 Task: Find connections with filter location Westmount with filter topic #customerrelationswith filter profile language Potuguese with filter current company Informatica with filter school SSM College of Engineering with filter industry Wholesale Metals and Minerals with filter service category Financial Reporting with filter keywords title Sociologist
Action: Mouse moved to (515, 95)
Screenshot: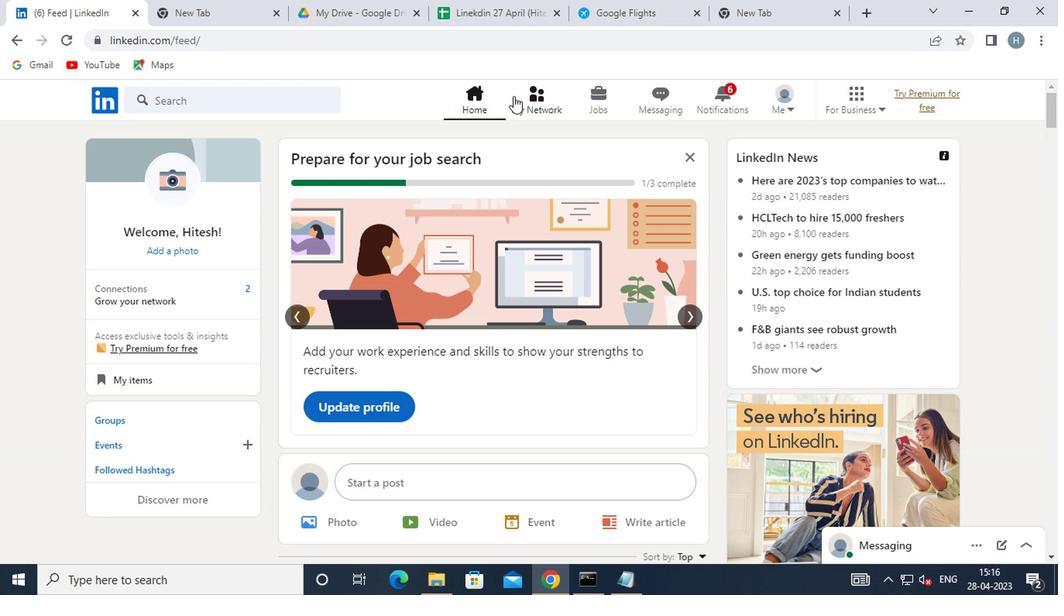 
Action: Mouse pressed left at (515, 95)
Screenshot: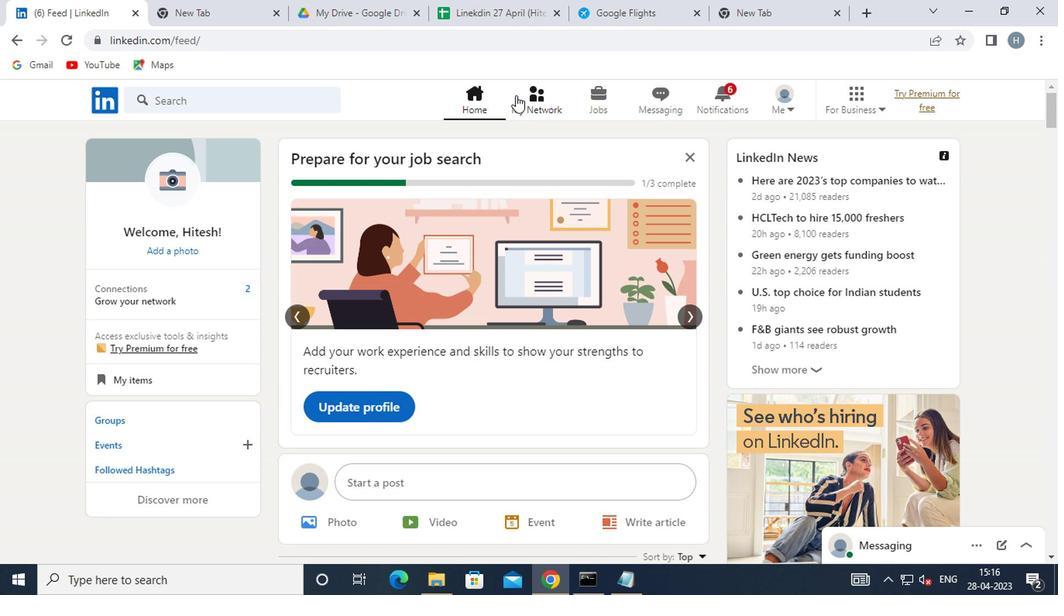 
Action: Mouse moved to (233, 181)
Screenshot: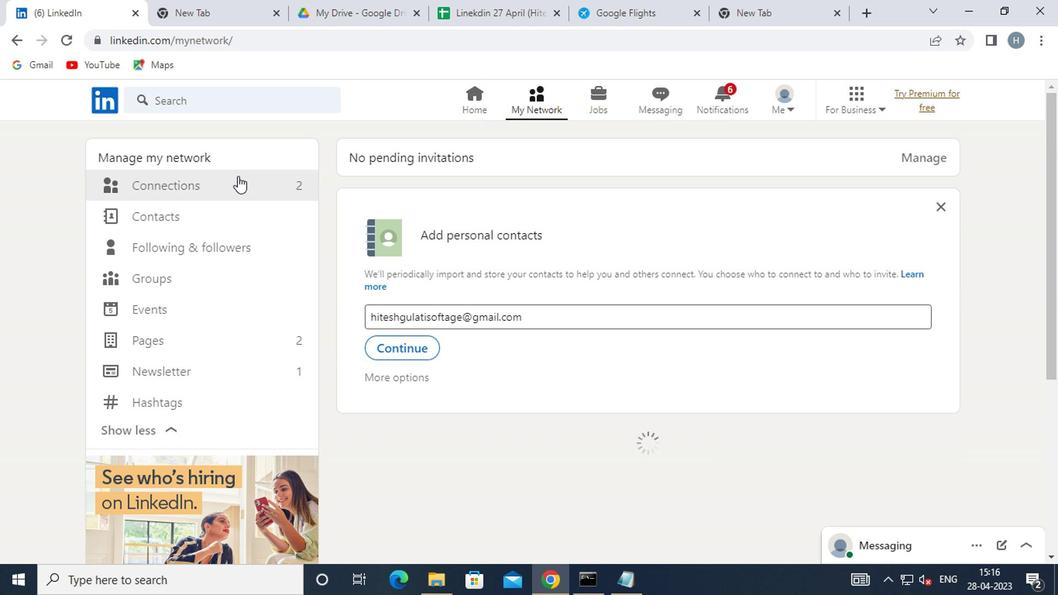
Action: Mouse pressed left at (233, 181)
Screenshot: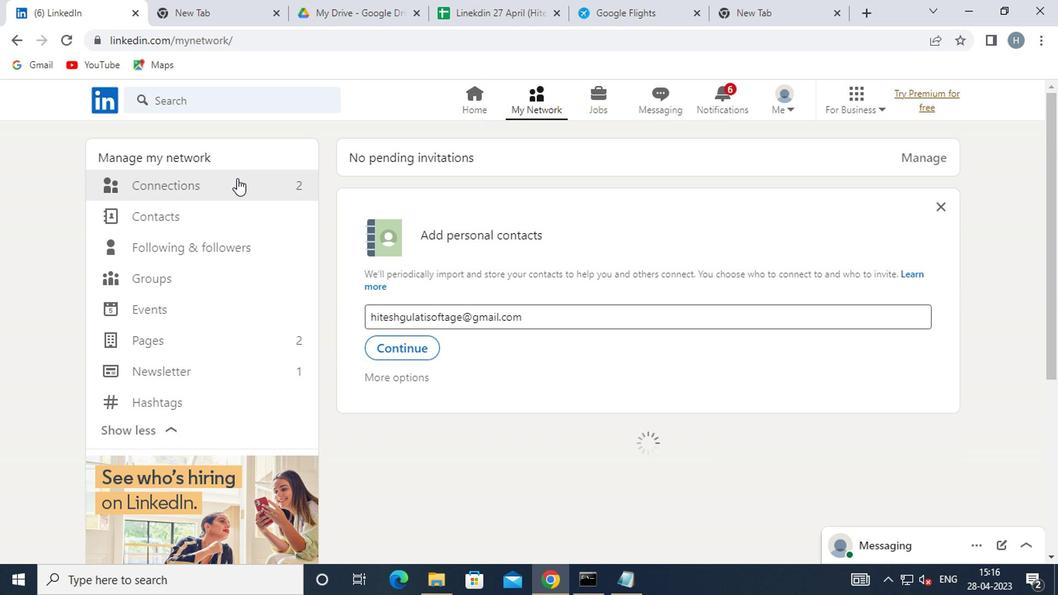 
Action: Mouse moved to (641, 187)
Screenshot: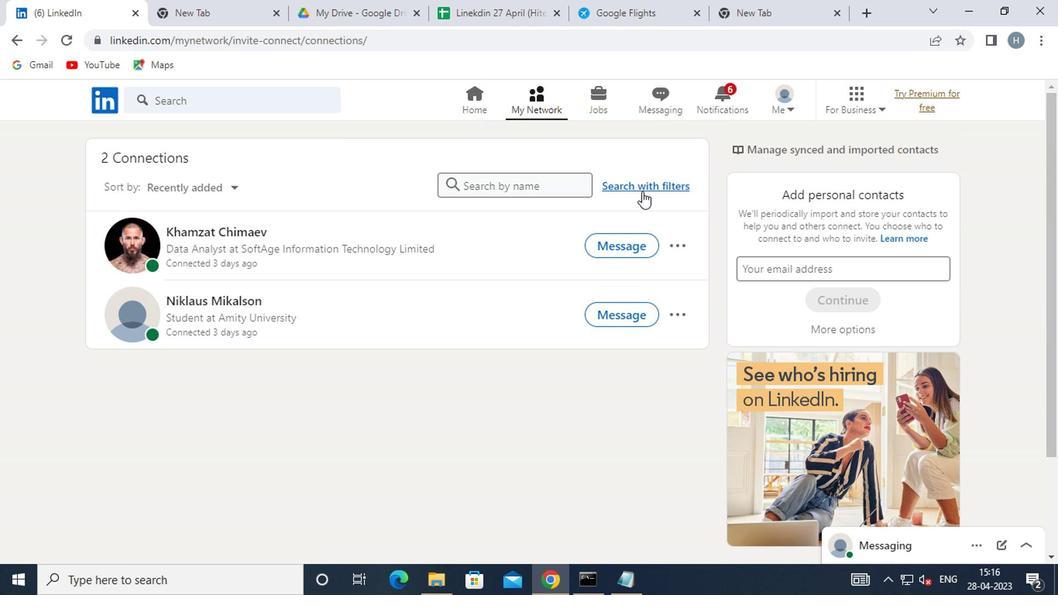 
Action: Mouse pressed left at (641, 187)
Screenshot: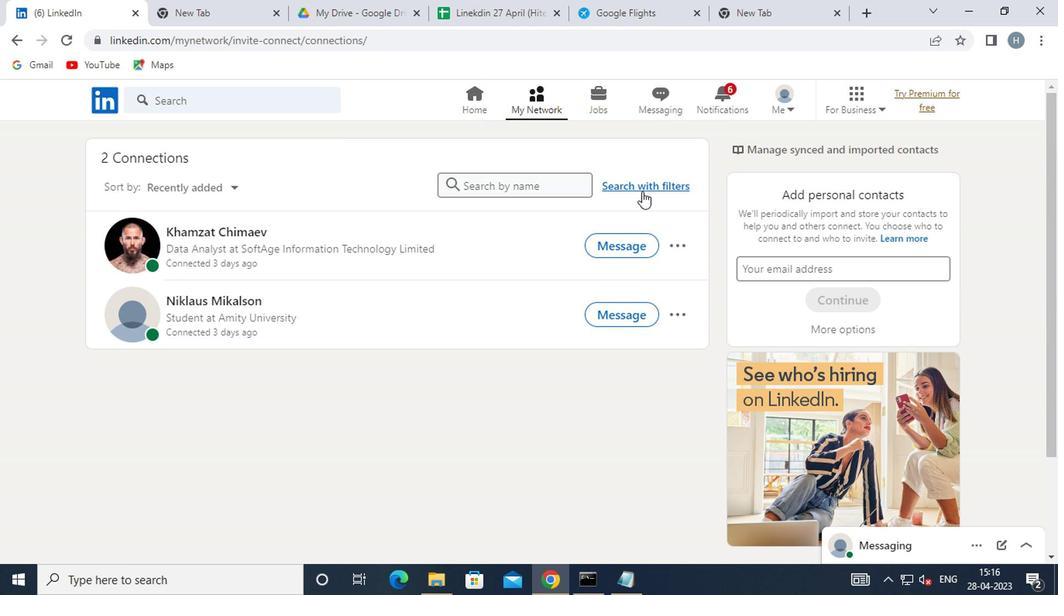 
Action: Mouse moved to (587, 146)
Screenshot: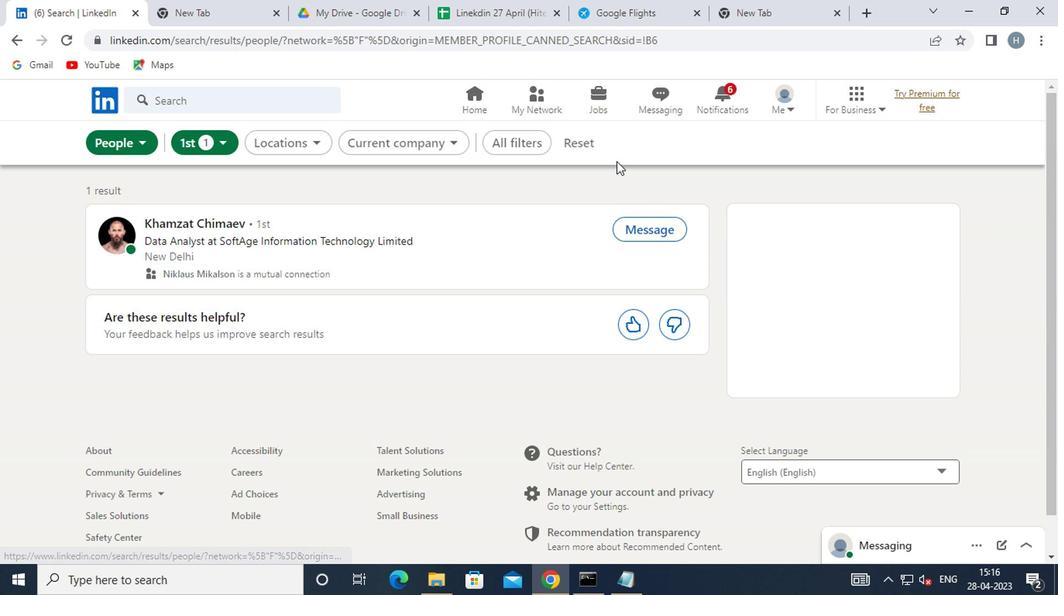 
Action: Mouse pressed left at (587, 146)
Screenshot: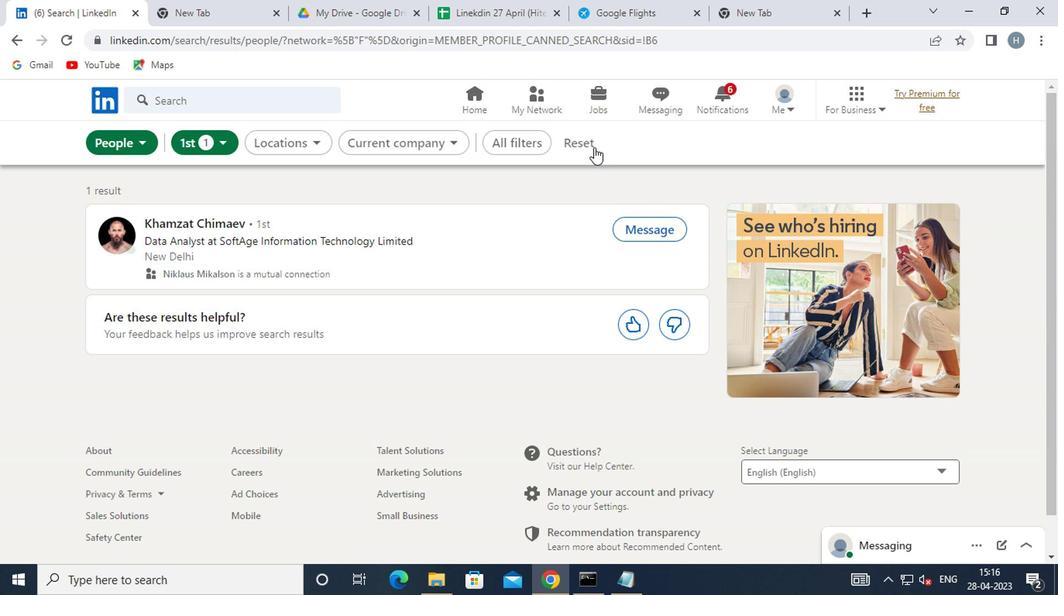 
Action: Mouse moved to (534, 146)
Screenshot: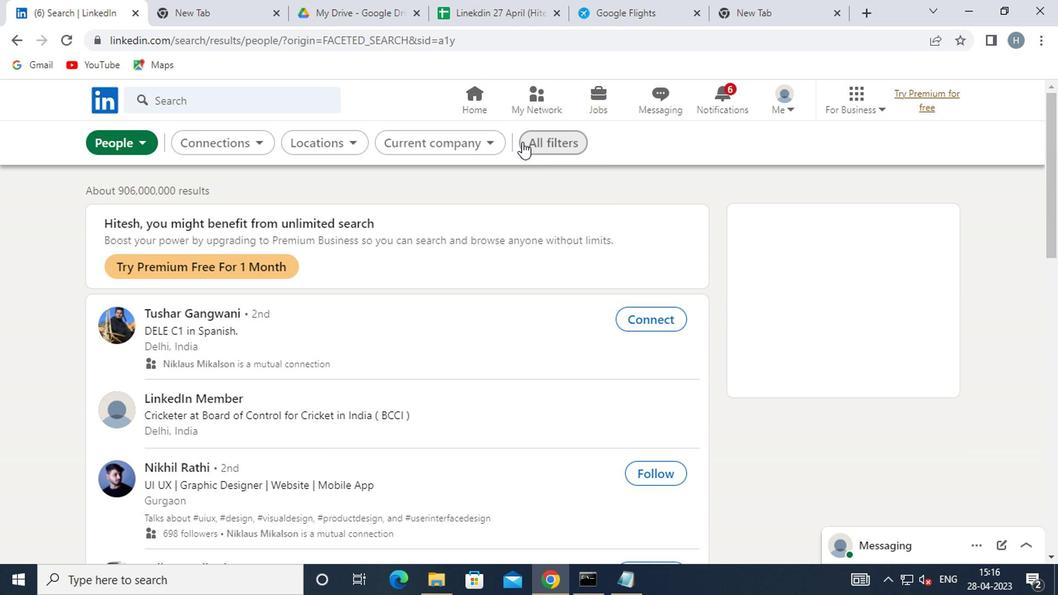 
Action: Mouse pressed left at (534, 146)
Screenshot: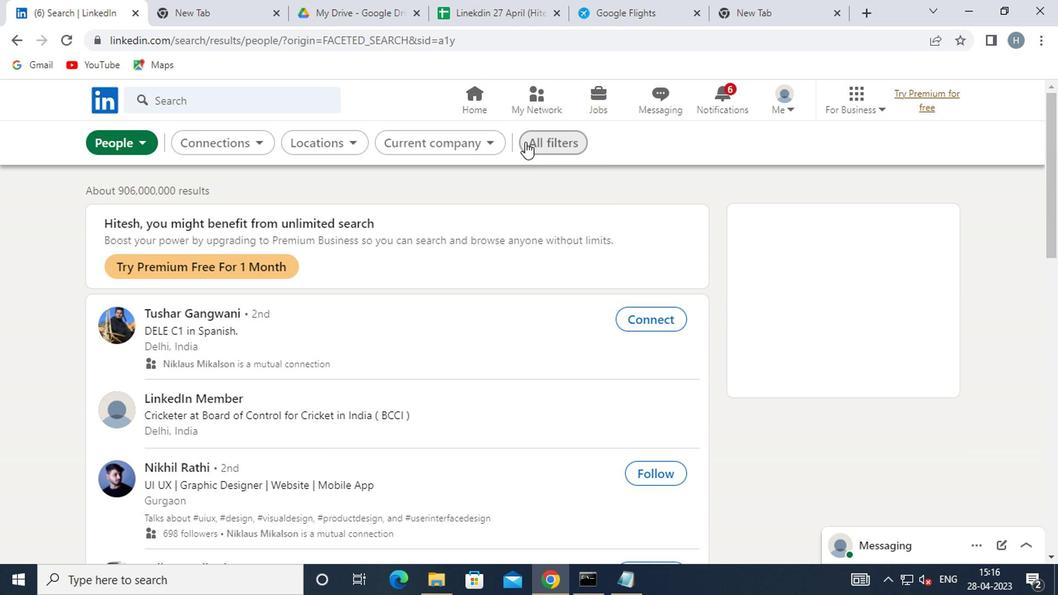 
Action: Mouse moved to (590, 245)
Screenshot: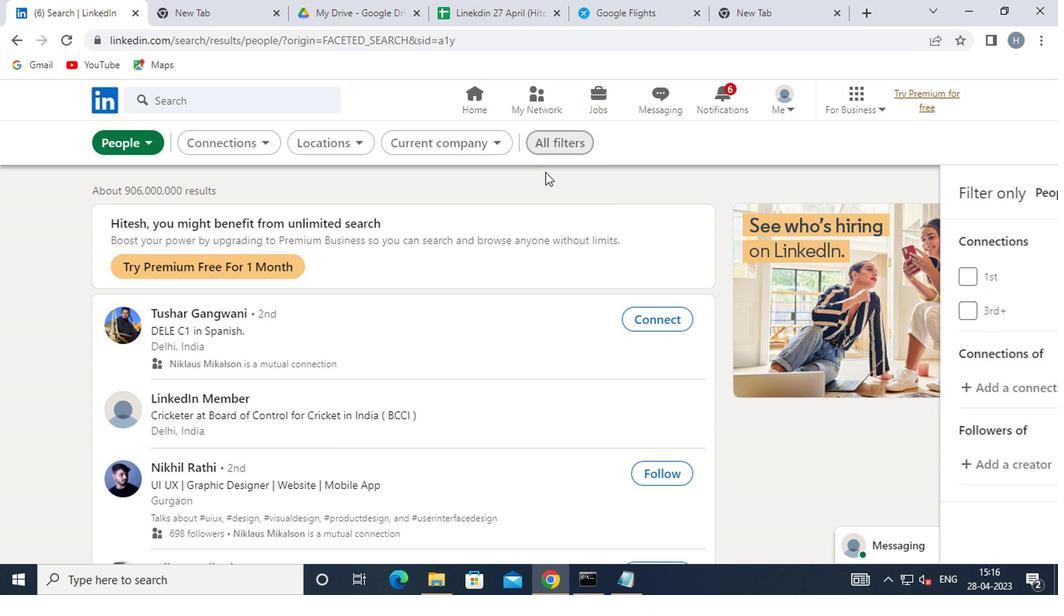 
Action: Mouse scrolled (590, 244) with delta (0, -1)
Screenshot: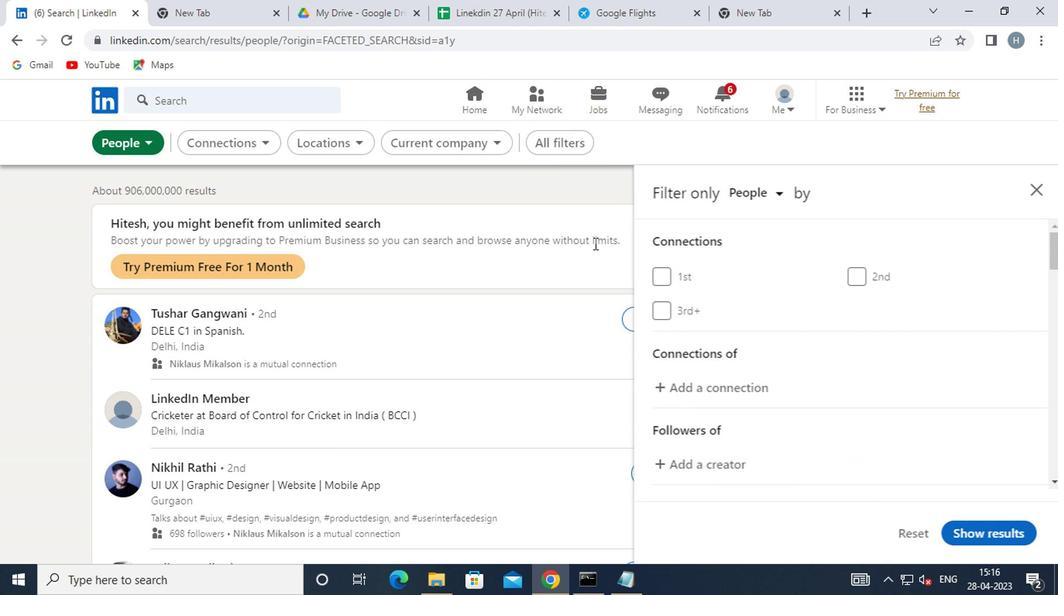 
Action: Mouse moved to (600, 262)
Screenshot: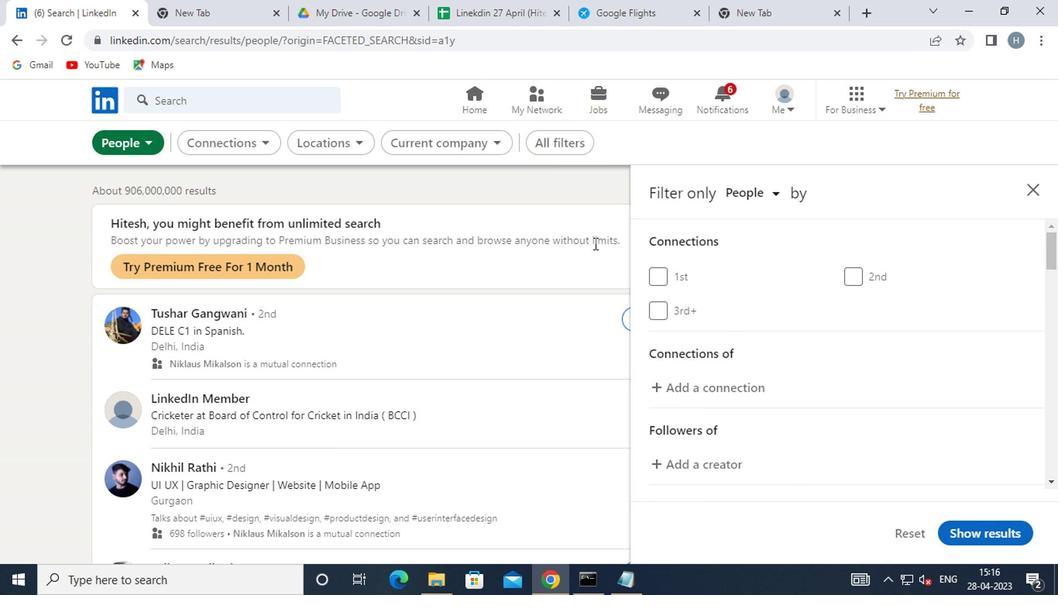 
Action: Mouse scrolled (600, 261) with delta (0, -1)
Screenshot: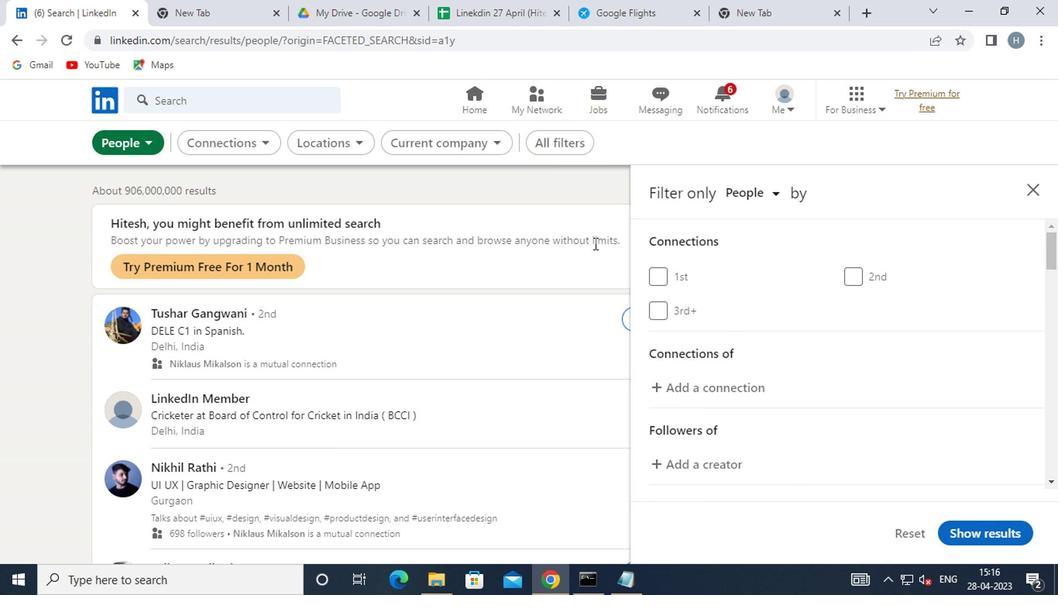 
Action: Mouse moved to (616, 280)
Screenshot: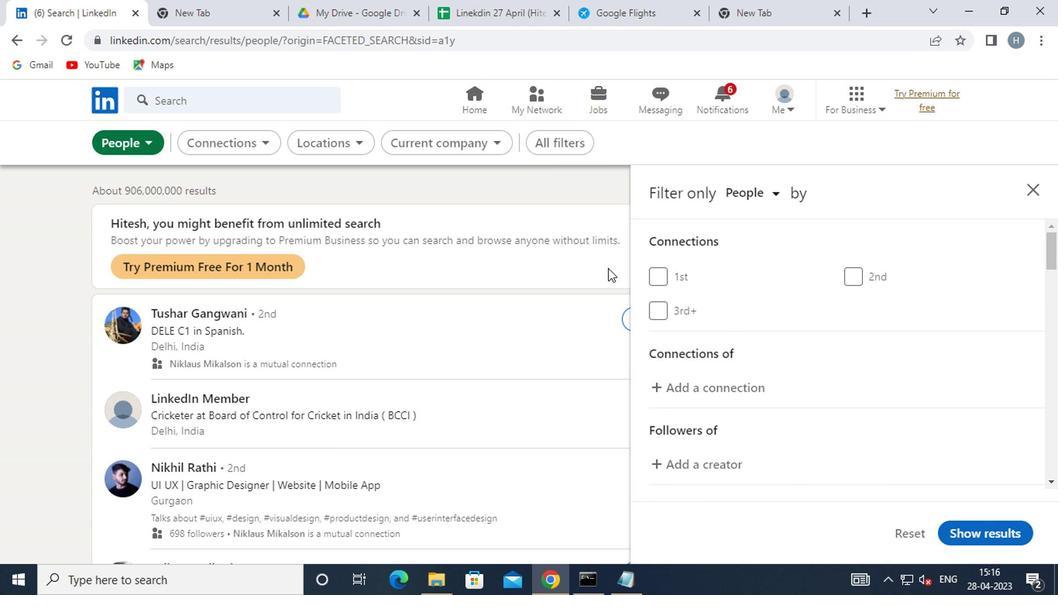 
Action: Mouse scrolled (616, 279) with delta (0, 0)
Screenshot: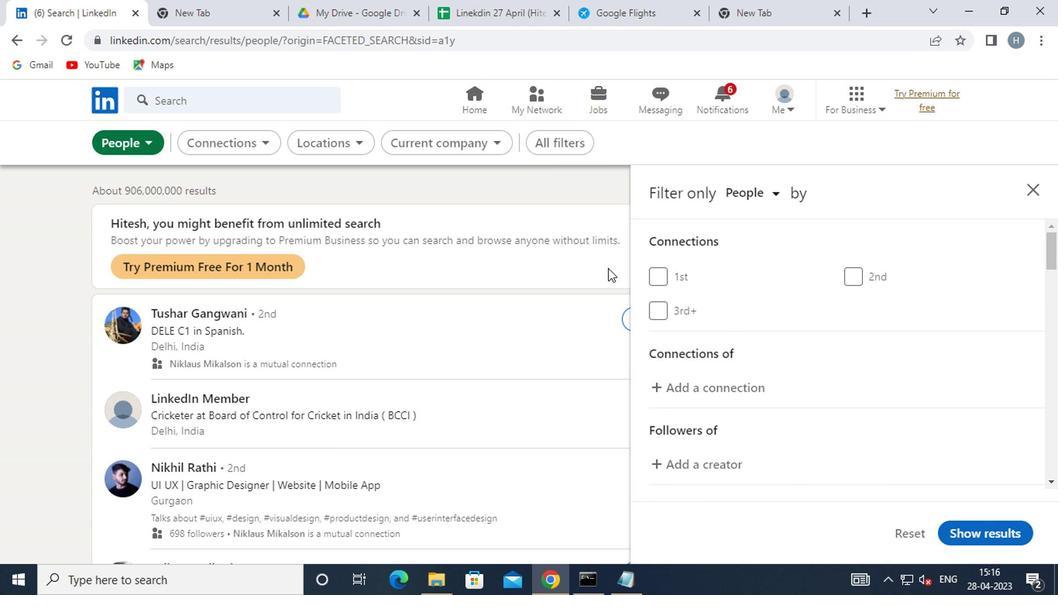 
Action: Mouse moved to (708, 318)
Screenshot: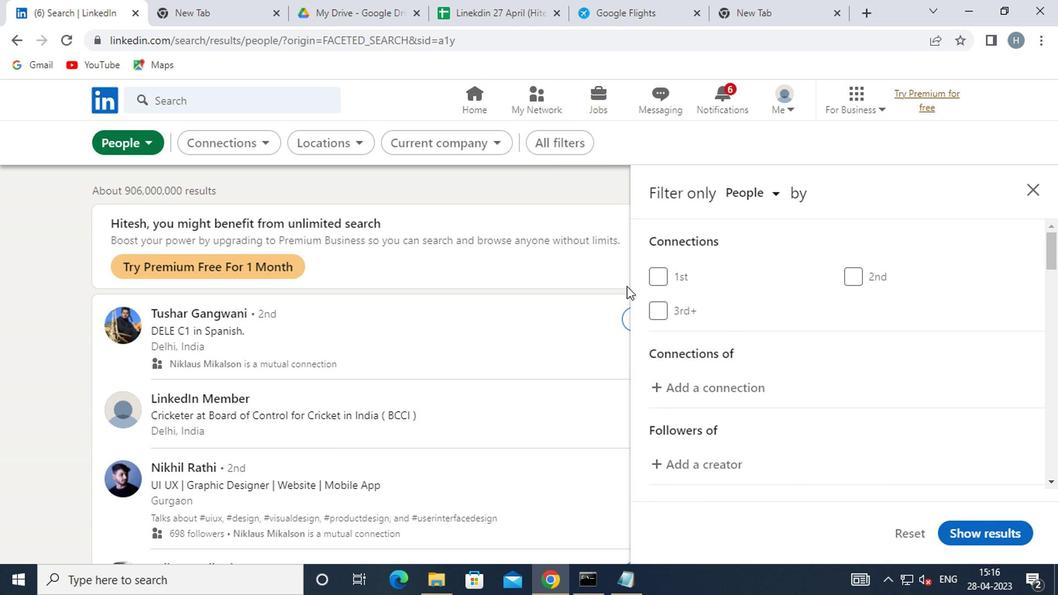 
Action: Mouse scrolled (708, 317) with delta (0, 0)
Screenshot: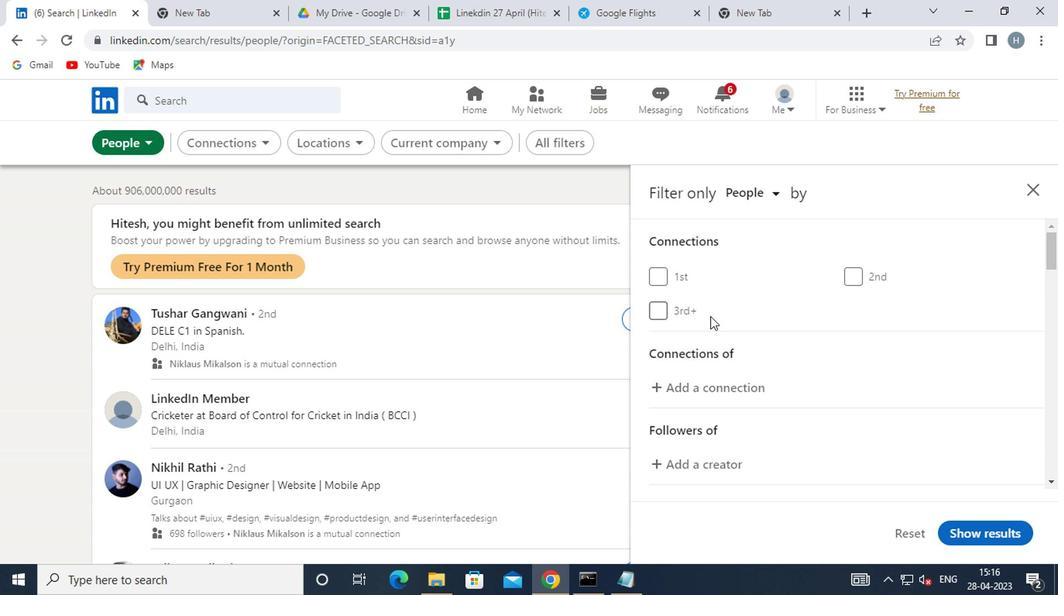 
Action: Mouse moved to (769, 311)
Screenshot: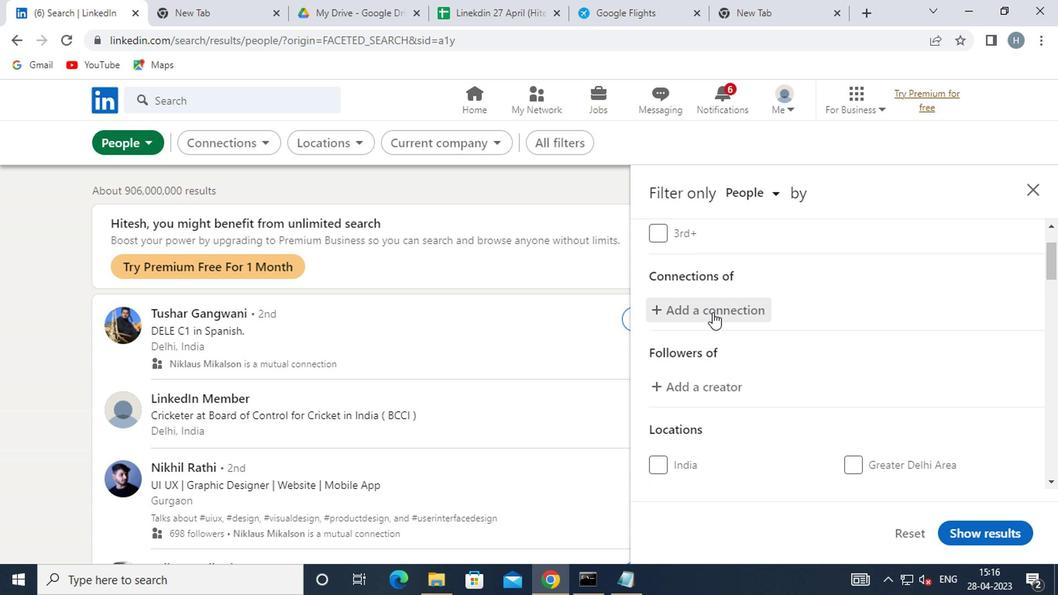 
Action: Mouse scrolled (769, 310) with delta (0, -1)
Screenshot: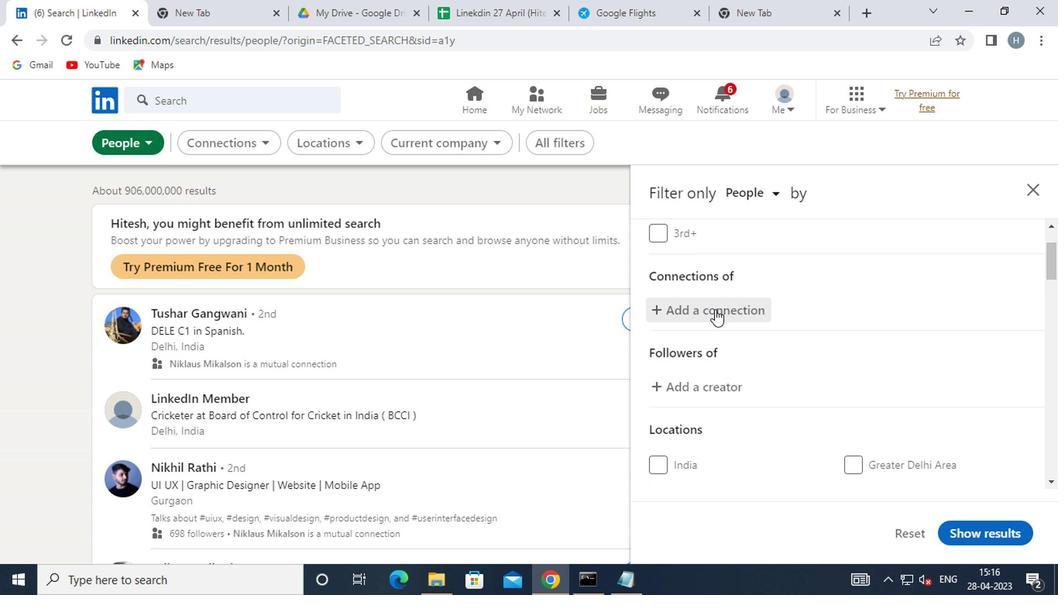 
Action: Mouse scrolled (769, 310) with delta (0, -1)
Screenshot: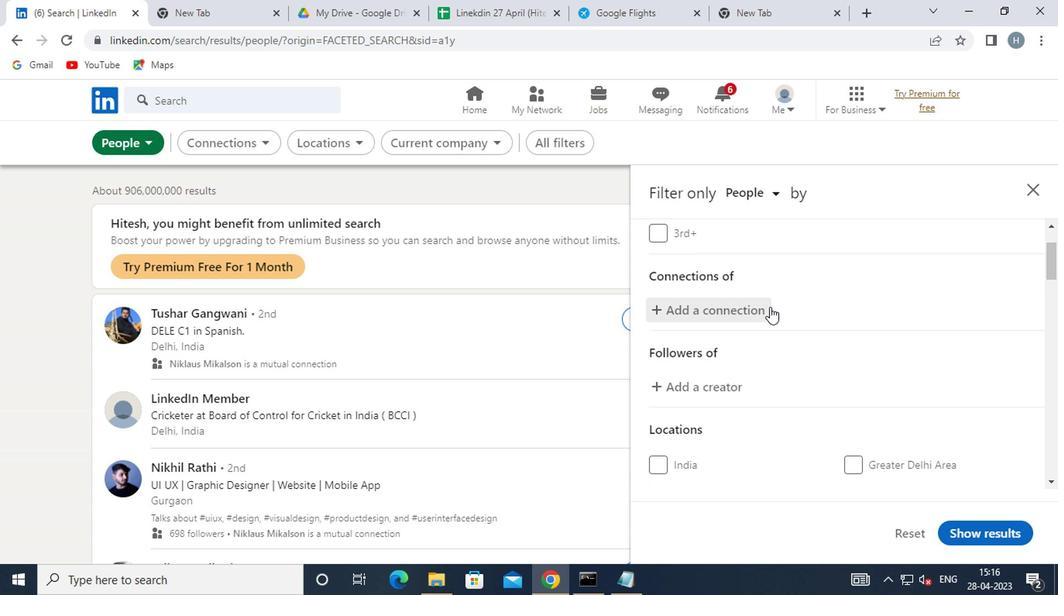 
Action: Mouse moved to (769, 313)
Screenshot: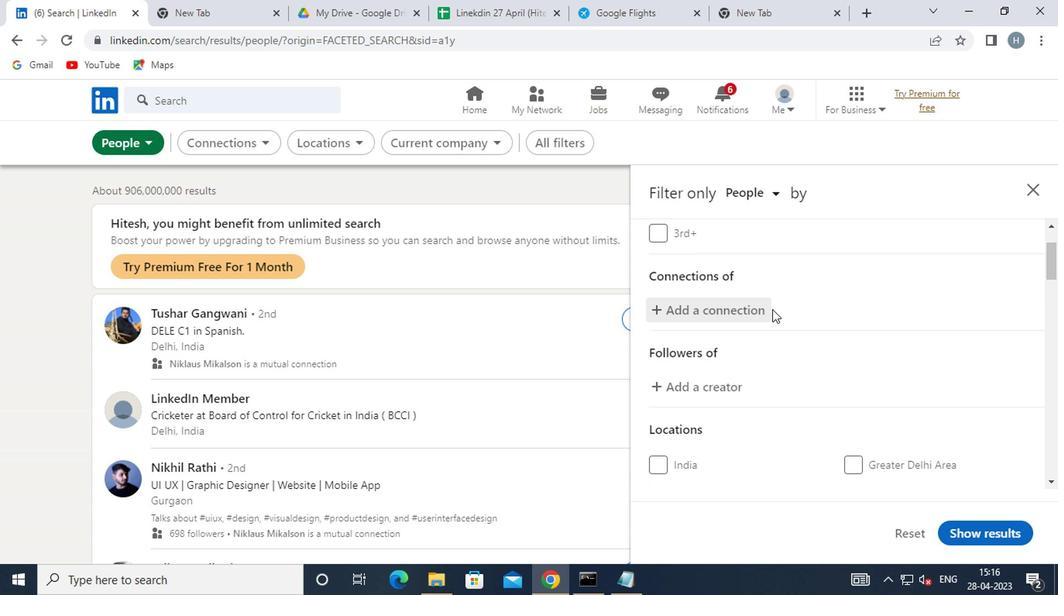 
Action: Mouse scrolled (769, 312) with delta (0, -1)
Screenshot: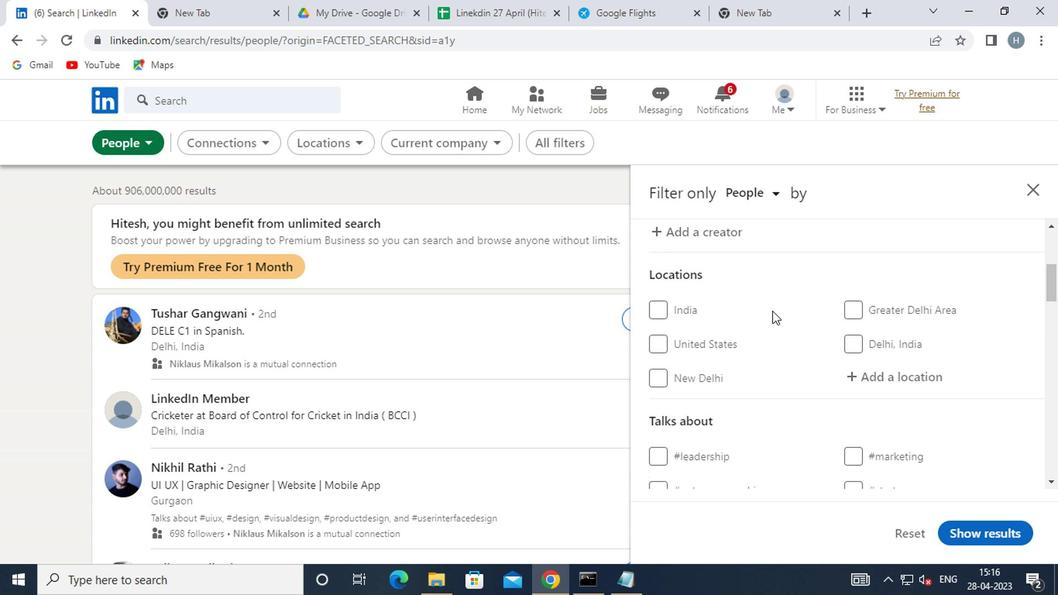 
Action: Mouse moved to (870, 292)
Screenshot: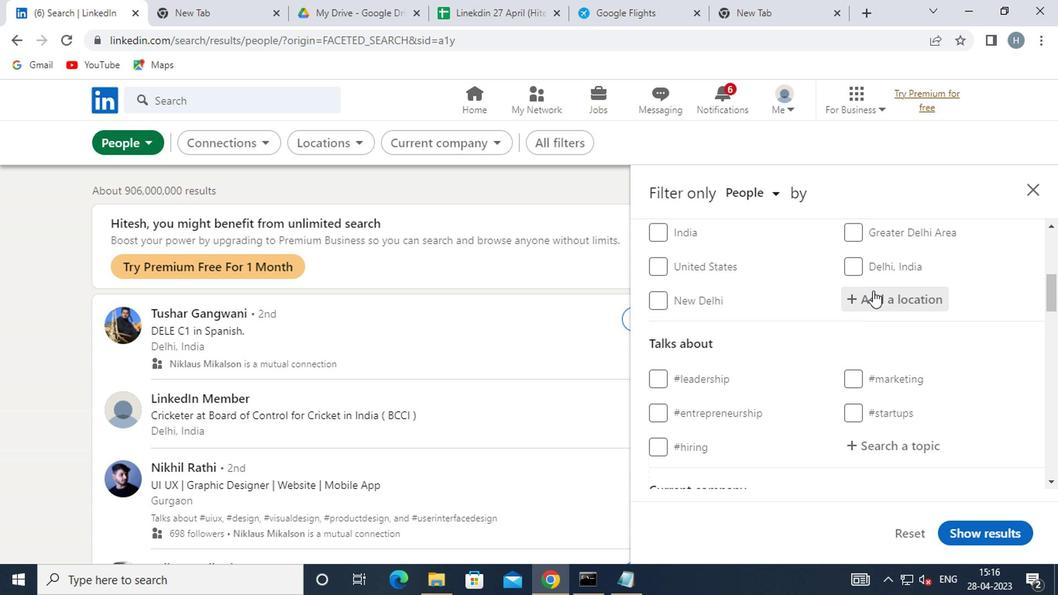 
Action: Mouse pressed left at (870, 292)
Screenshot: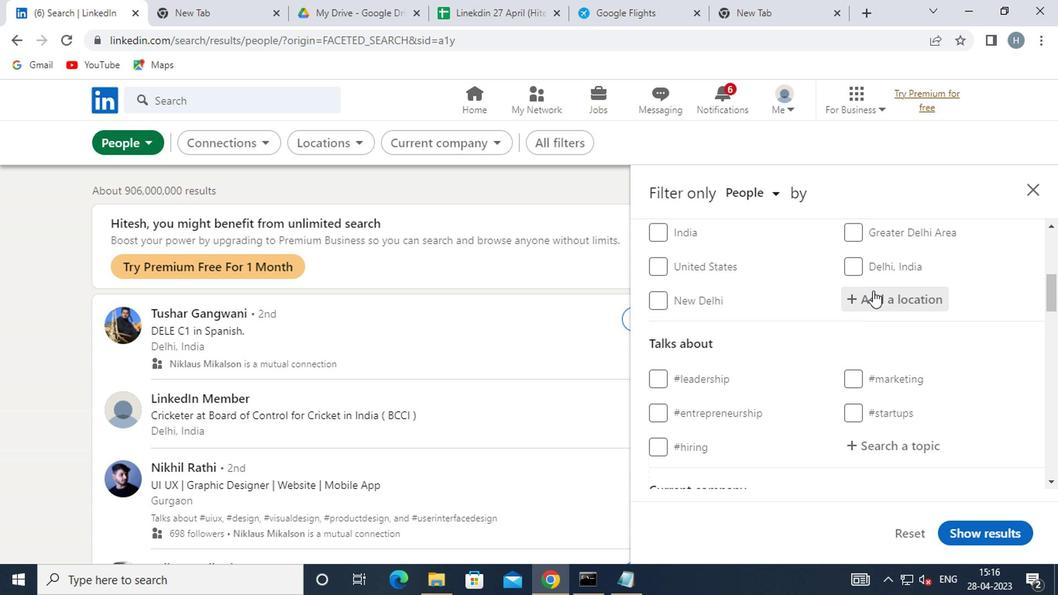 
Action: Key pressed <Key.shift>WESTMOUNT
Screenshot: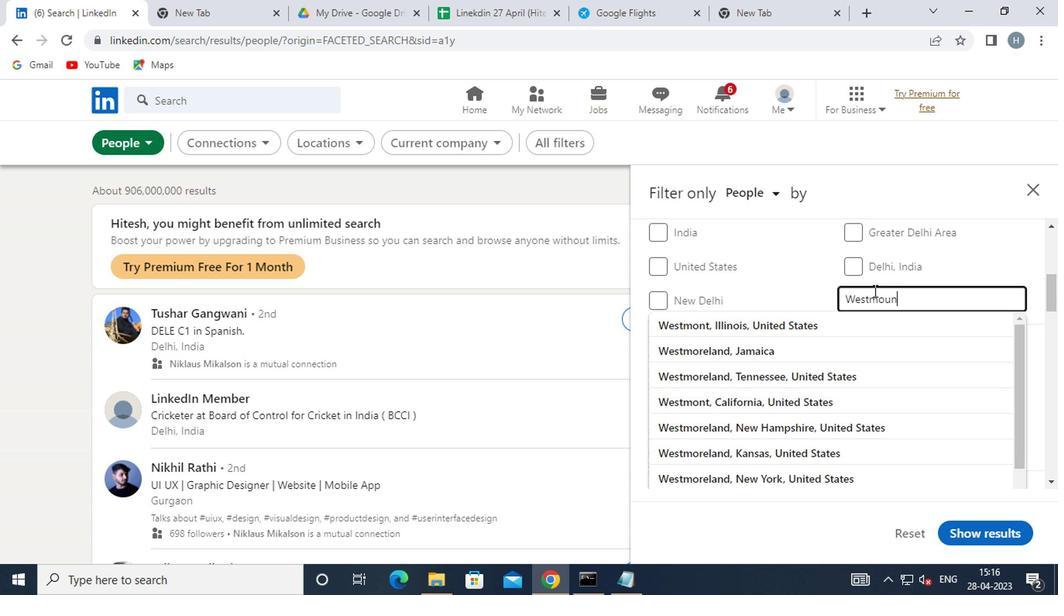 
Action: Mouse moved to (876, 291)
Screenshot: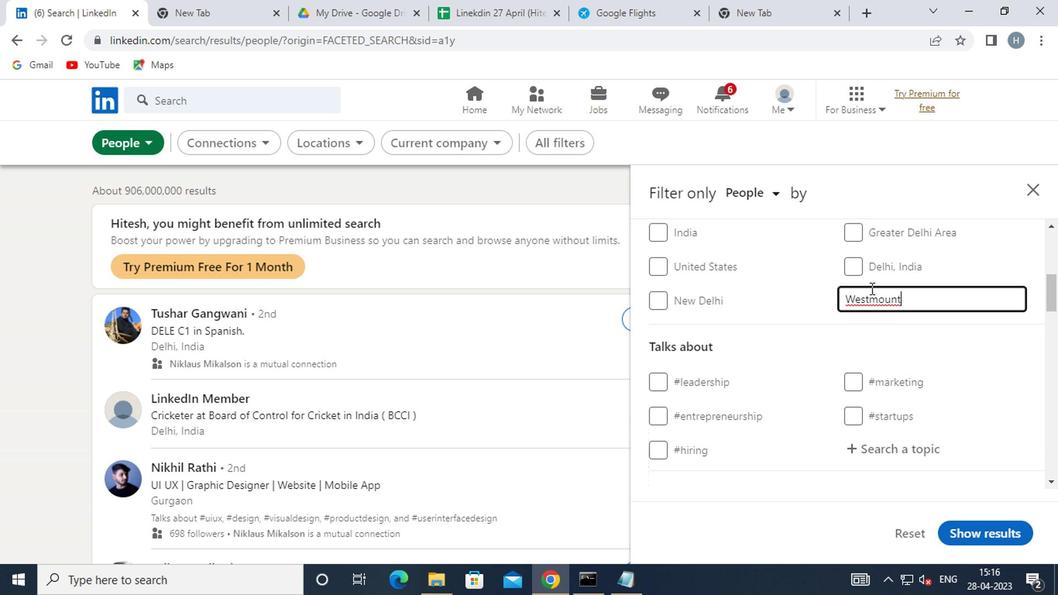 
Action: Key pressed <Key.enter>
Screenshot: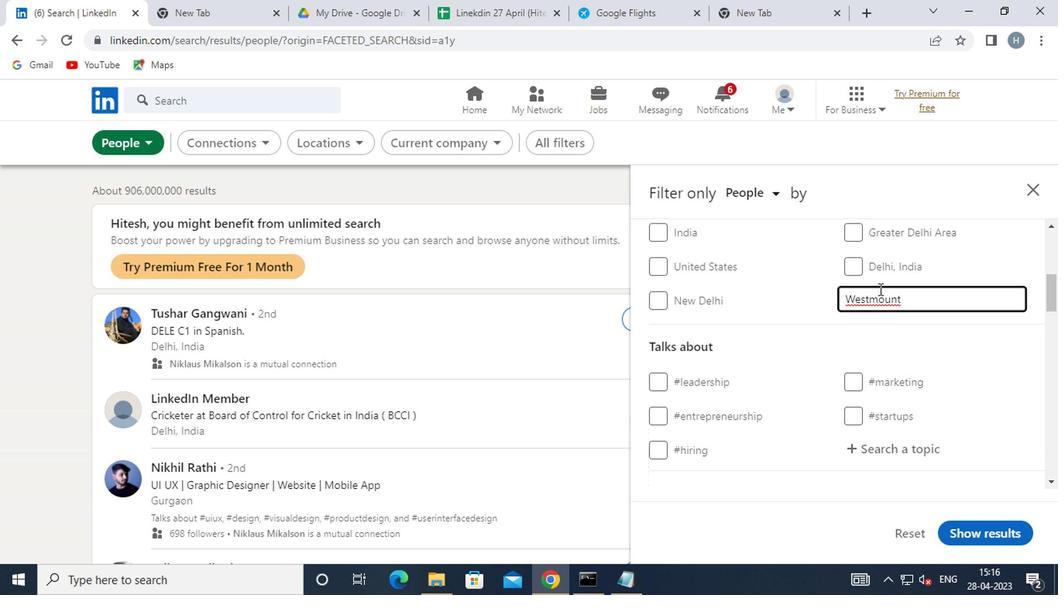 
Action: Mouse moved to (938, 324)
Screenshot: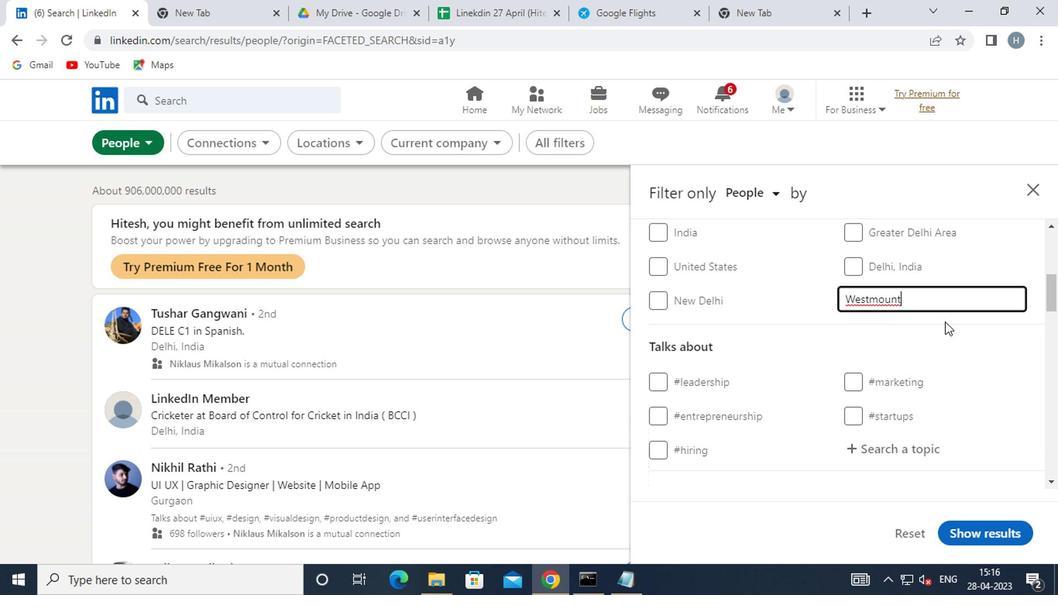 
Action: Mouse scrolled (938, 323) with delta (0, -1)
Screenshot: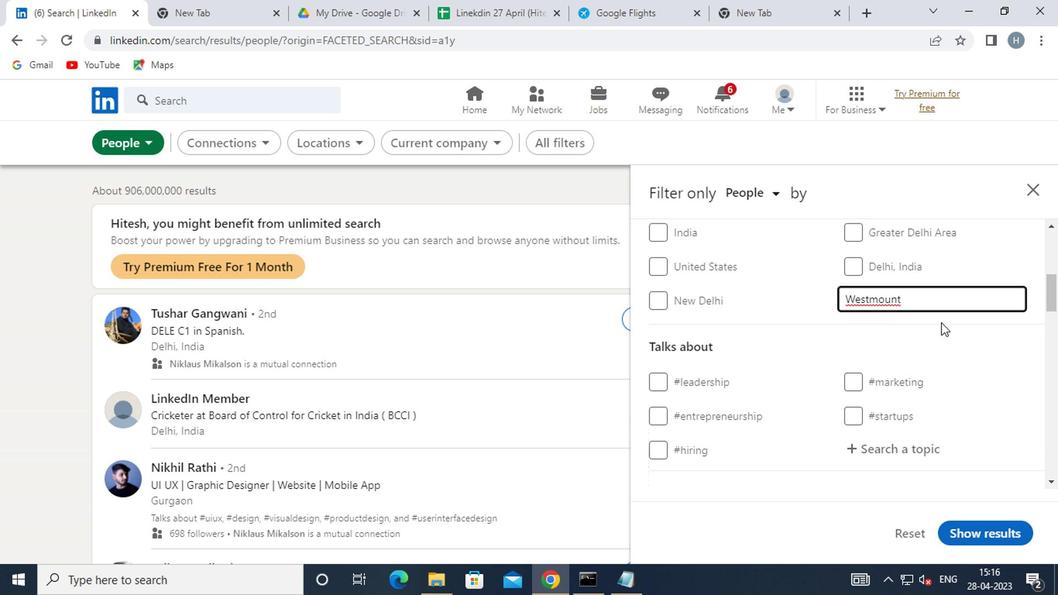 
Action: Mouse scrolled (938, 323) with delta (0, -1)
Screenshot: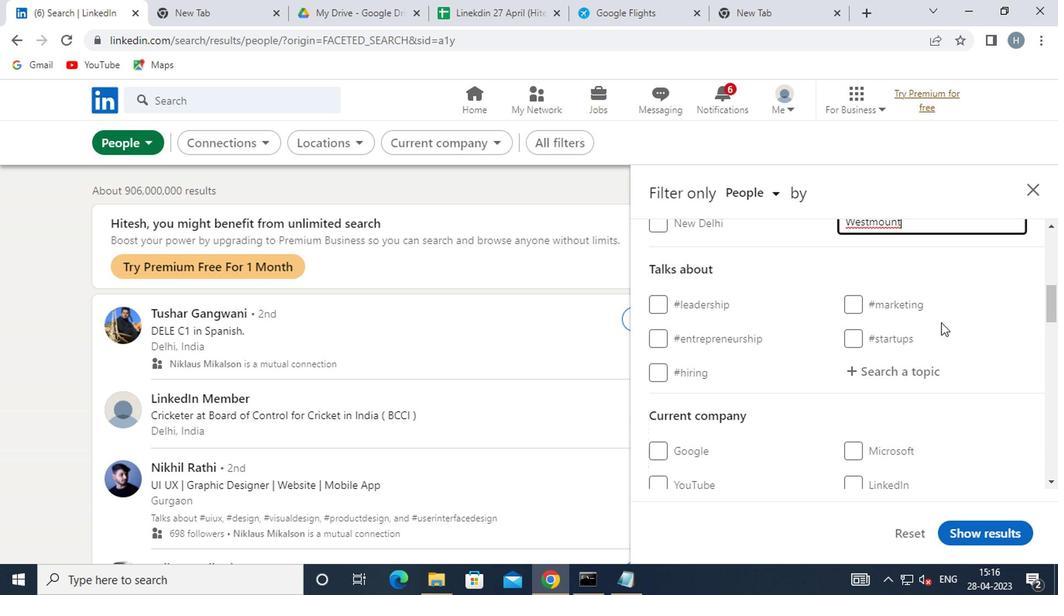 
Action: Mouse moved to (897, 295)
Screenshot: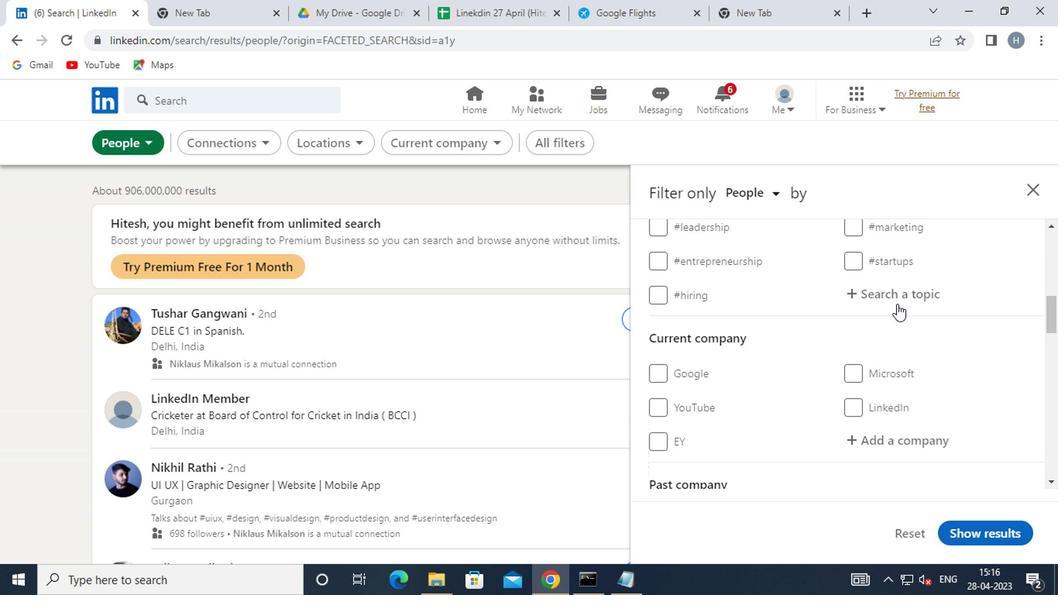 
Action: Mouse pressed left at (897, 295)
Screenshot: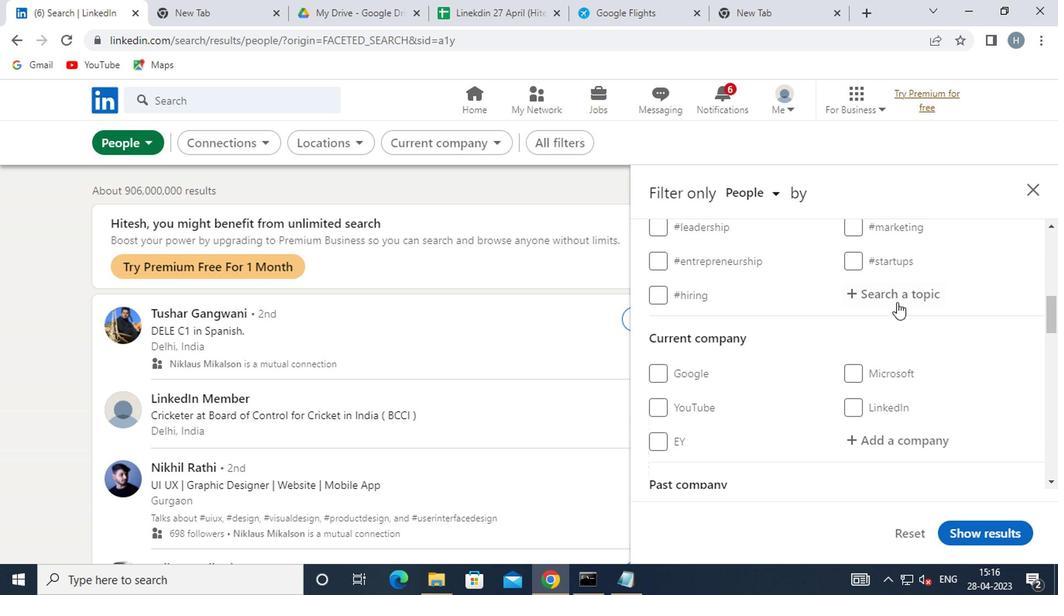 
Action: Key pressed <Key.shift>CUSTOMER
Screenshot: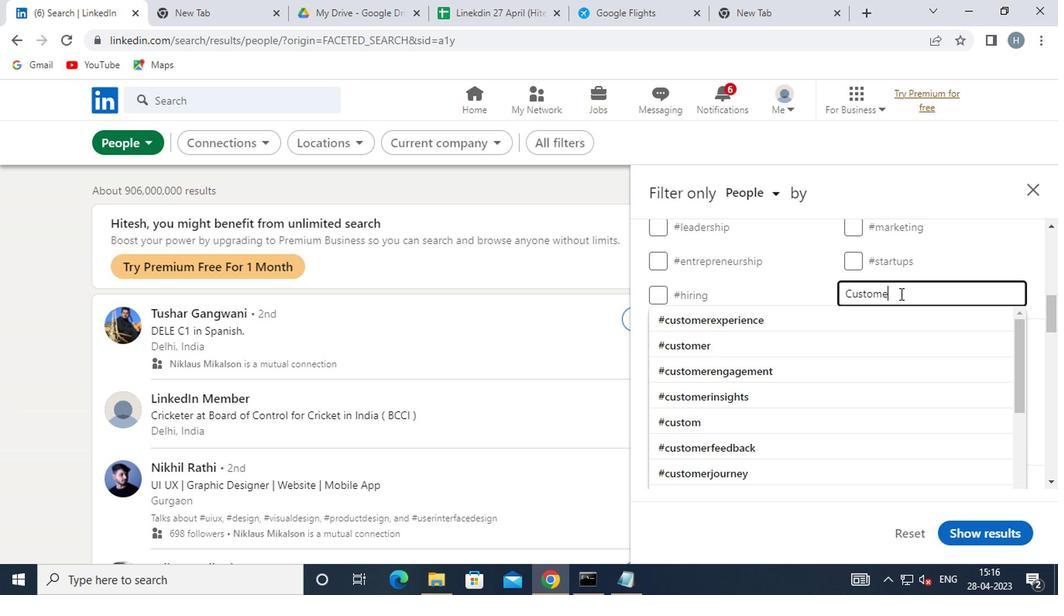 
Action: Mouse moved to (843, 312)
Screenshot: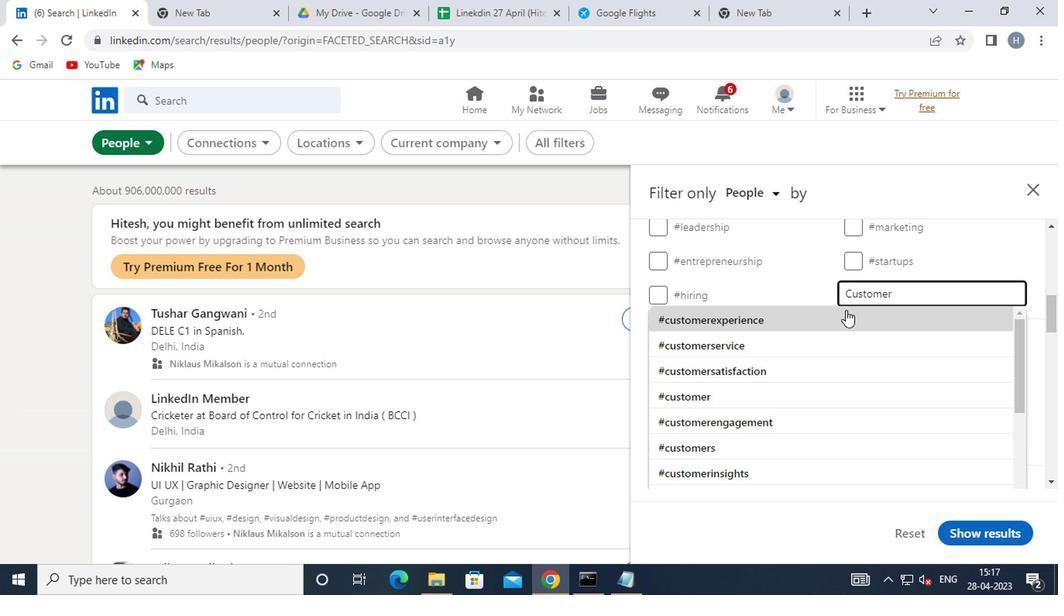 
Action: Key pressed R
Screenshot: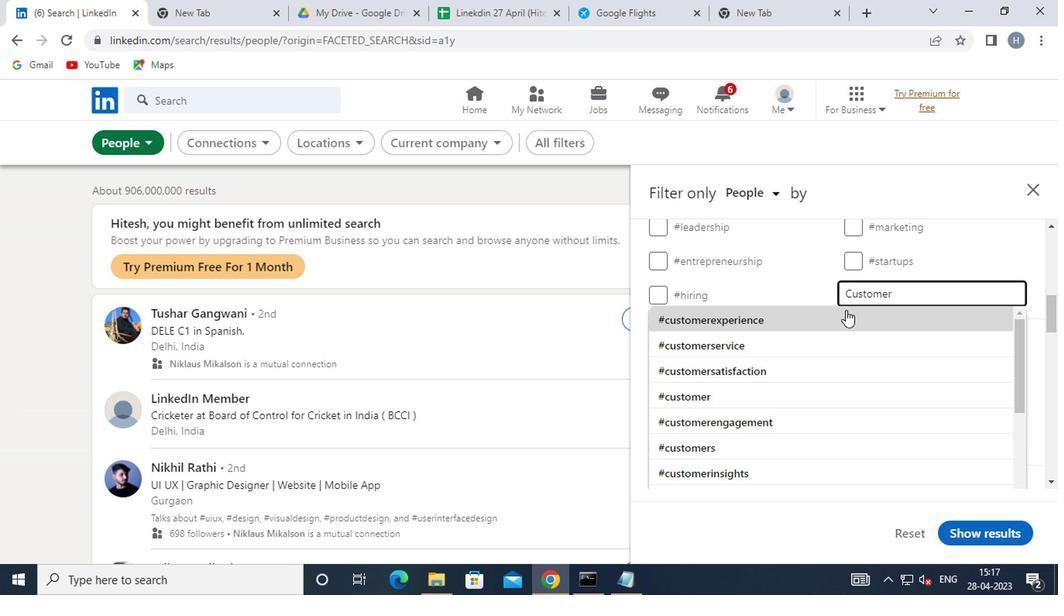 
Action: Mouse moved to (812, 369)
Screenshot: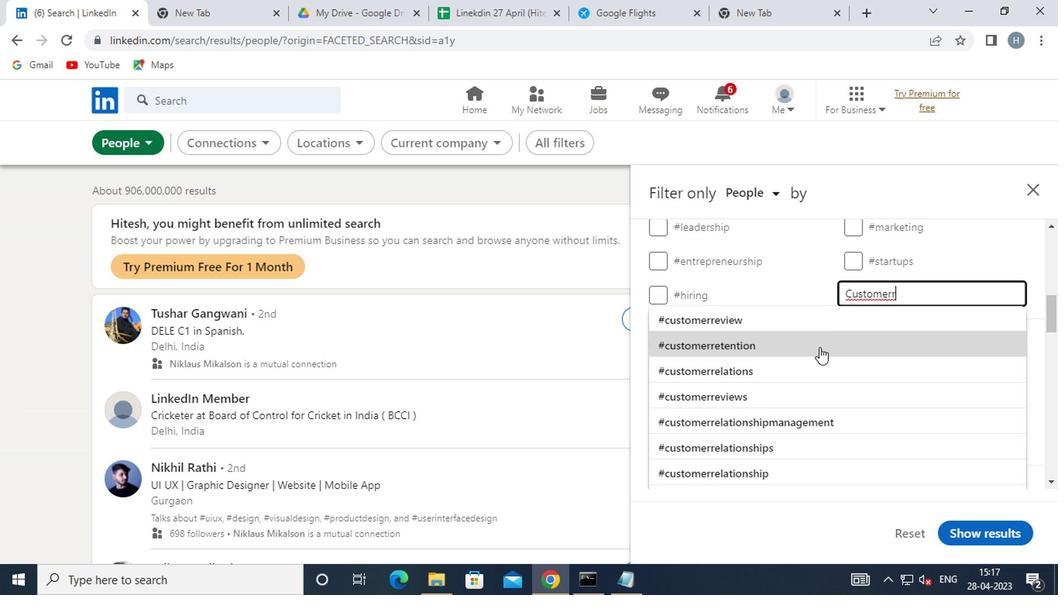 
Action: Mouse pressed left at (812, 369)
Screenshot: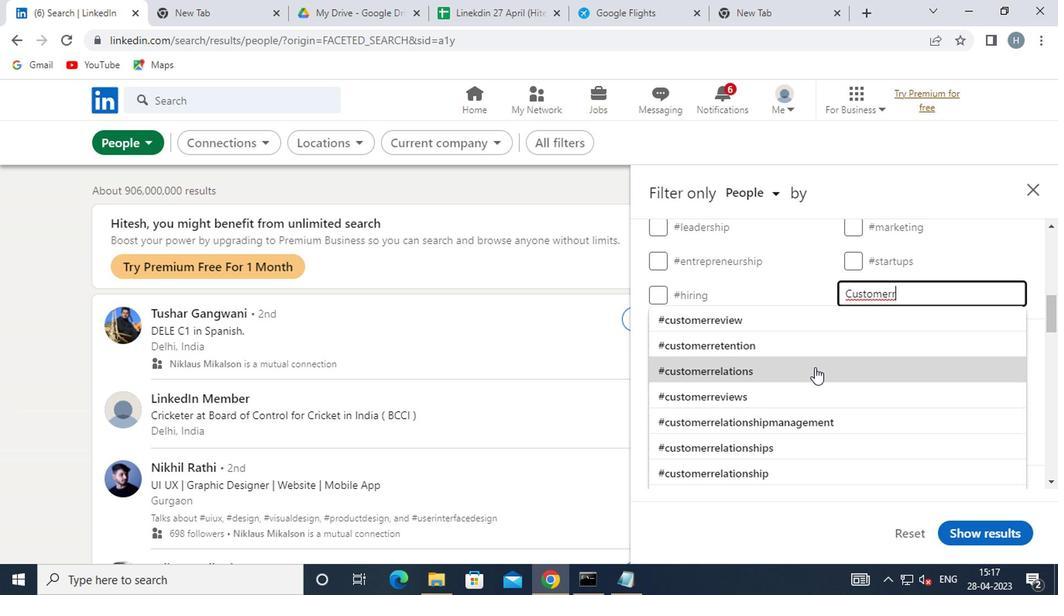 
Action: Mouse moved to (809, 354)
Screenshot: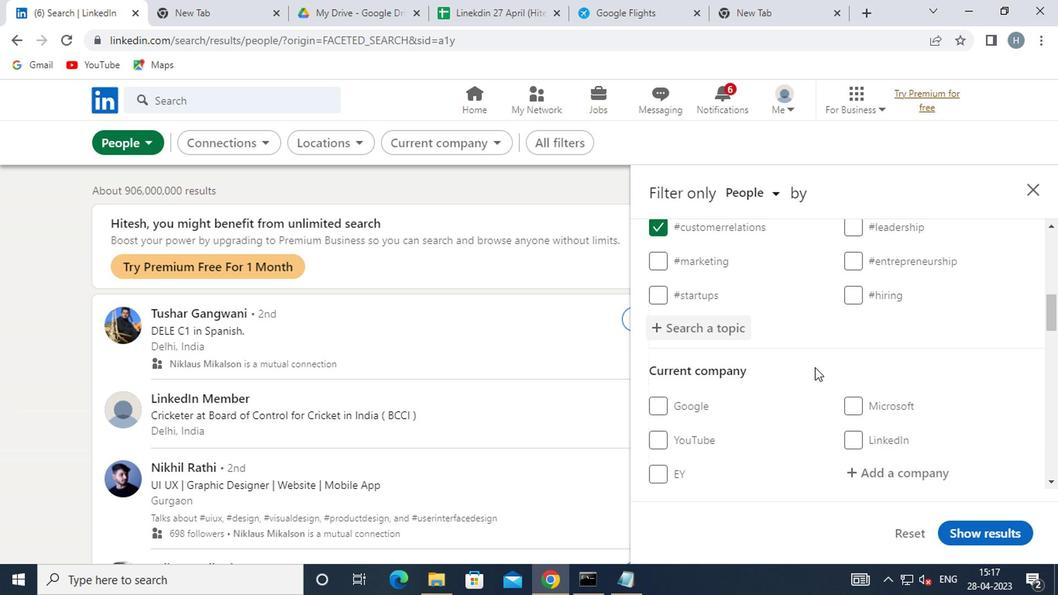 
Action: Mouse scrolled (809, 353) with delta (0, -1)
Screenshot: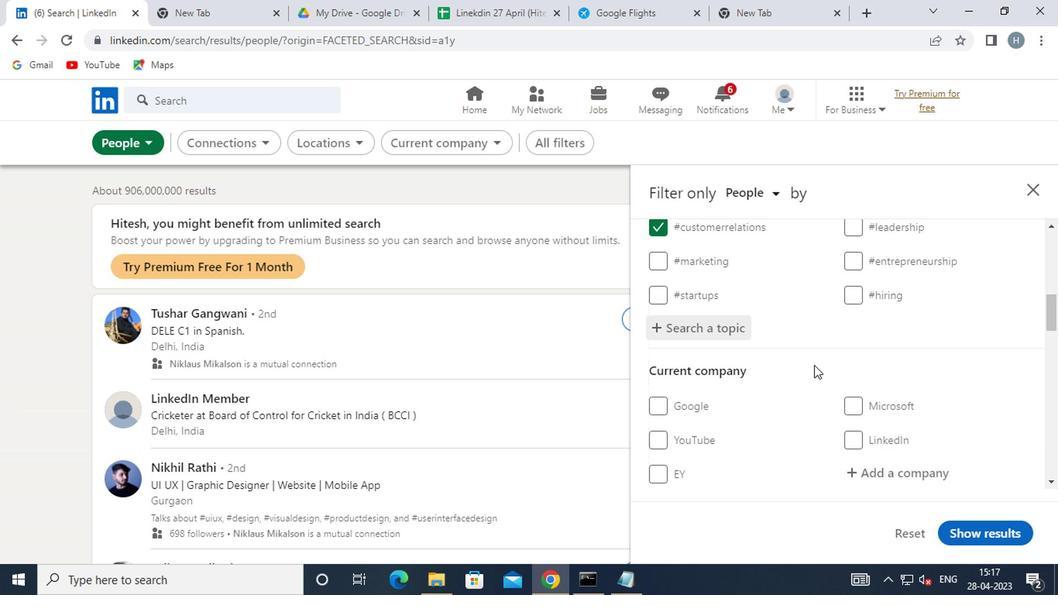 
Action: Mouse moved to (809, 351)
Screenshot: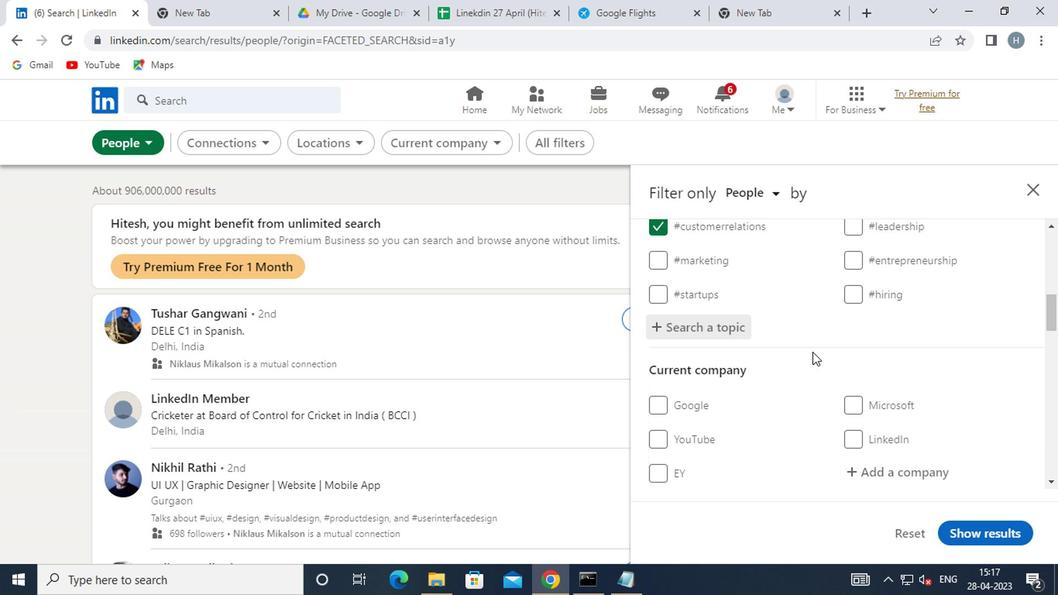 
Action: Mouse scrolled (809, 351) with delta (0, 0)
Screenshot: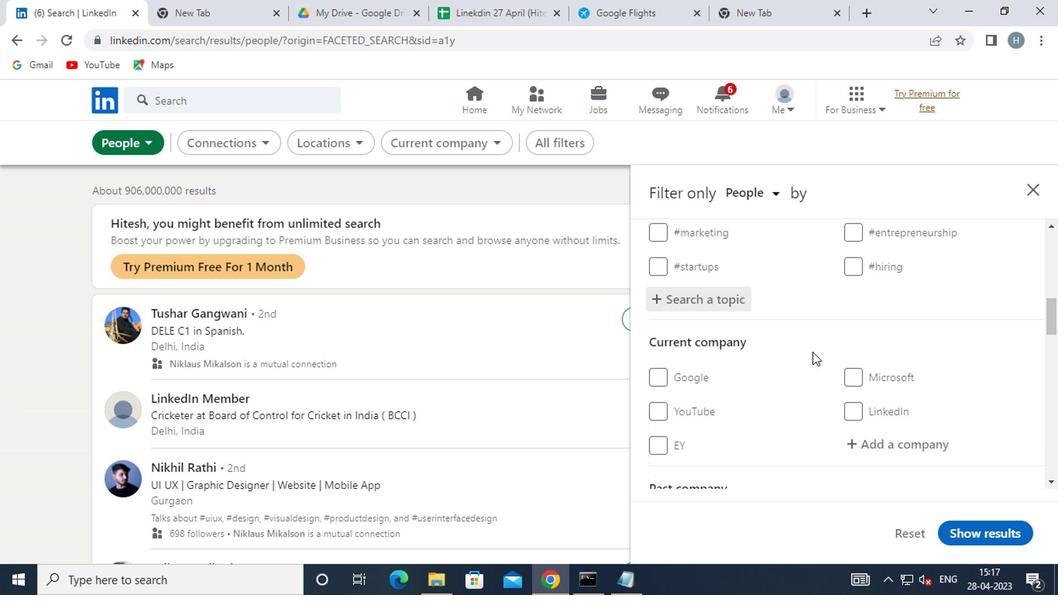 
Action: Mouse moved to (809, 351)
Screenshot: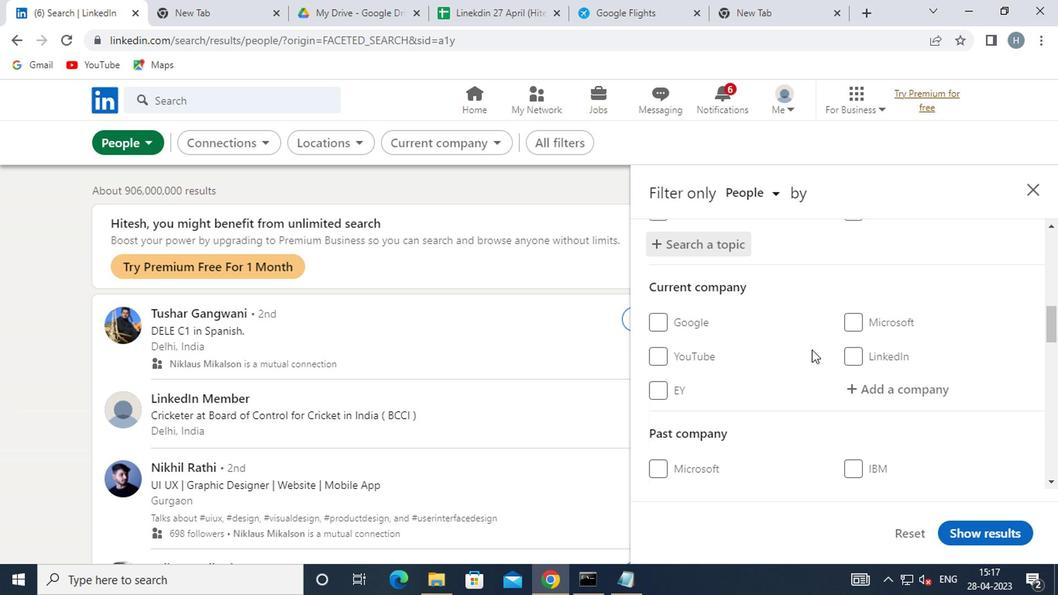 
Action: Mouse scrolled (809, 351) with delta (0, 0)
Screenshot: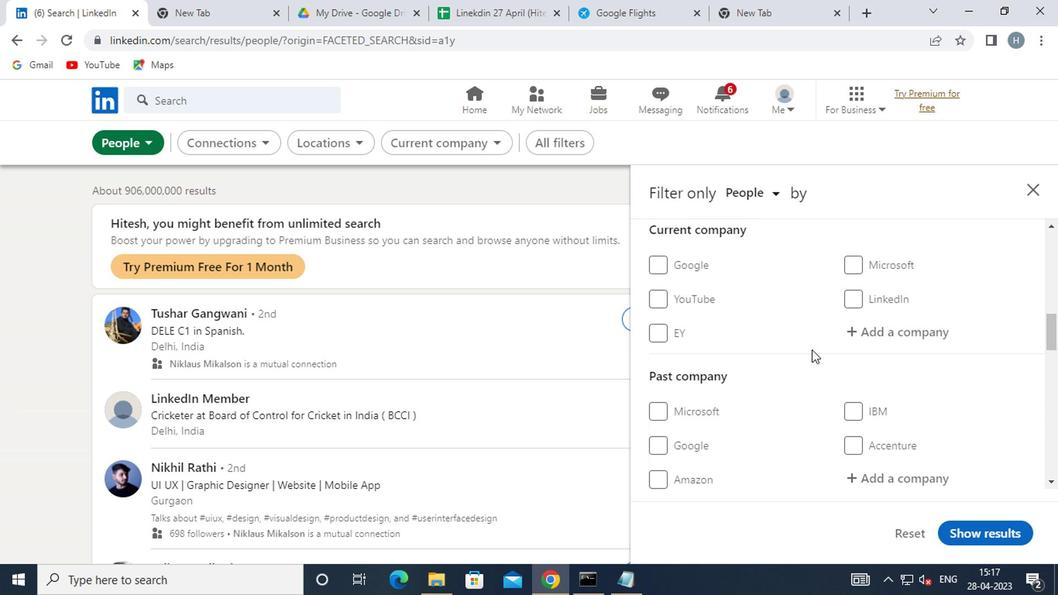 
Action: Mouse scrolled (809, 351) with delta (0, 0)
Screenshot: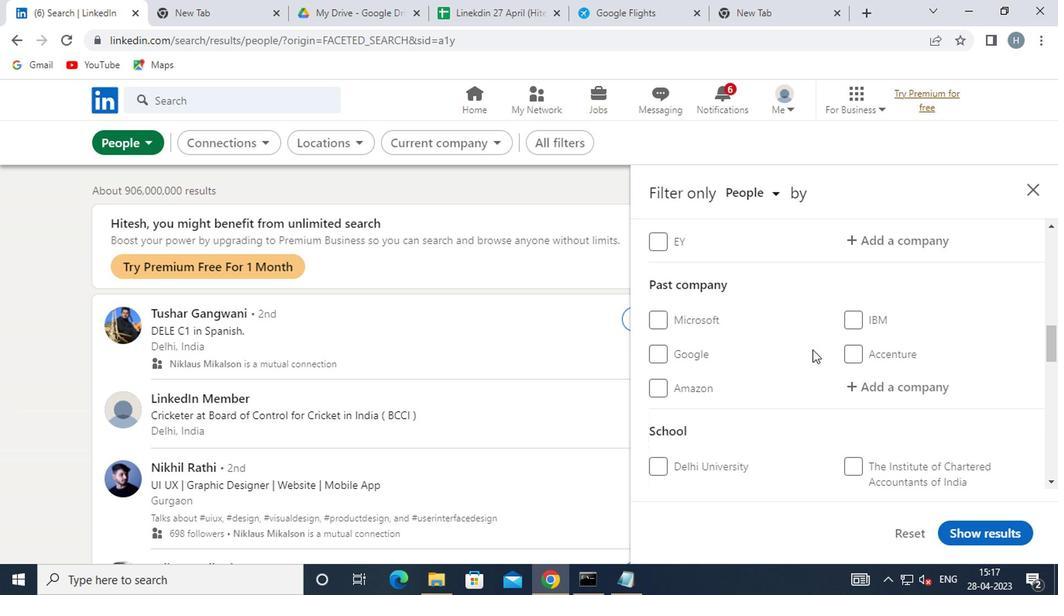 
Action: Mouse scrolled (809, 351) with delta (0, 0)
Screenshot: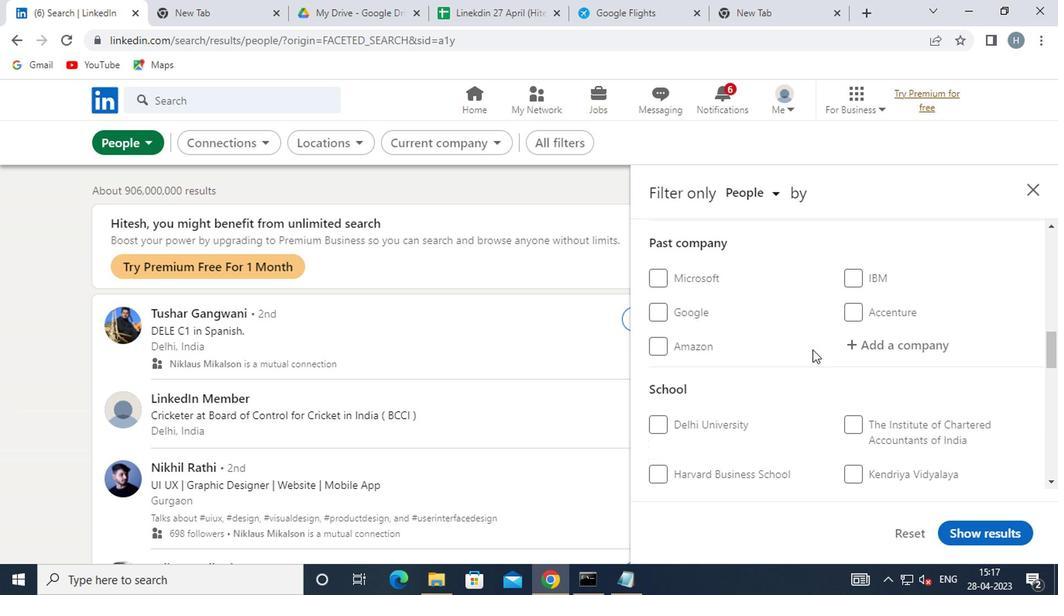 
Action: Mouse scrolled (809, 351) with delta (0, 0)
Screenshot: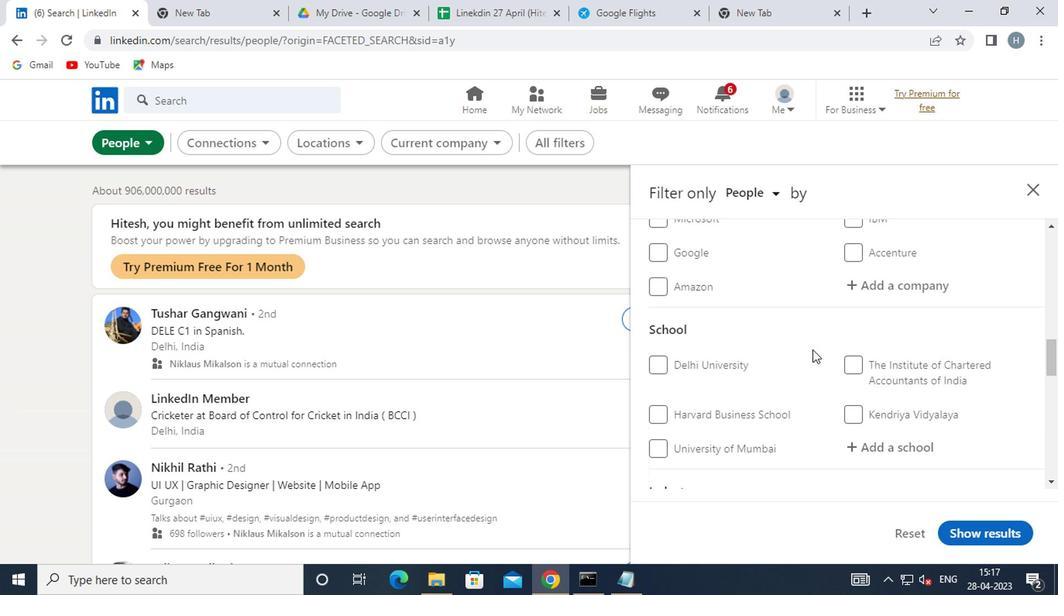 
Action: Mouse scrolled (809, 351) with delta (0, 0)
Screenshot: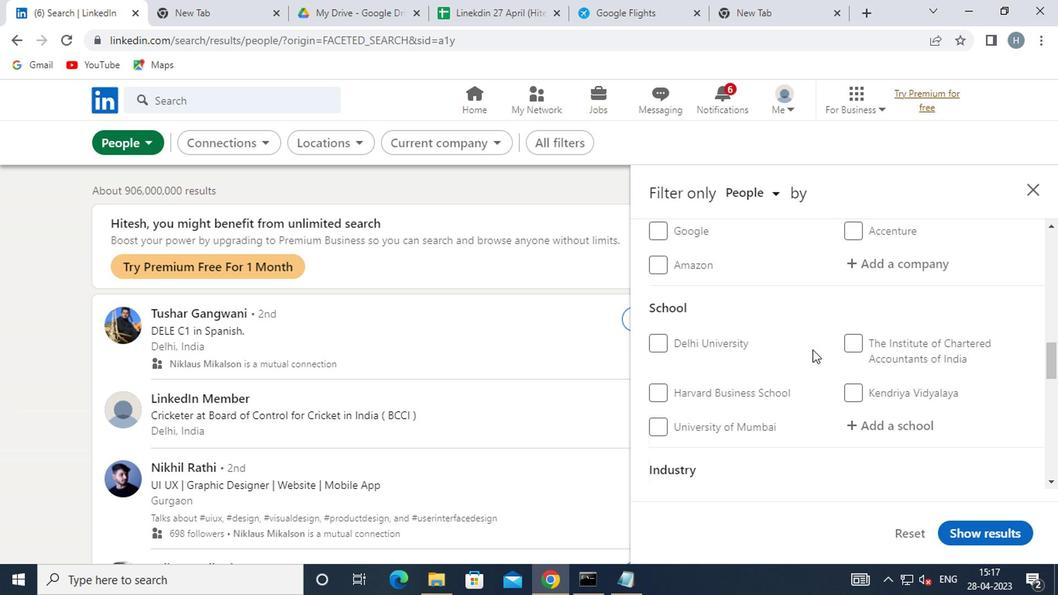 
Action: Mouse scrolled (809, 351) with delta (0, 0)
Screenshot: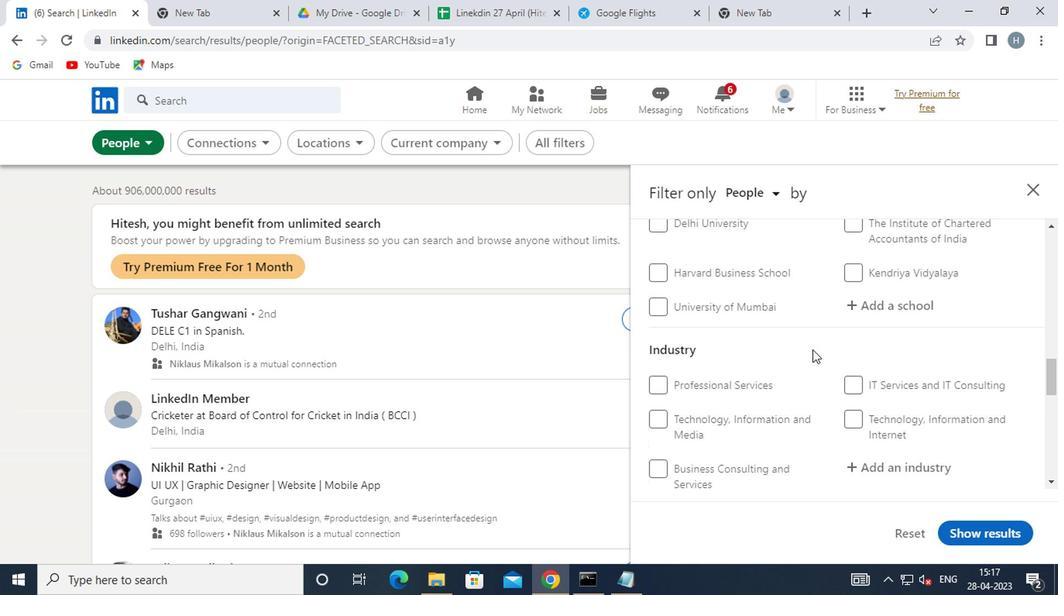 
Action: Mouse moved to (835, 383)
Screenshot: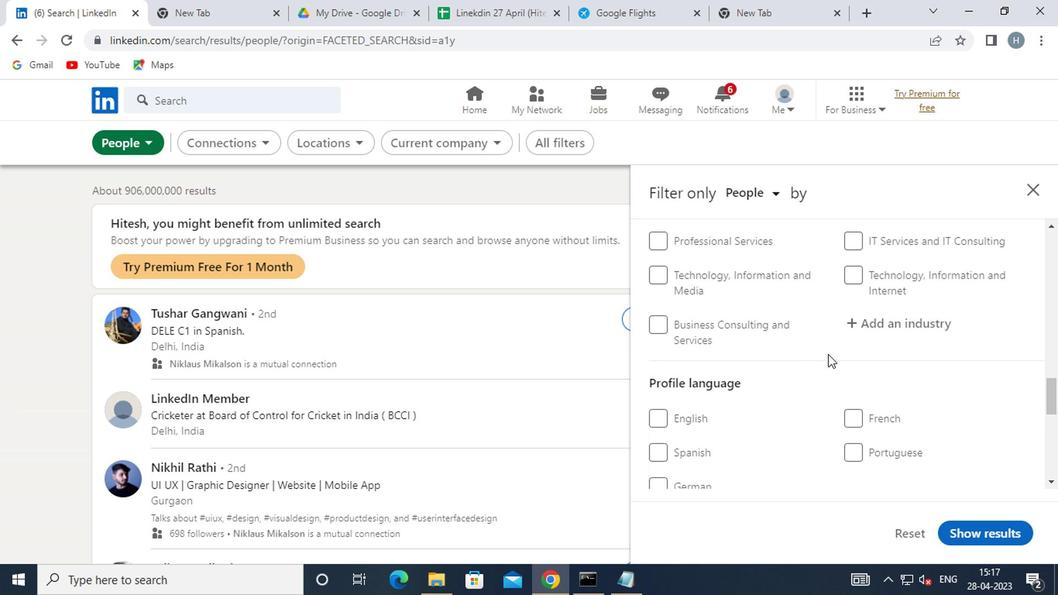 
Action: Mouse scrolled (835, 382) with delta (0, -1)
Screenshot: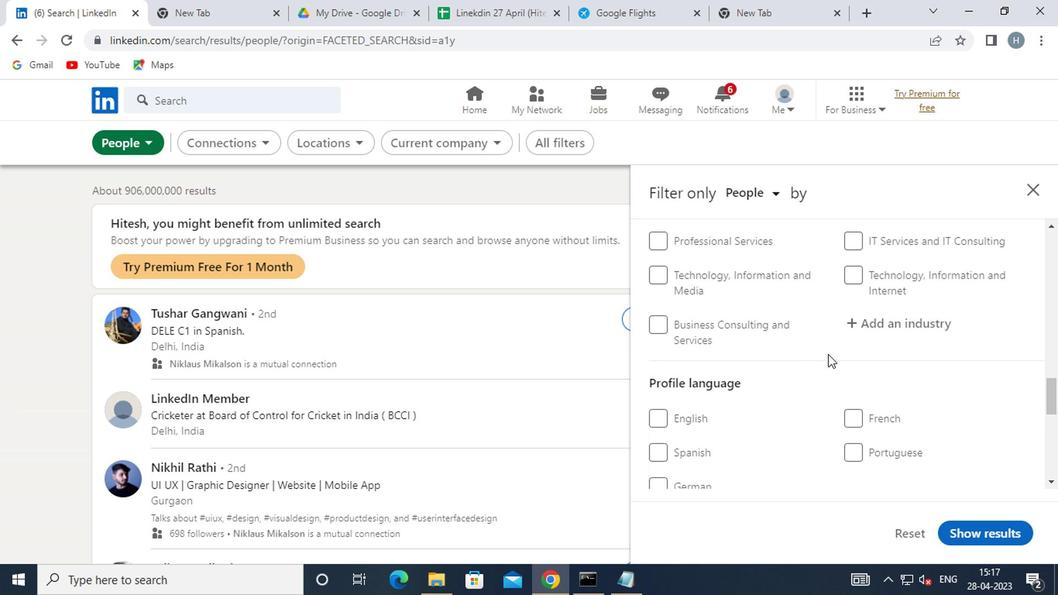 
Action: Mouse moved to (856, 375)
Screenshot: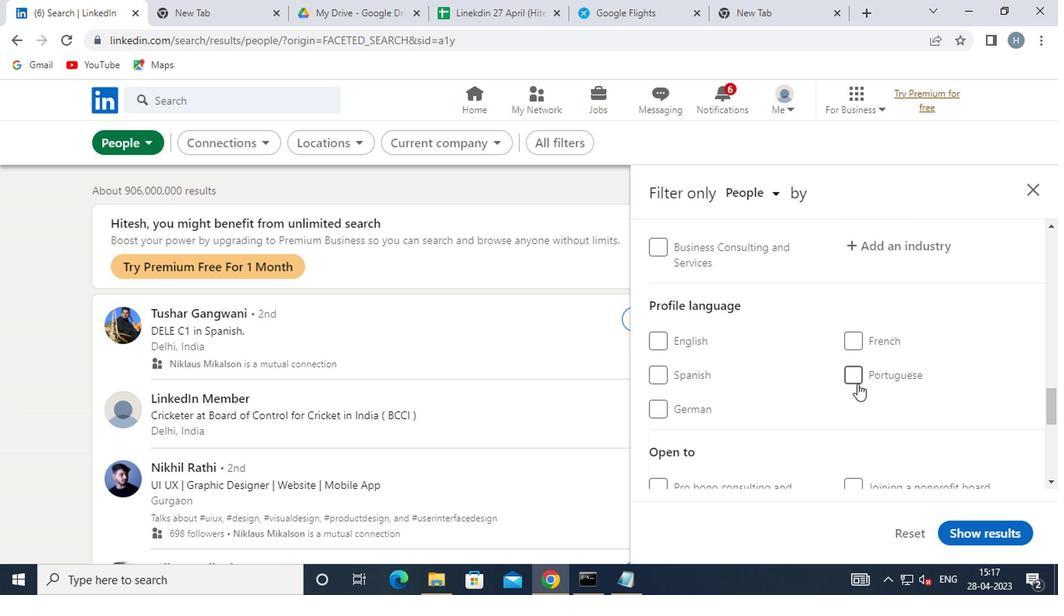 
Action: Mouse pressed left at (856, 375)
Screenshot: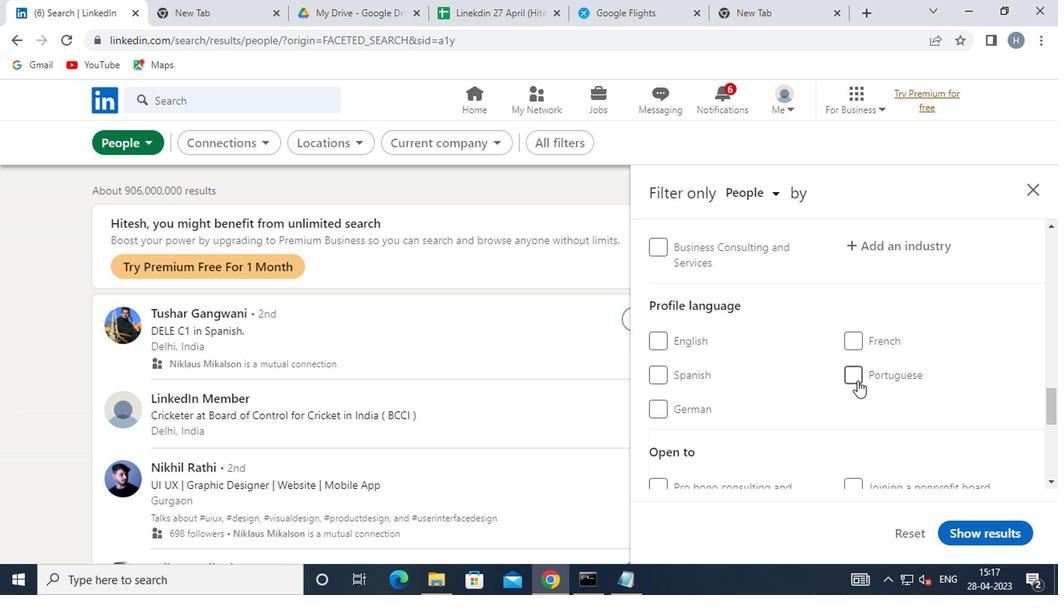 
Action: Mouse moved to (822, 369)
Screenshot: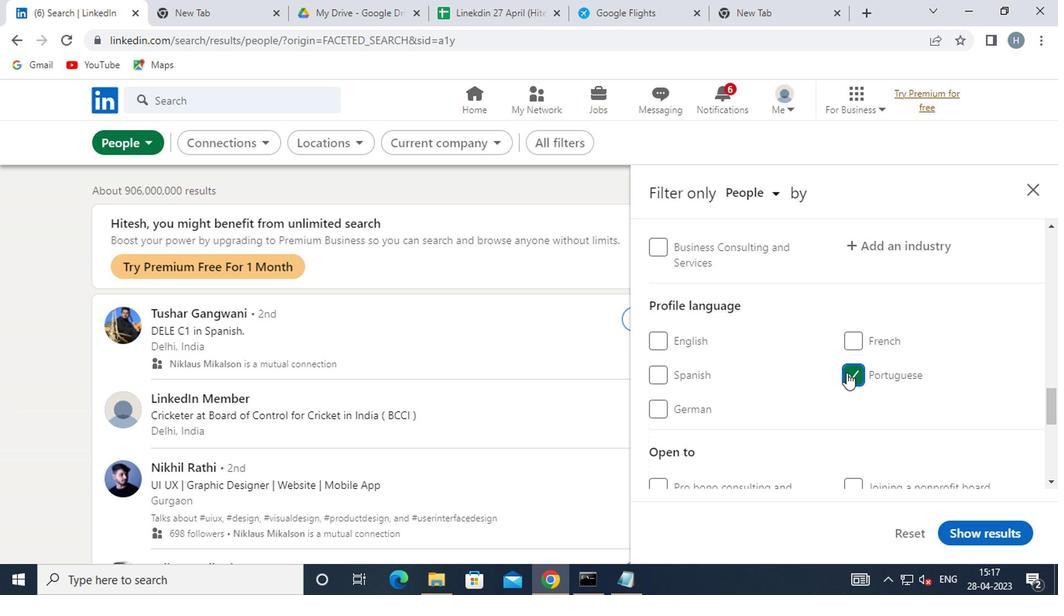 
Action: Mouse scrolled (822, 370) with delta (0, 0)
Screenshot: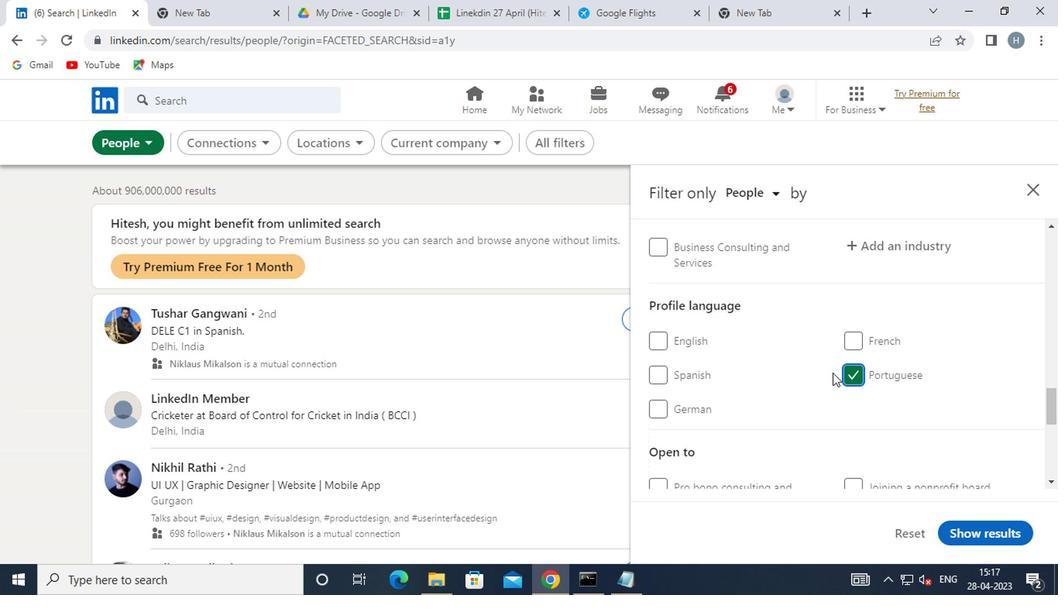 
Action: Mouse scrolled (822, 370) with delta (0, 0)
Screenshot: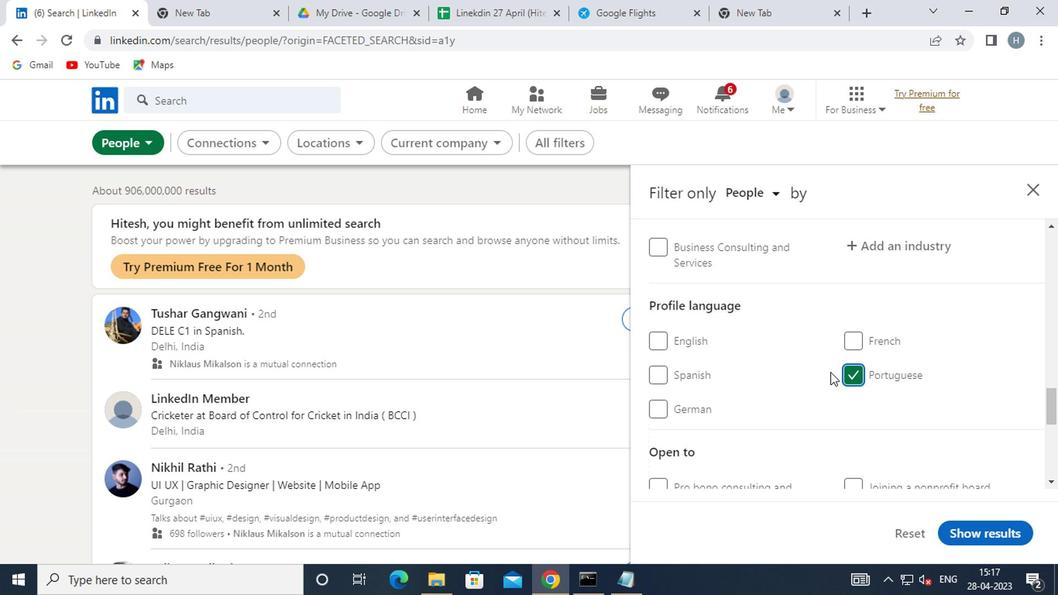 
Action: Mouse scrolled (822, 370) with delta (0, 0)
Screenshot: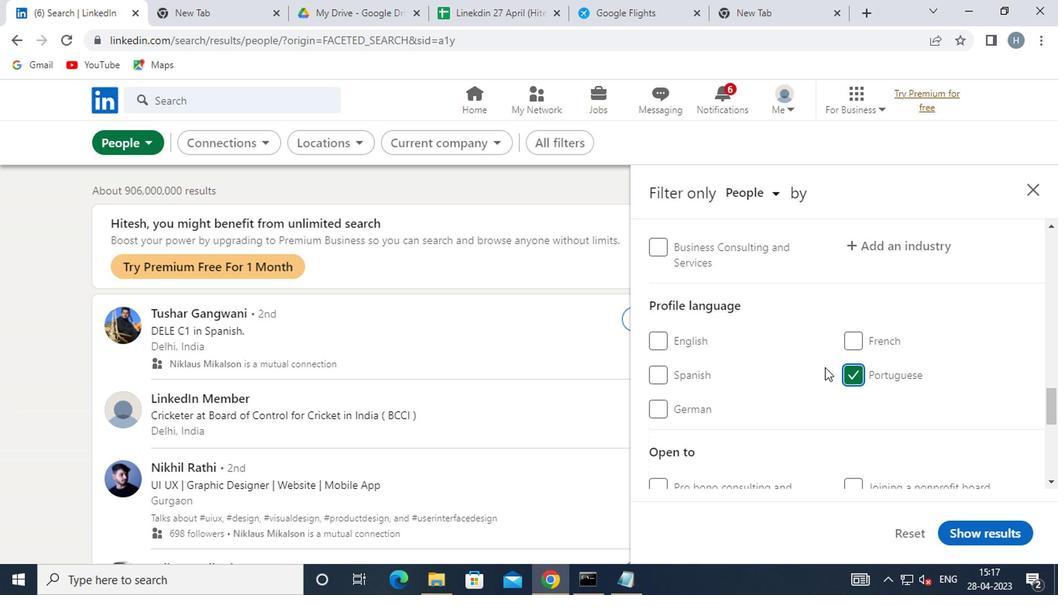 
Action: Mouse scrolled (822, 370) with delta (0, 0)
Screenshot: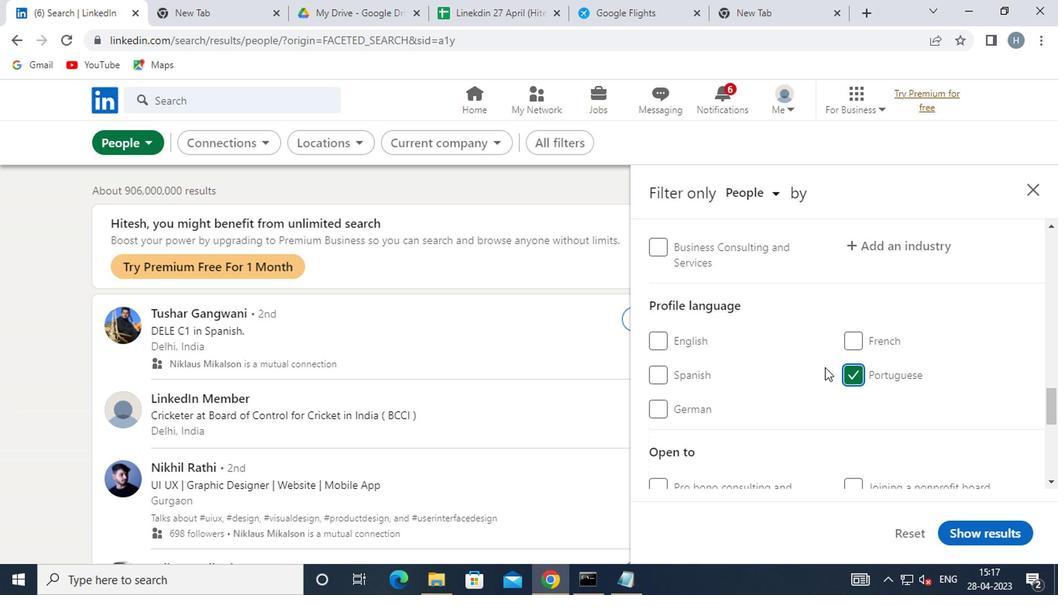 
Action: Mouse scrolled (822, 370) with delta (0, 0)
Screenshot: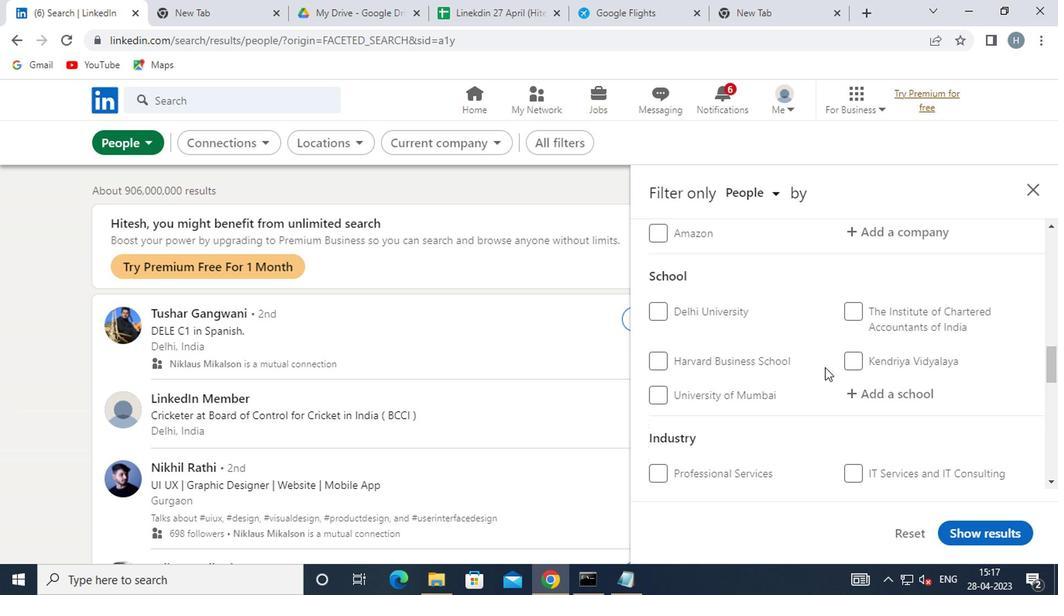 
Action: Mouse scrolled (822, 370) with delta (0, 0)
Screenshot: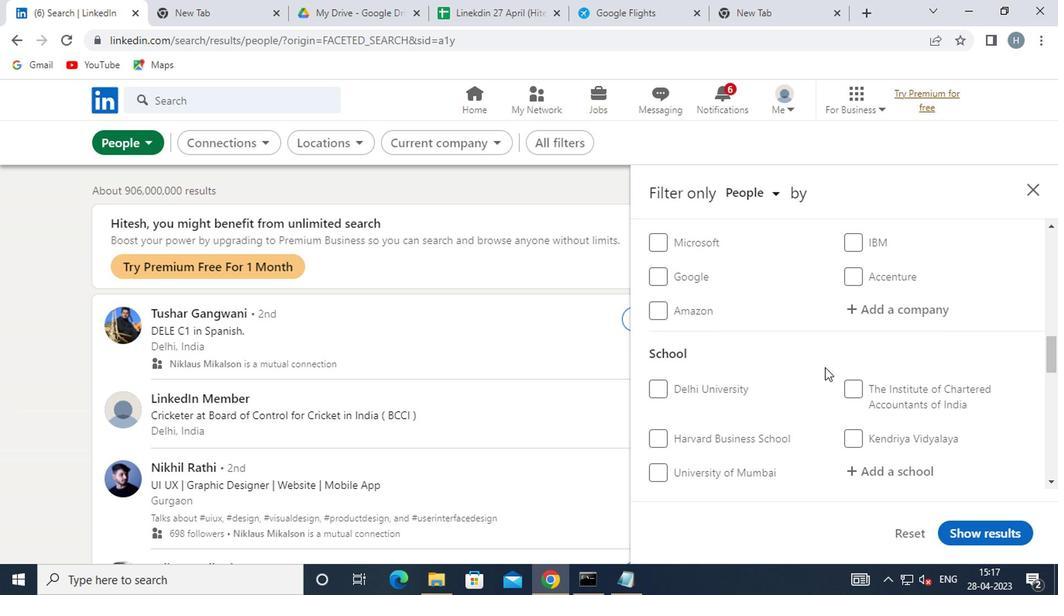
Action: Mouse scrolled (822, 370) with delta (0, 0)
Screenshot: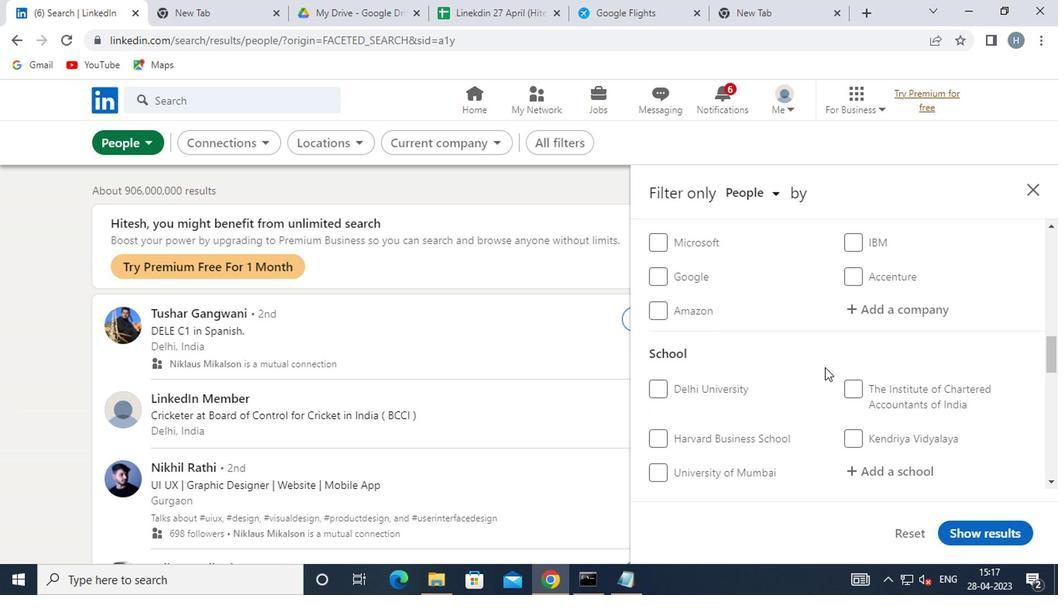 
Action: Mouse scrolled (822, 370) with delta (0, 0)
Screenshot: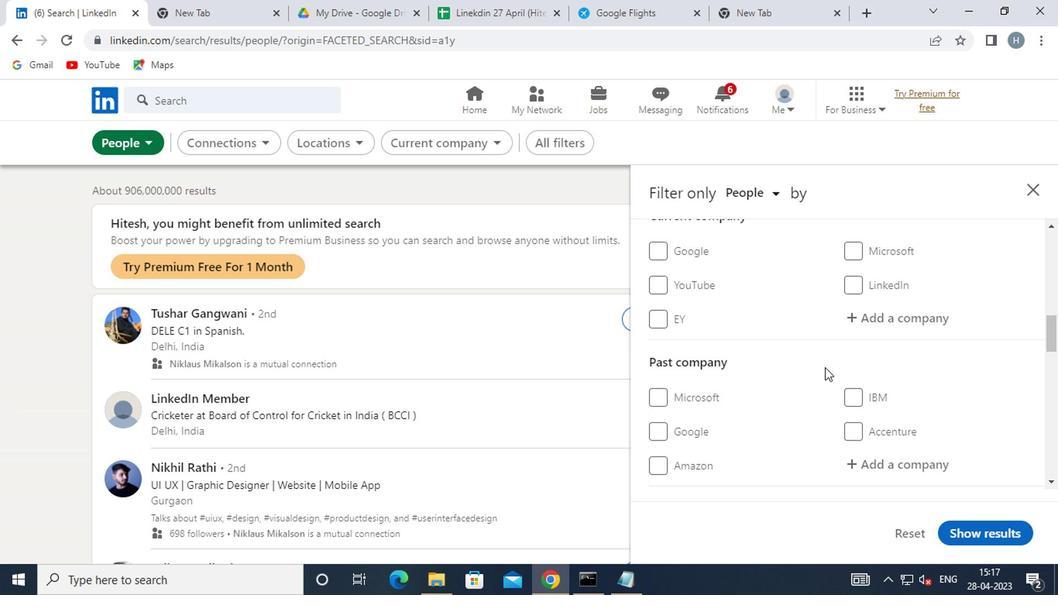
Action: Mouse scrolled (822, 370) with delta (0, 0)
Screenshot: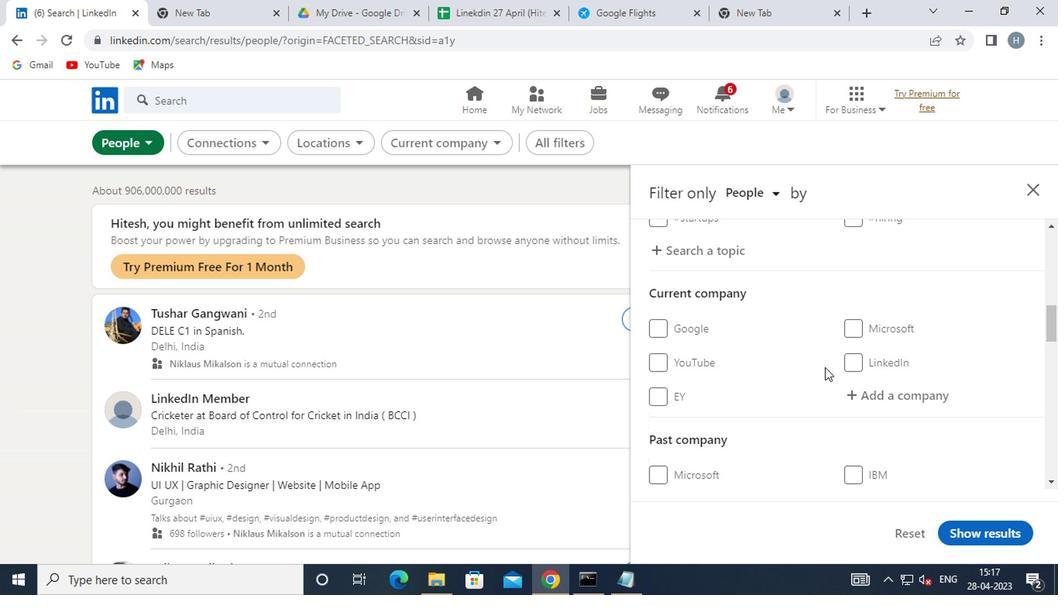 
Action: Mouse scrolled (822, 368) with delta (0, -1)
Screenshot: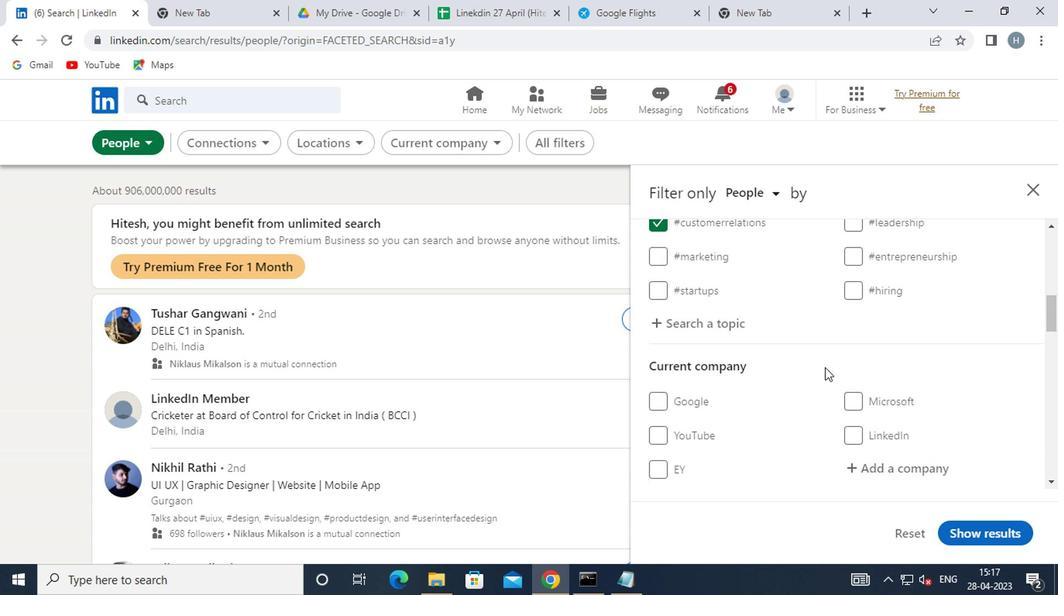 
Action: Mouse scrolled (822, 368) with delta (0, -1)
Screenshot: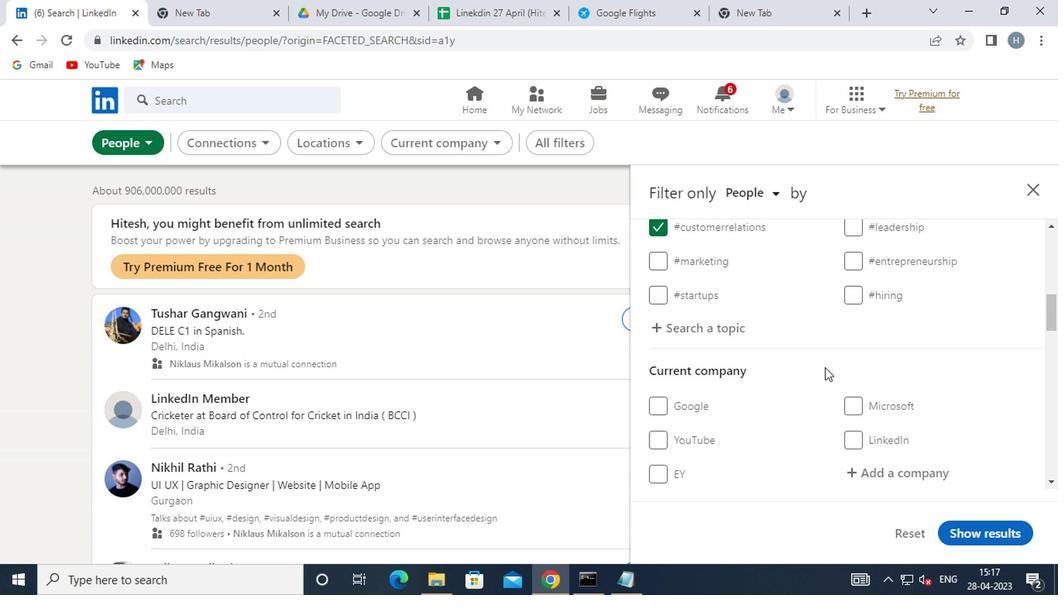 
Action: Mouse moved to (899, 304)
Screenshot: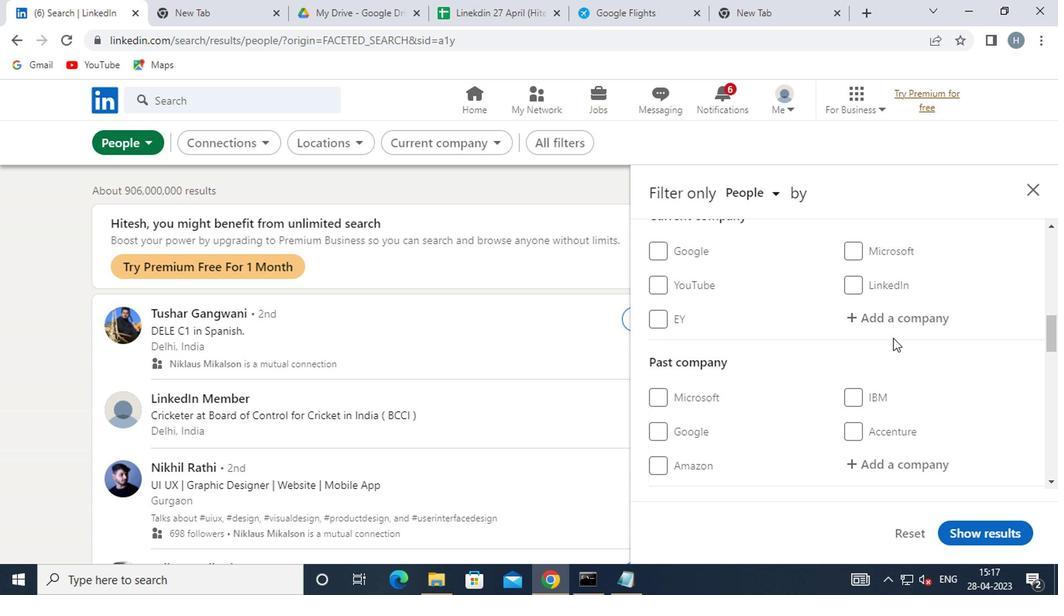 
Action: Mouse pressed left at (899, 304)
Screenshot: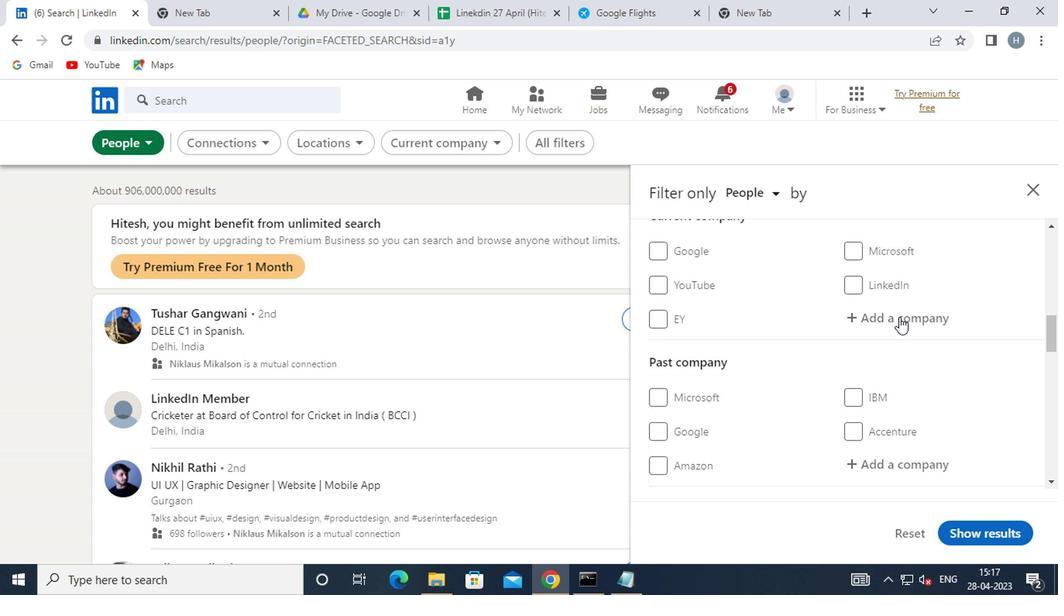
Action: Mouse moved to (899, 309)
Screenshot: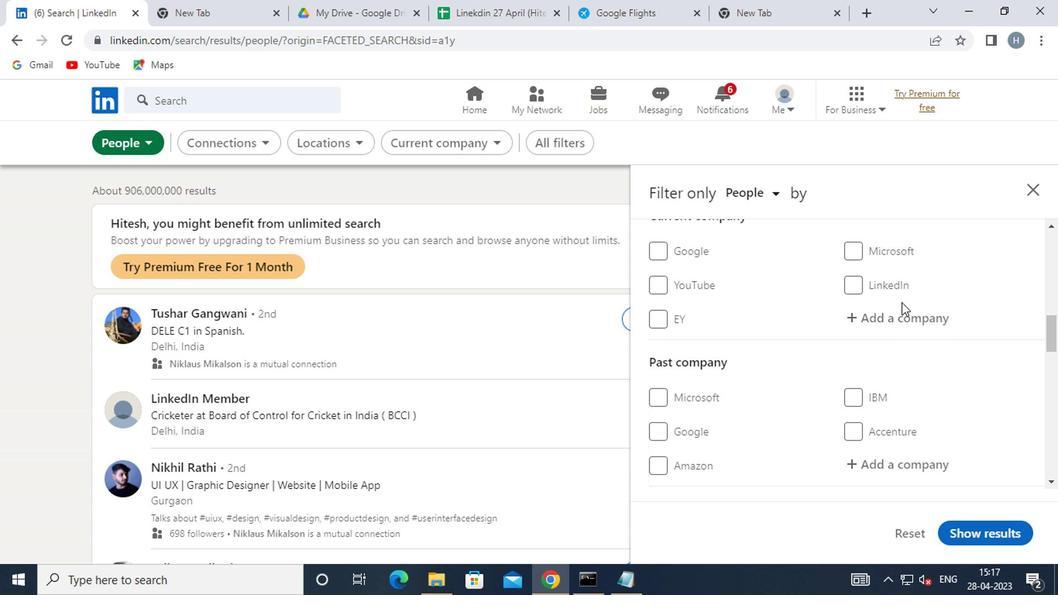 
Action: Mouse pressed left at (899, 309)
Screenshot: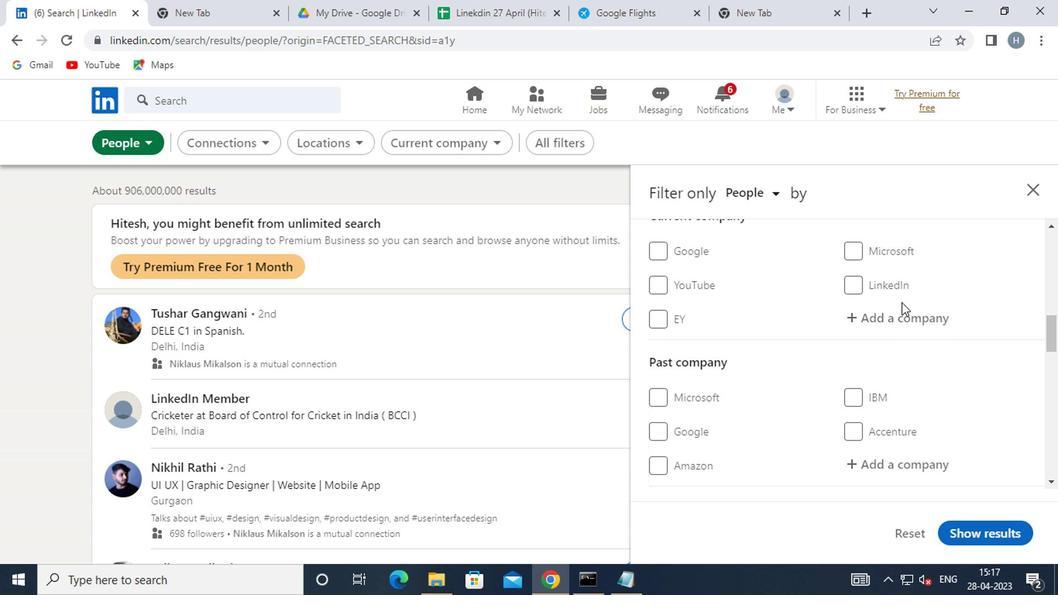 
Action: Key pressed <Key.shift>INFORMATICA
Screenshot: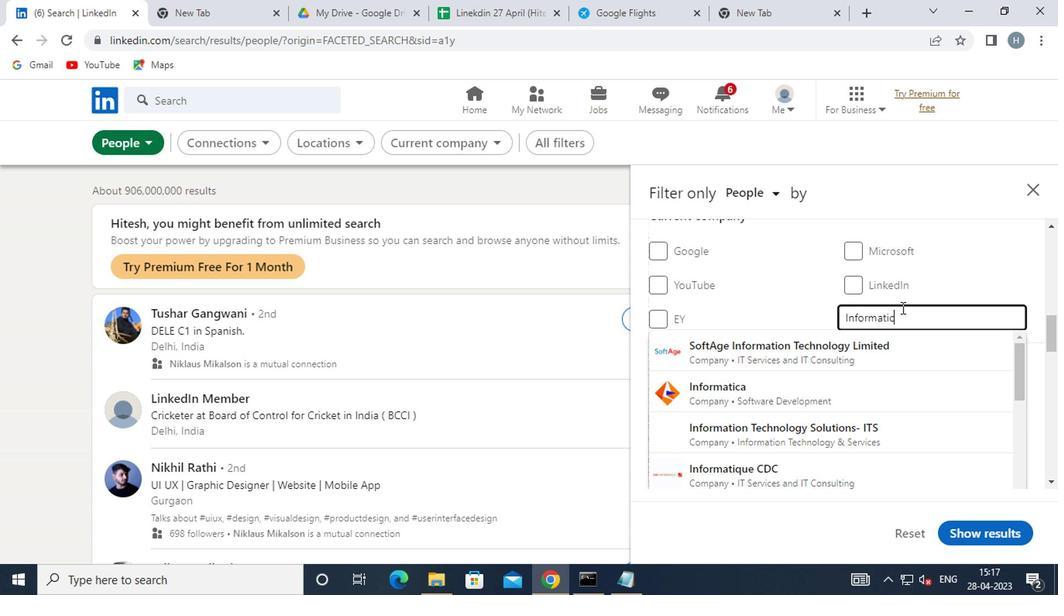
Action: Mouse moved to (835, 358)
Screenshot: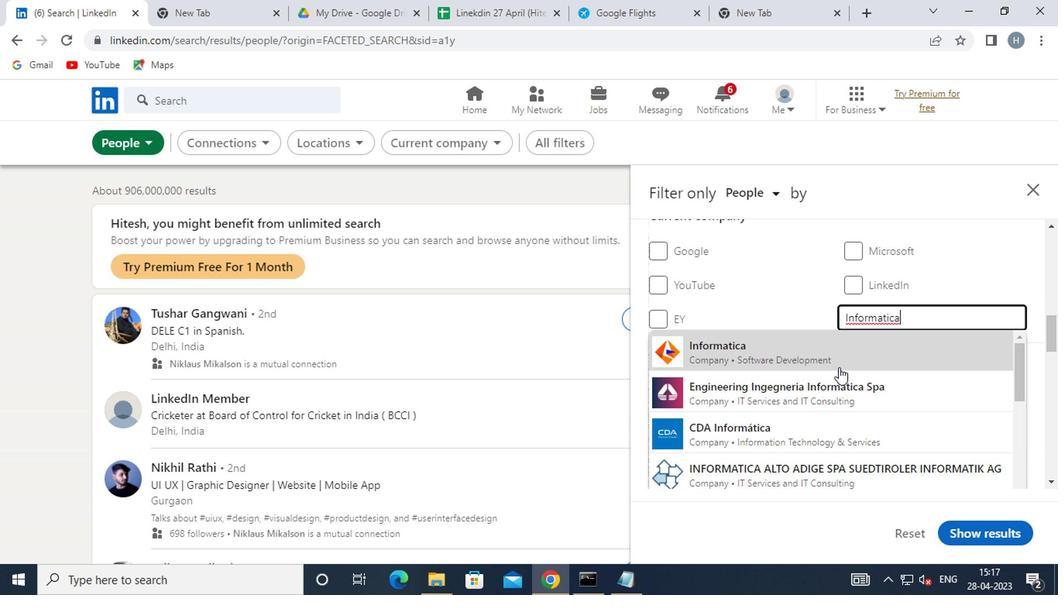 
Action: Mouse pressed left at (835, 358)
Screenshot: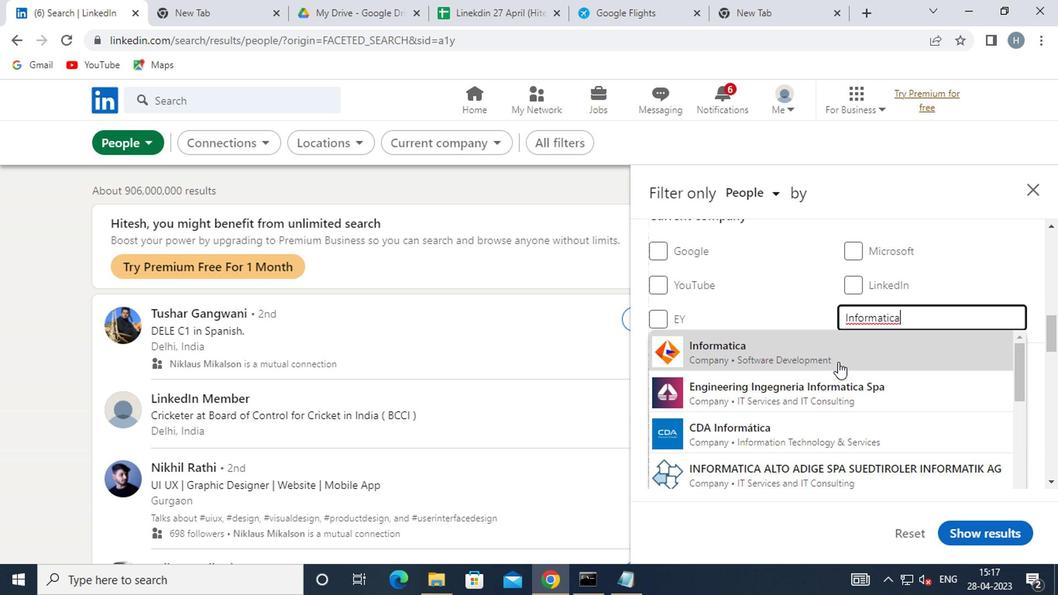 
Action: Mouse moved to (861, 343)
Screenshot: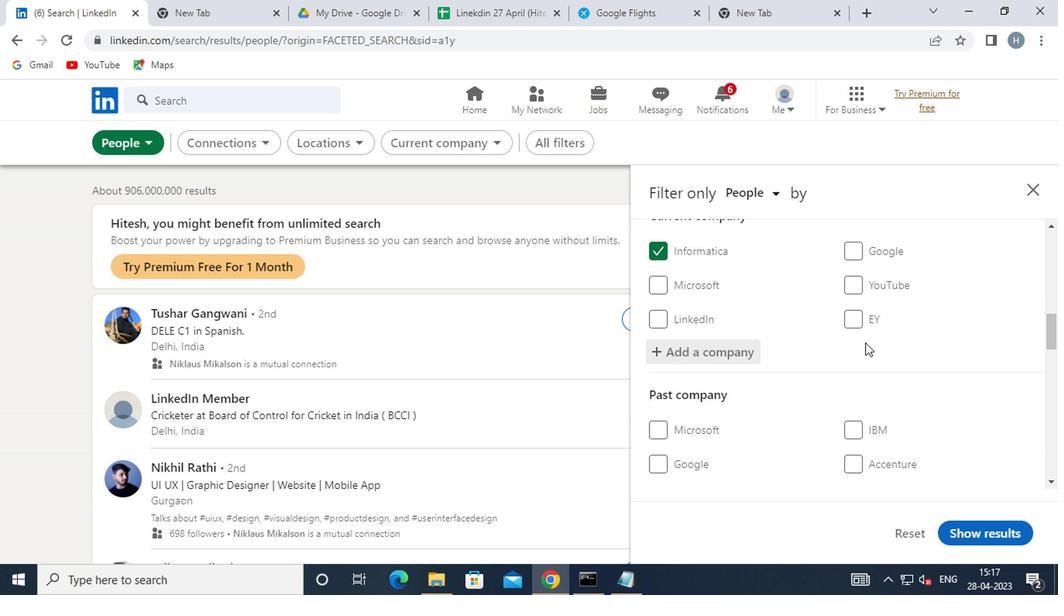 
Action: Mouse scrolled (861, 342) with delta (0, -1)
Screenshot: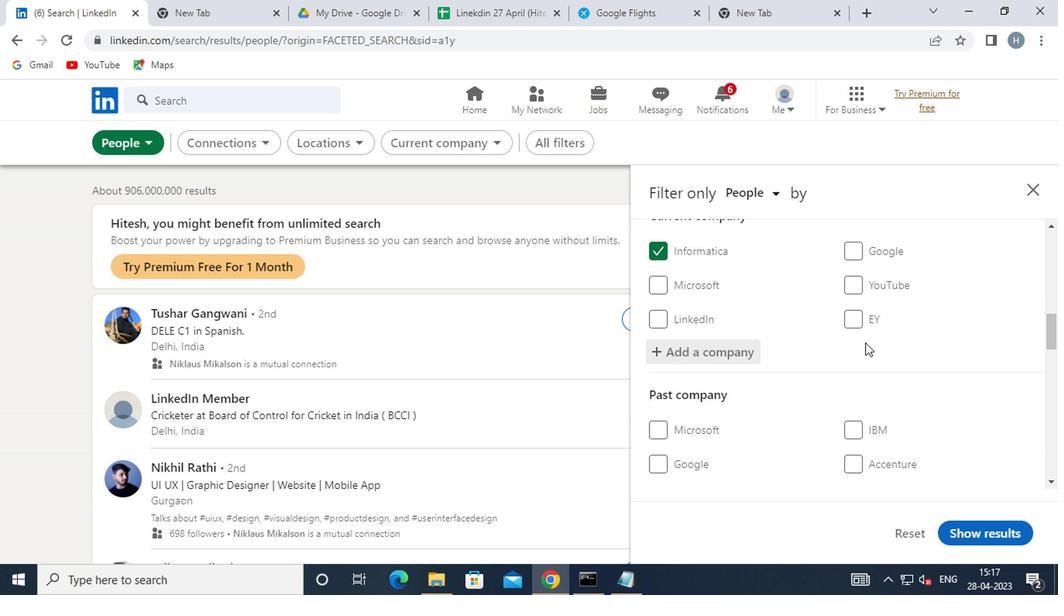 
Action: Mouse moved to (857, 343)
Screenshot: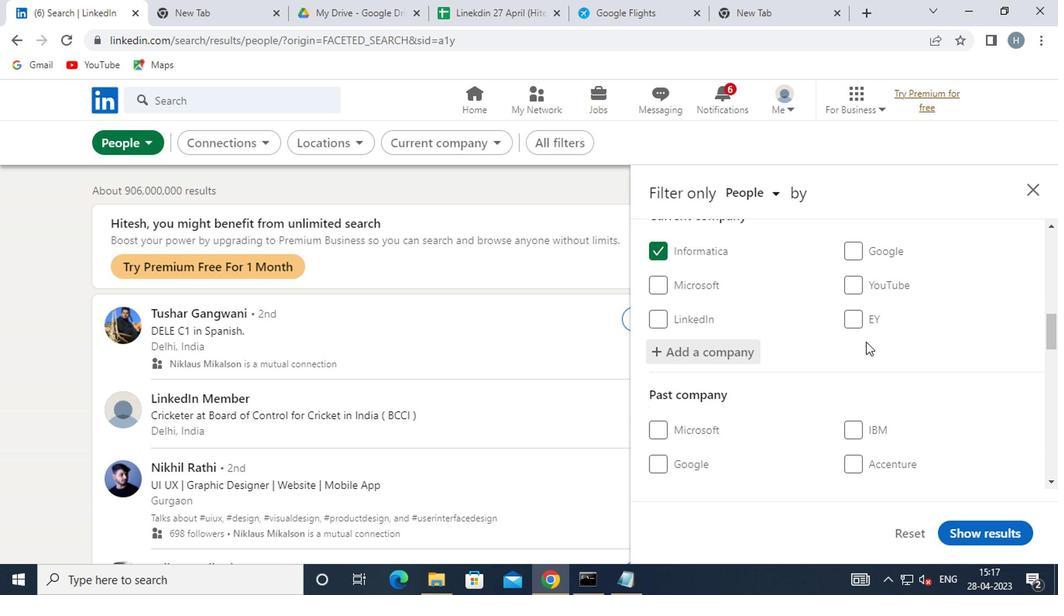 
Action: Mouse scrolled (857, 342) with delta (0, -1)
Screenshot: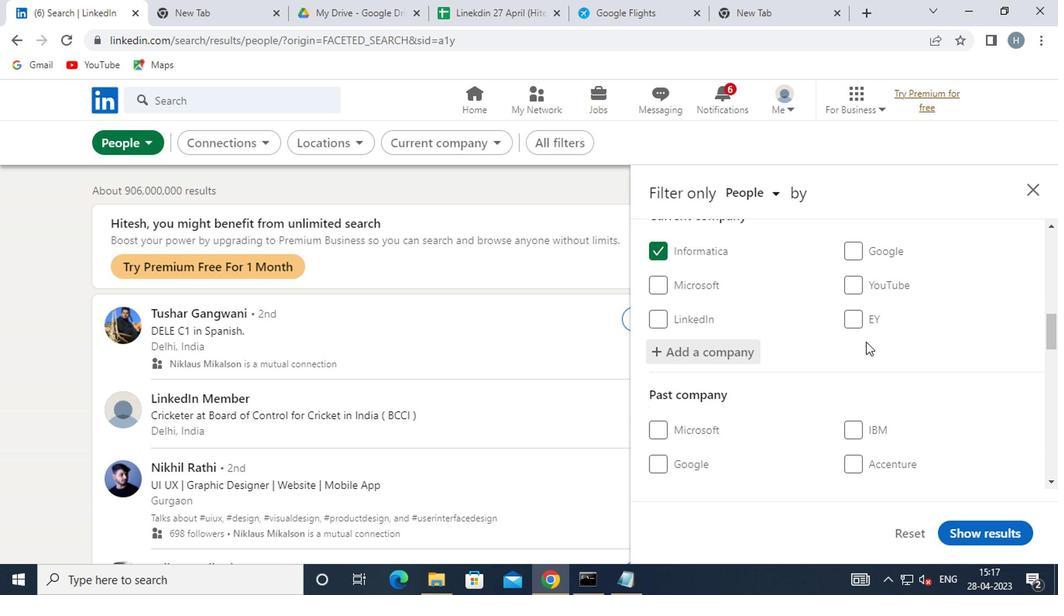 
Action: Mouse moved to (857, 343)
Screenshot: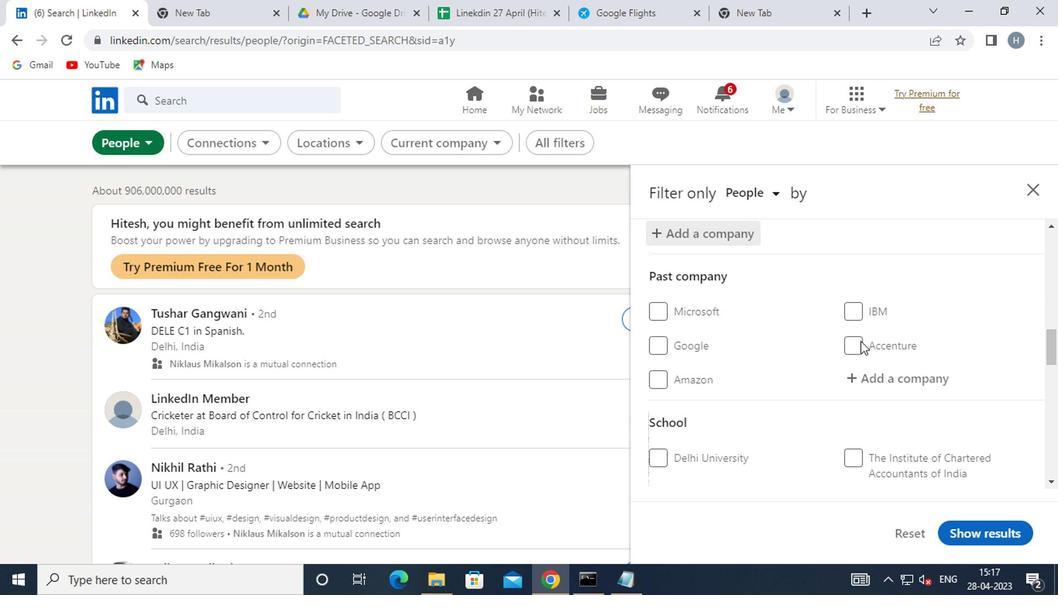 
Action: Mouse scrolled (857, 342) with delta (0, -1)
Screenshot: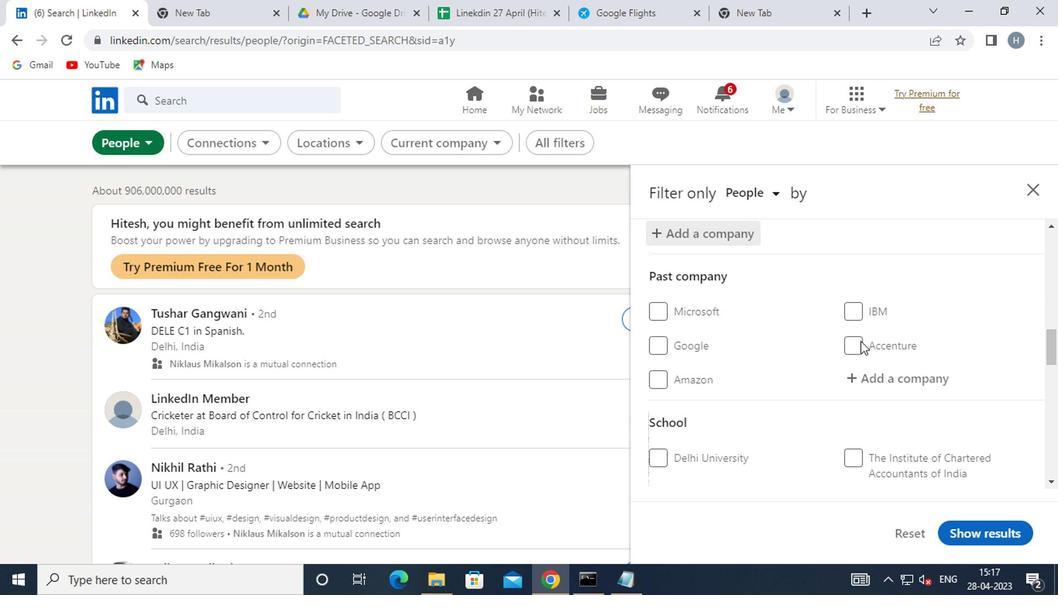 
Action: Mouse moved to (856, 343)
Screenshot: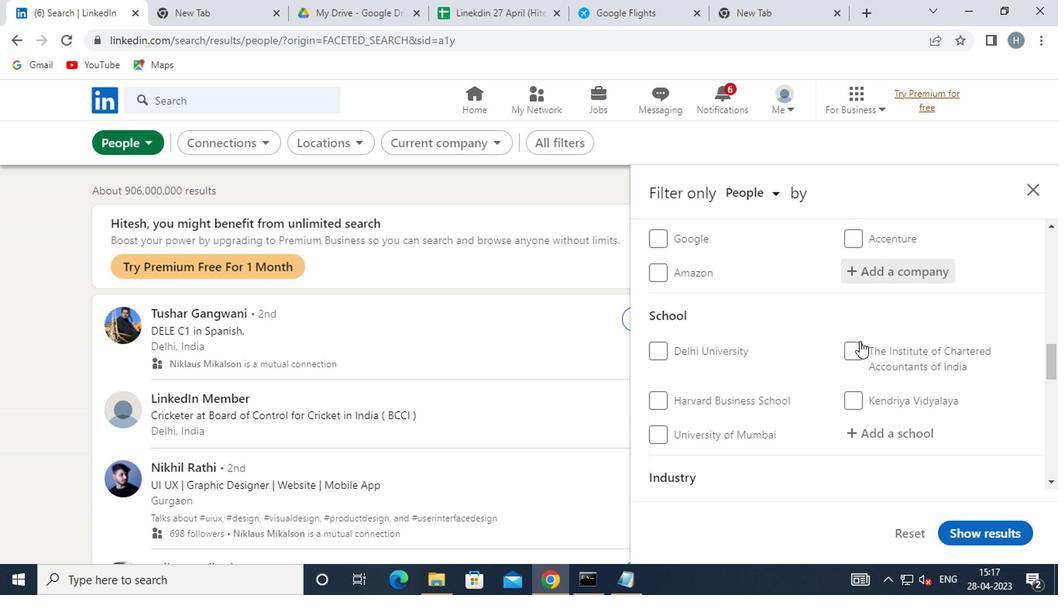 
Action: Mouse scrolled (856, 342) with delta (0, -1)
Screenshot: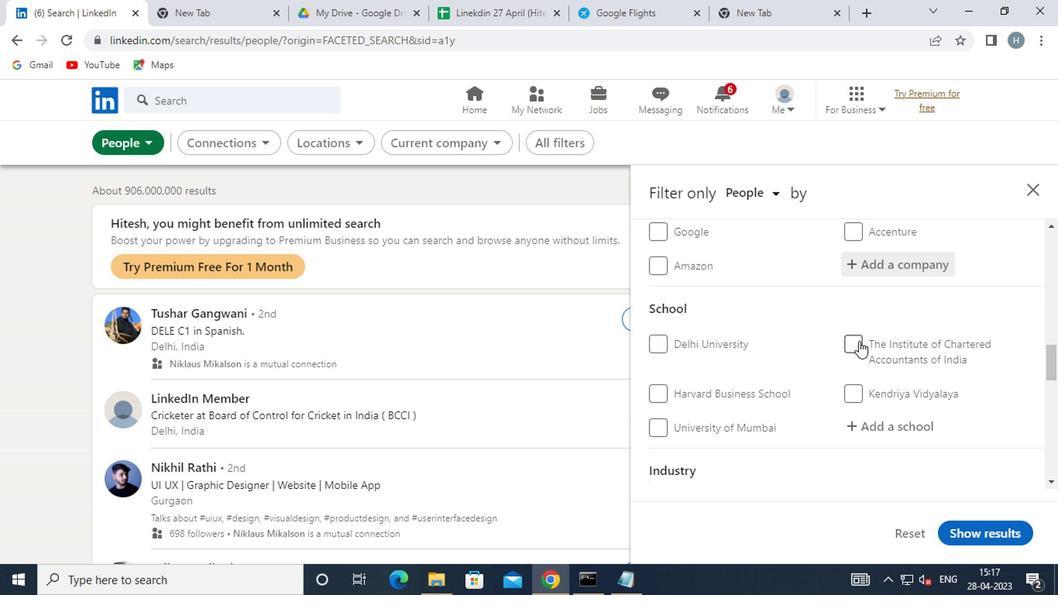 
Action: Mouse moved to (872, 343)
Screenshot: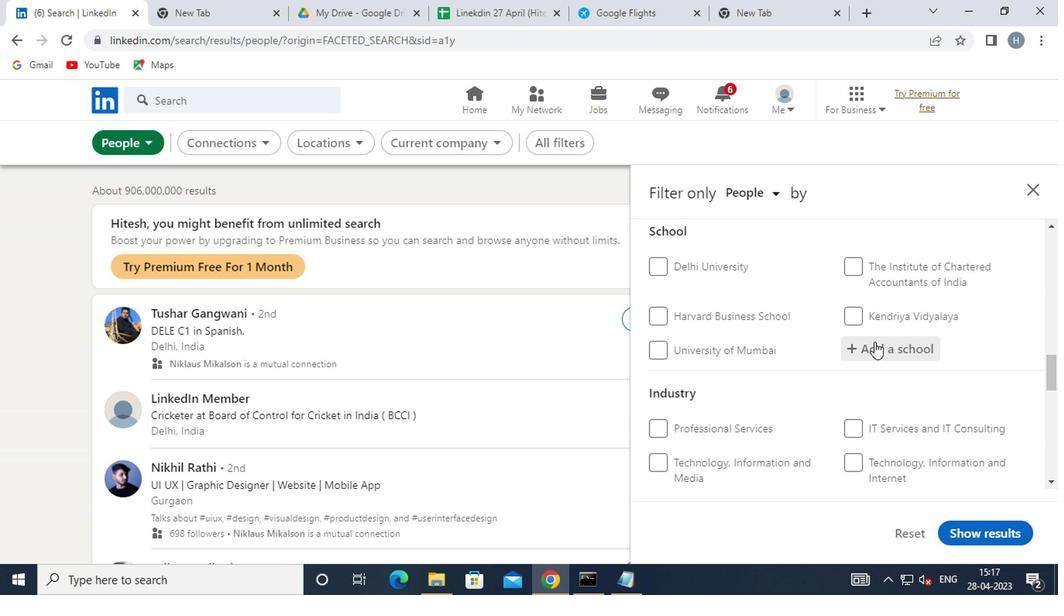 
Action: Mouse pressed left at (872, 343)
Screenshot: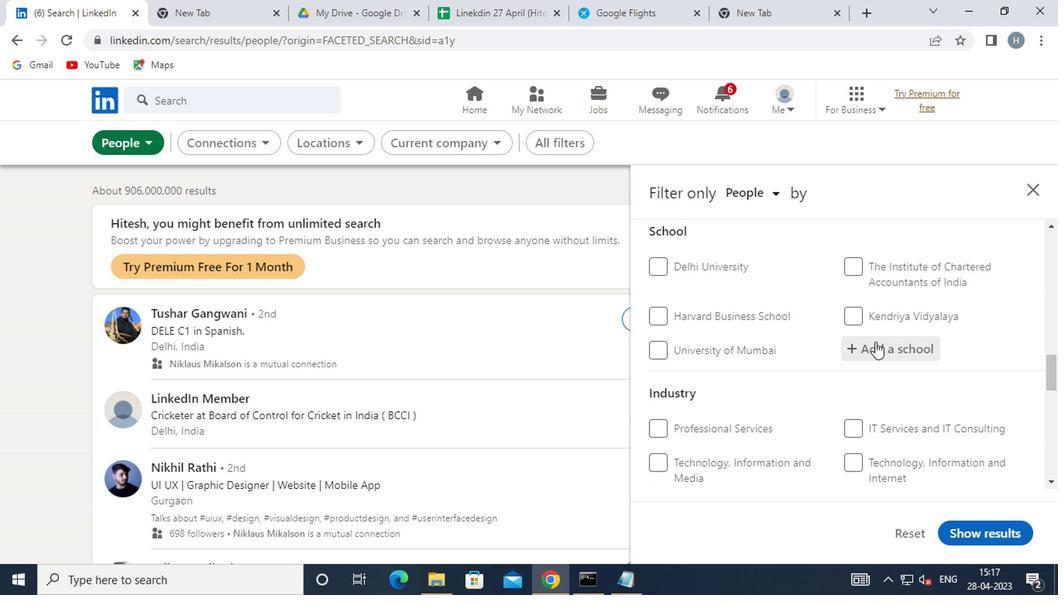 
Action: Key pressed <Key.shift>SSM<Key.space>CO
Screenshot: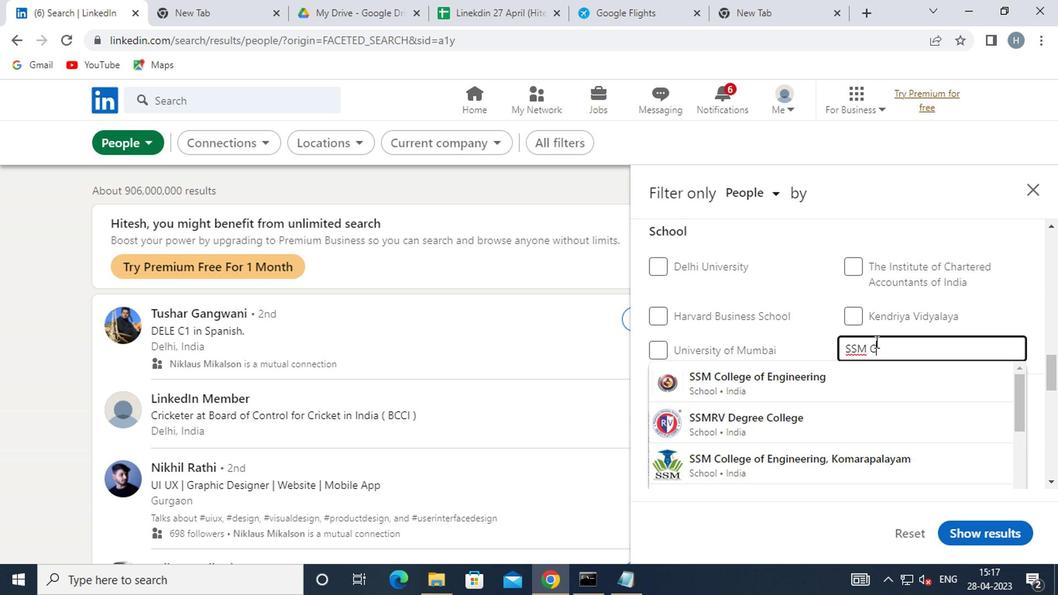 
Action: Mouse moved to (823, 375)
Screenshot: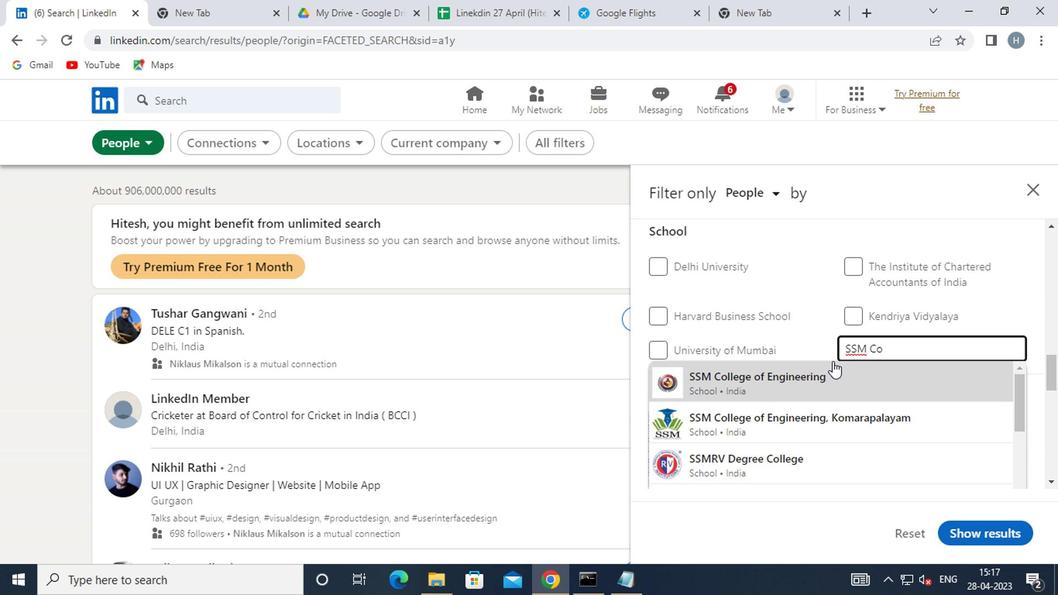 
Action: Mouse pressed left at (823, 375)
Screenshot: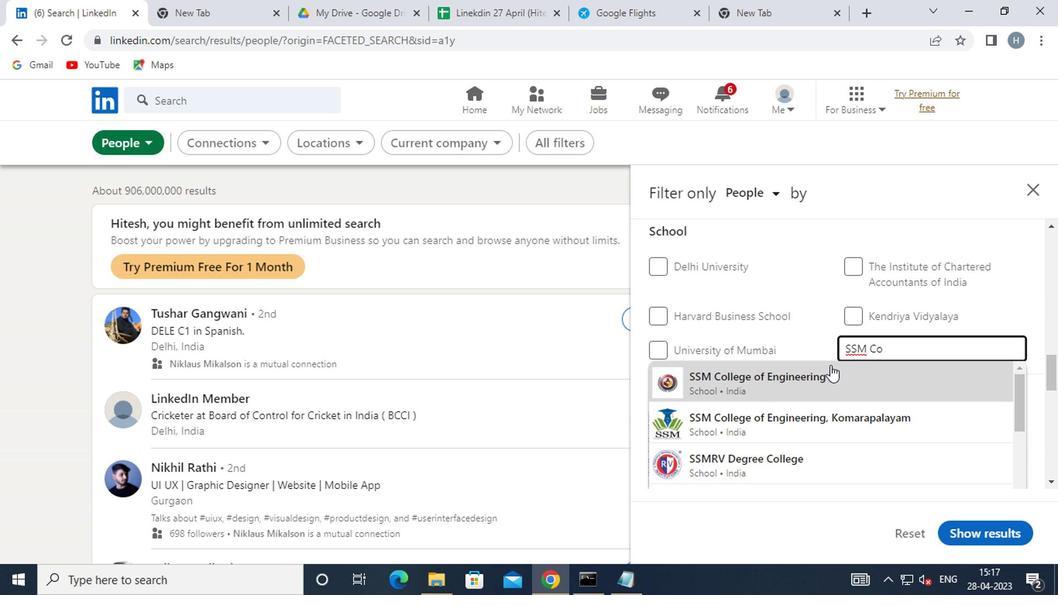 
Action: Mouse moved to (822, 367)
Screenshot: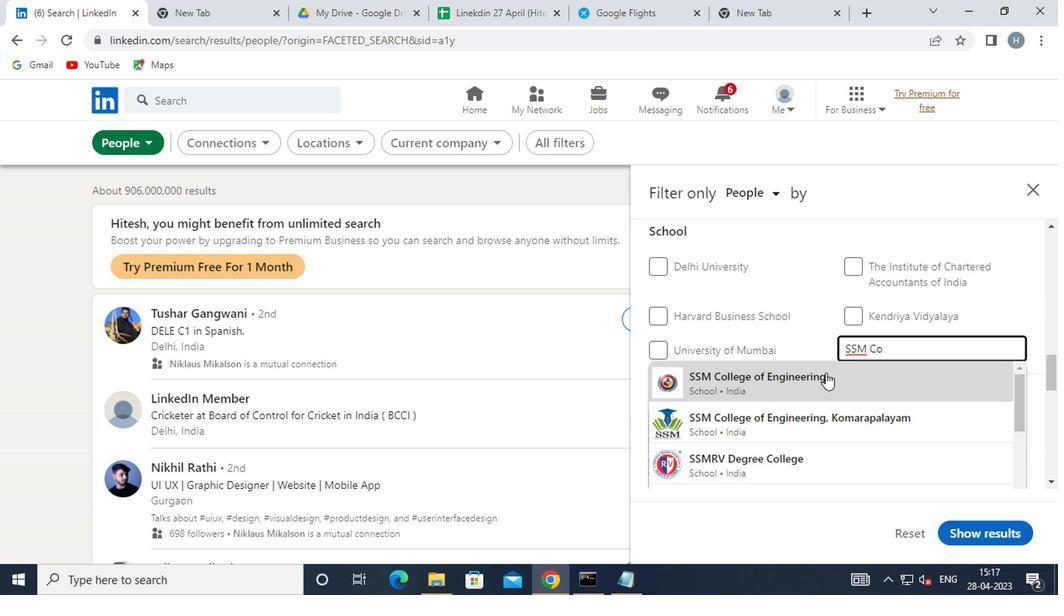 
Action: Mouse scrolled (822, 366) with delta (0, -1)
Screenshot: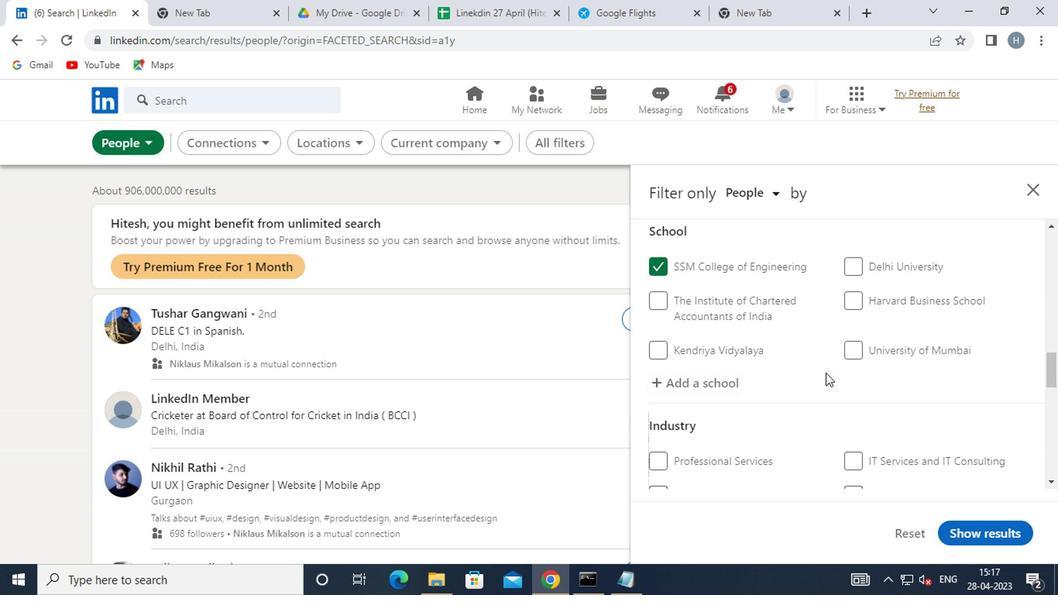 
Action: Mouse scrolled (822, 366) with delta (0, -1)
Screenshot: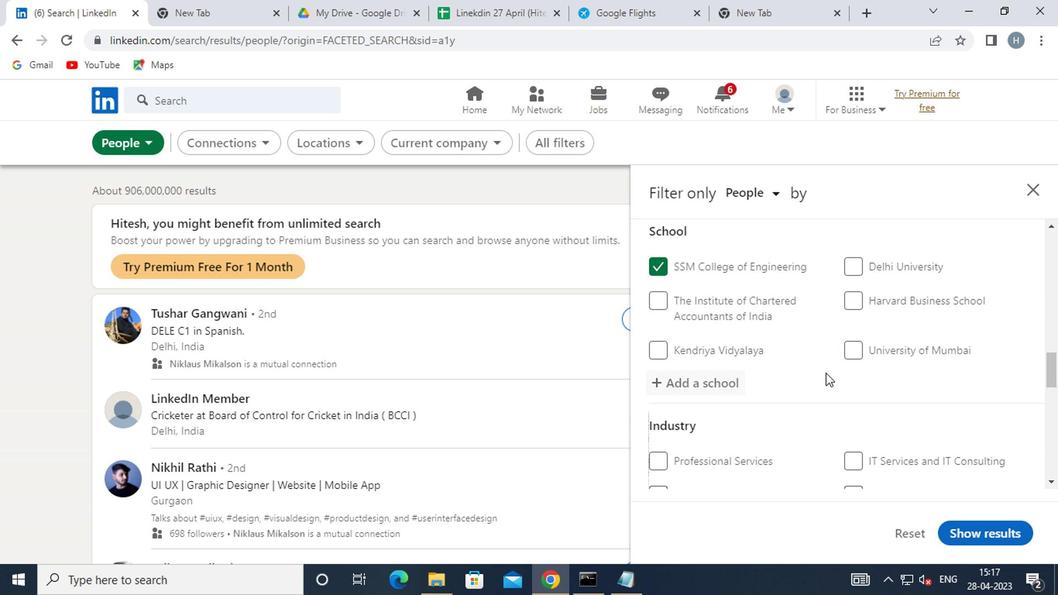 
Action: Mouse moved to (829, 360)
Screenshot: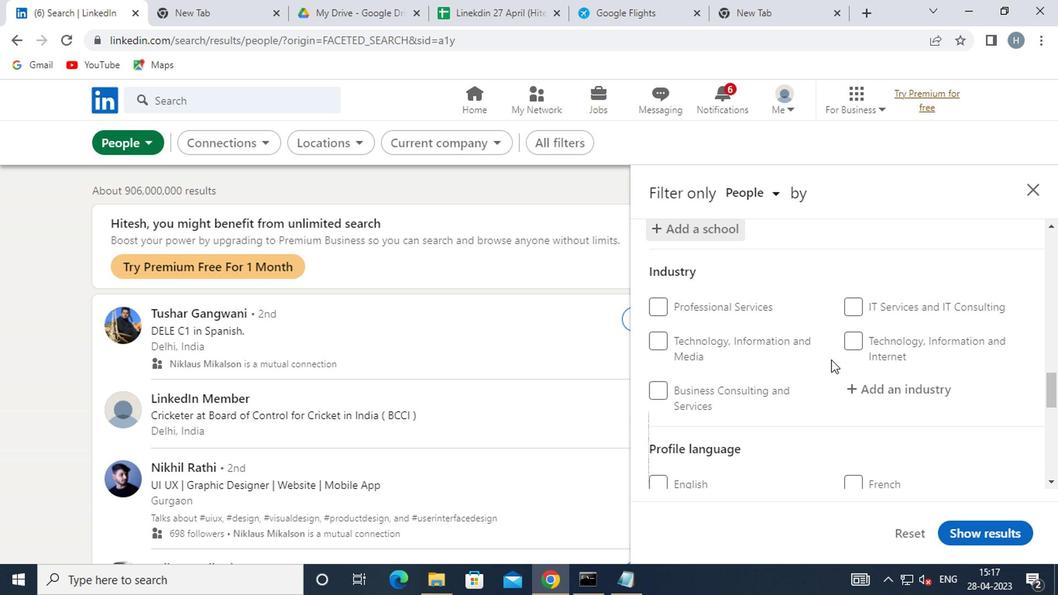 
Action: Mouse scrolled (829, 359) with delta (0, -1)
Screenshot: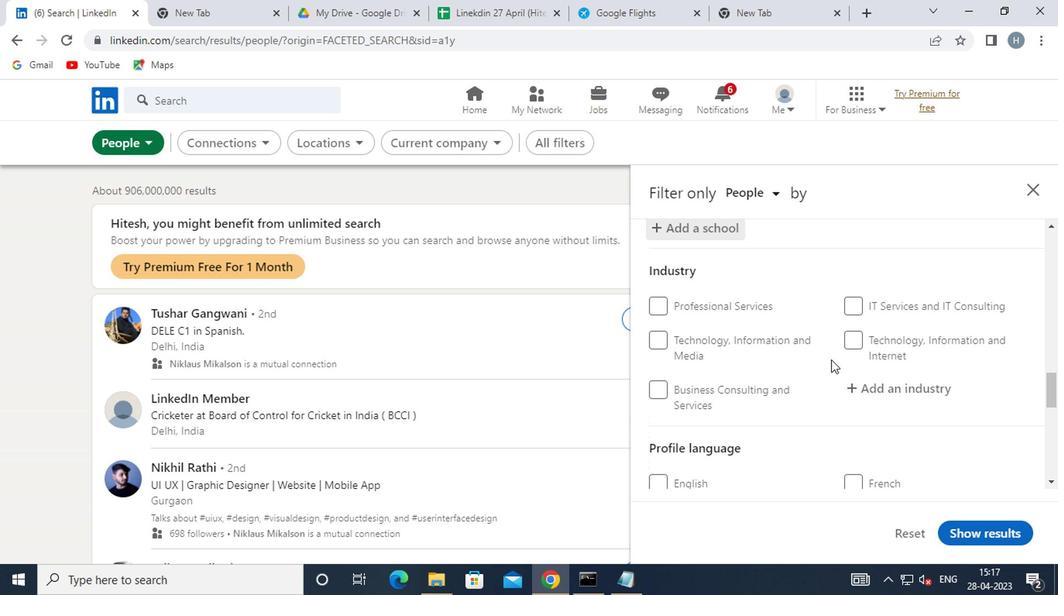 
Action: Mouse moved to (891, 309)
Screenshot: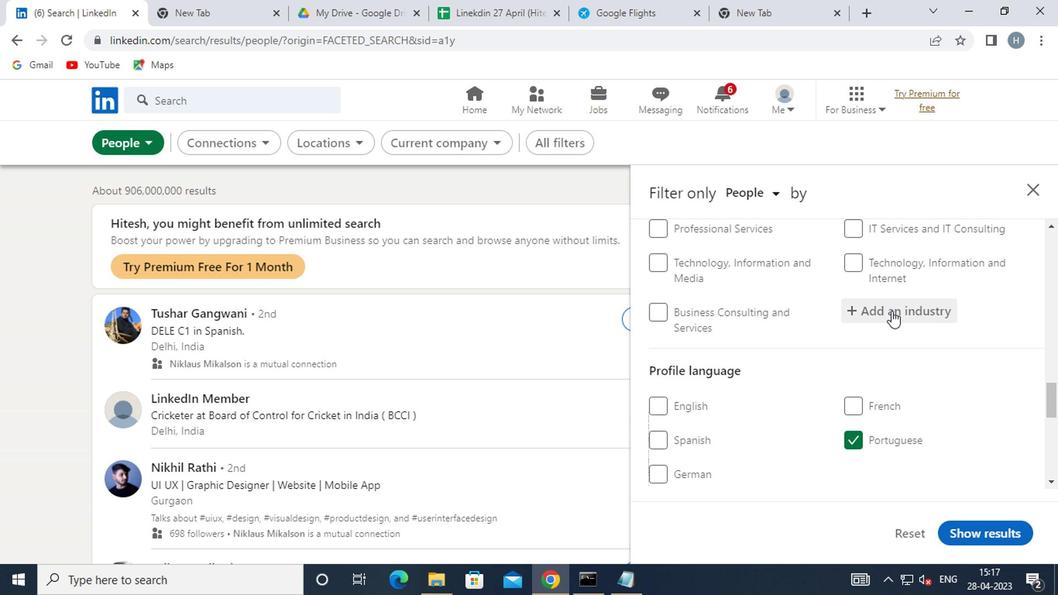 
Action: Mouse pressed left at (891, 309)
Screenshot: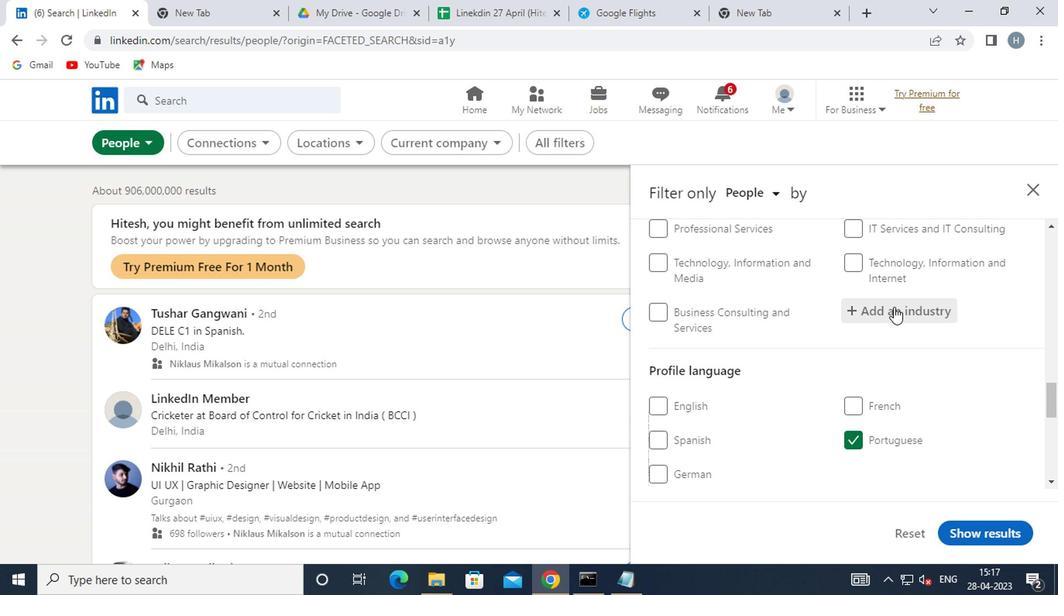 
Action: Key pressed <Key.shift><Key.shift><Key.shift><Key.shift><Key.shift><Key.shift><Key.shift><Key.shift><Key.shift><Key.shift><Key.shift>WHOLESALE<Key.space><Key.shift>ME
Screenshot: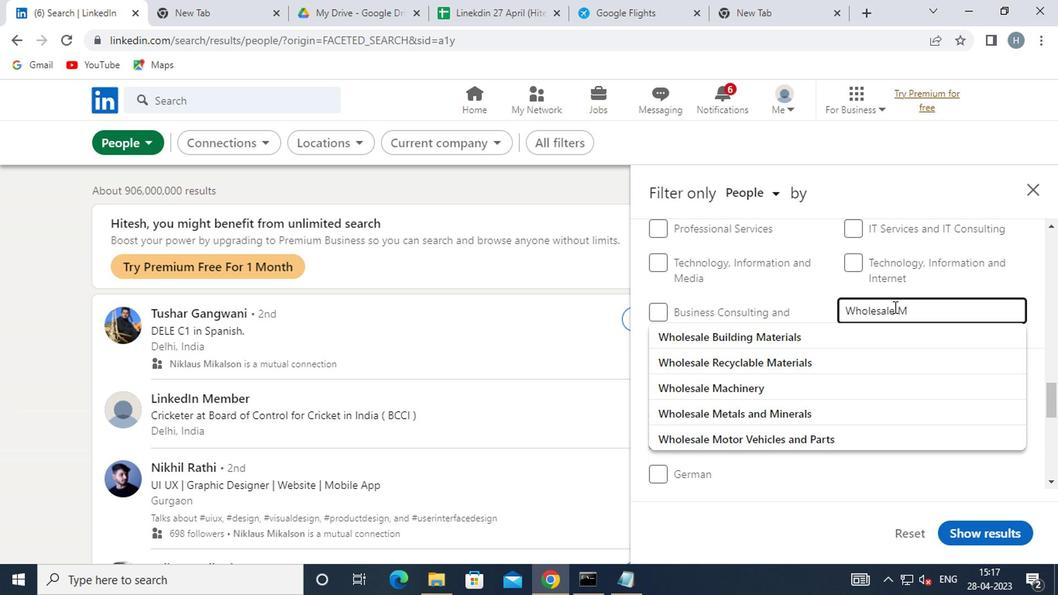 
Action: Mouse moved to (813, 336)
Screenshot: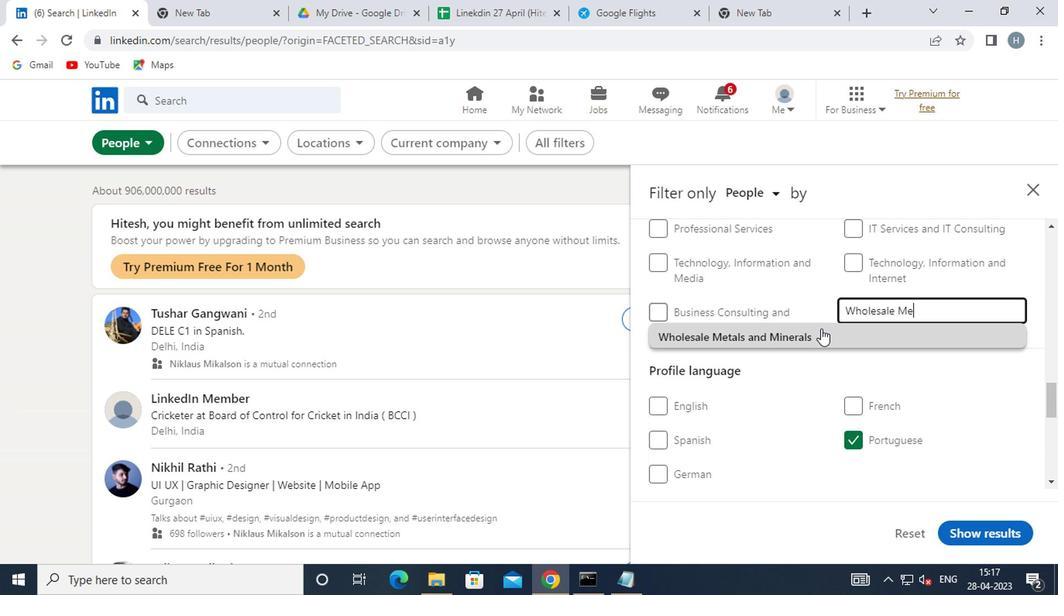 
Action: Mouse pressed left at (813, 336)
Screenshot: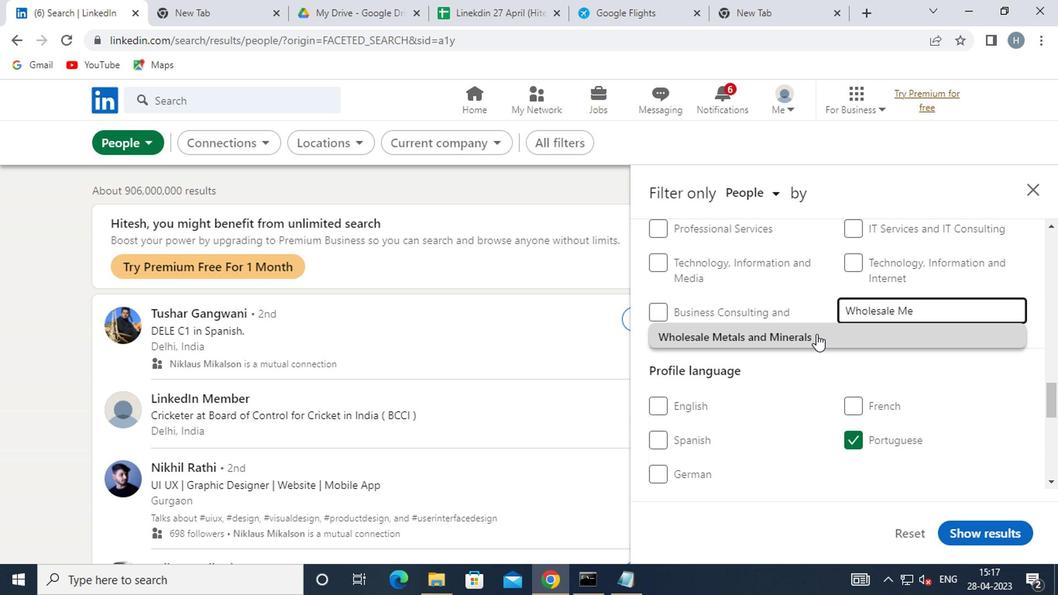 
Action: Mouse scrolled (813, 335) with delta (0, 0)
Screenshot: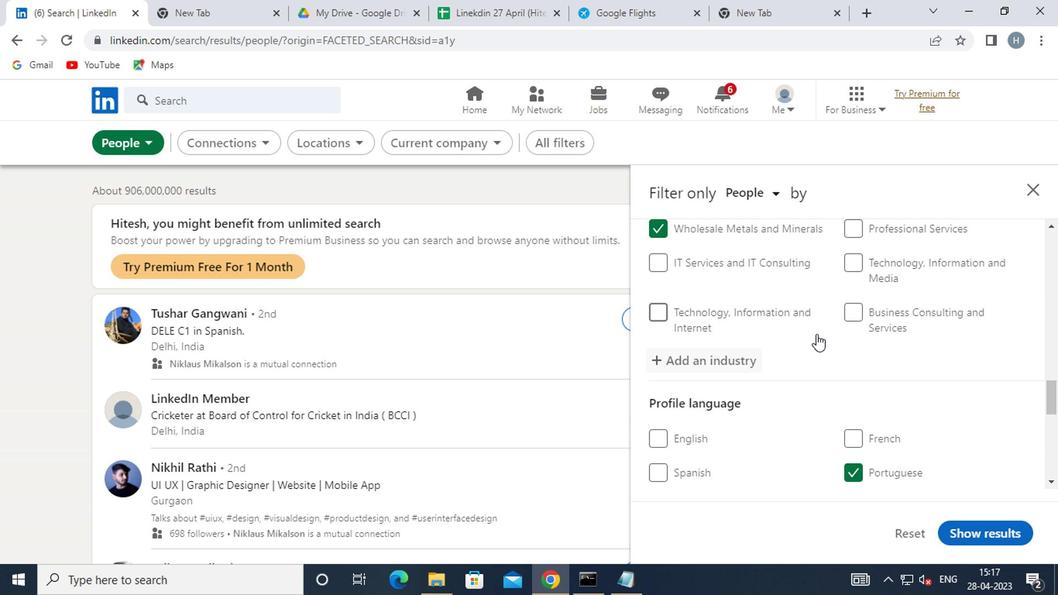 
Action: Mouse scrolled (813, 335) with delta (0, 0)
Screenshot: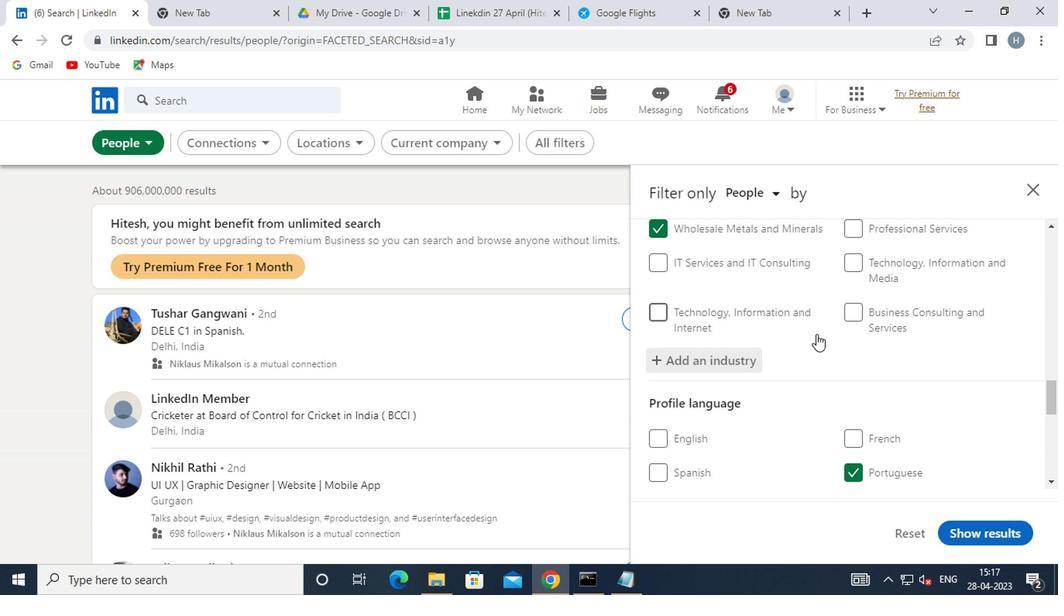 
Action: Mouse moved to (813, 336)
Screenshot: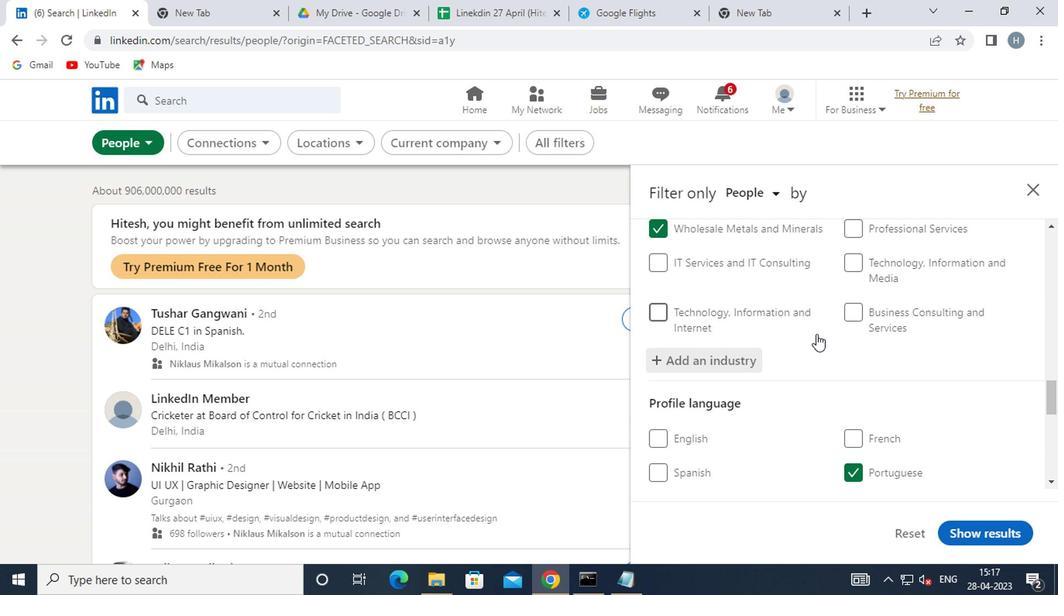 
Action: Mouse scrolled (813, 335) with delta (0, 0)
Screenshot: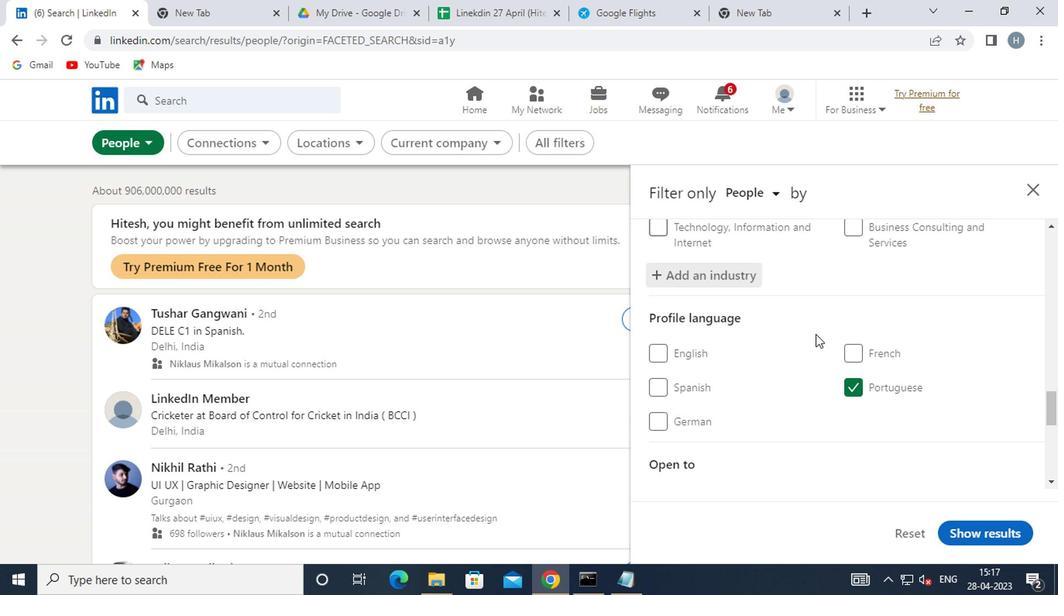 
Action: Mouse scrolled (813, 335) with delta (0, 0)
Screenshot: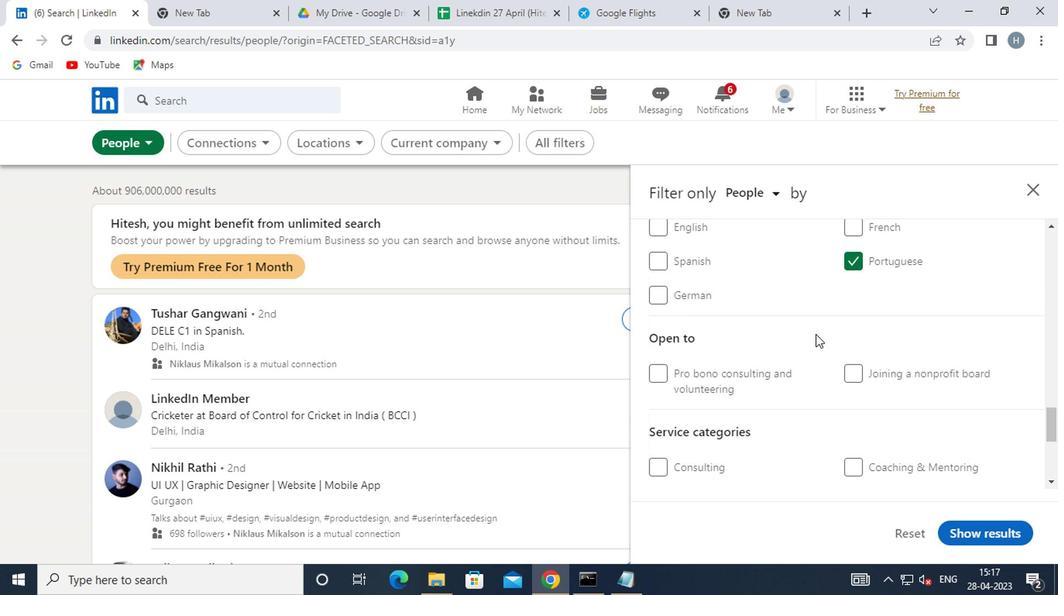 
Action: Mouse moved to (872, 430)
Screenshot: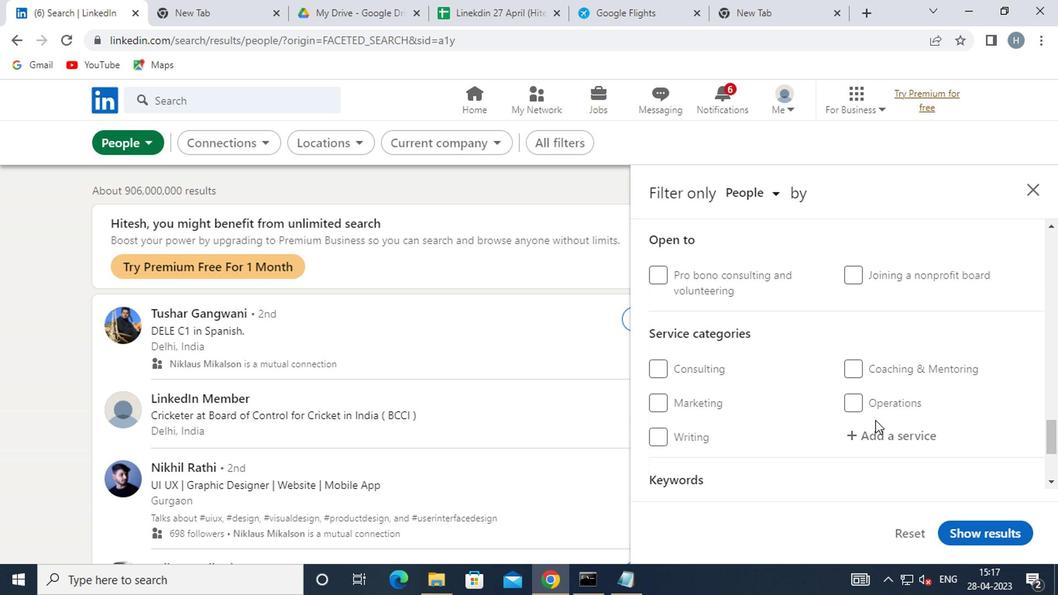 
Action: Mouse scrolled (872, 429) with delta (0, 0)
Screenshot: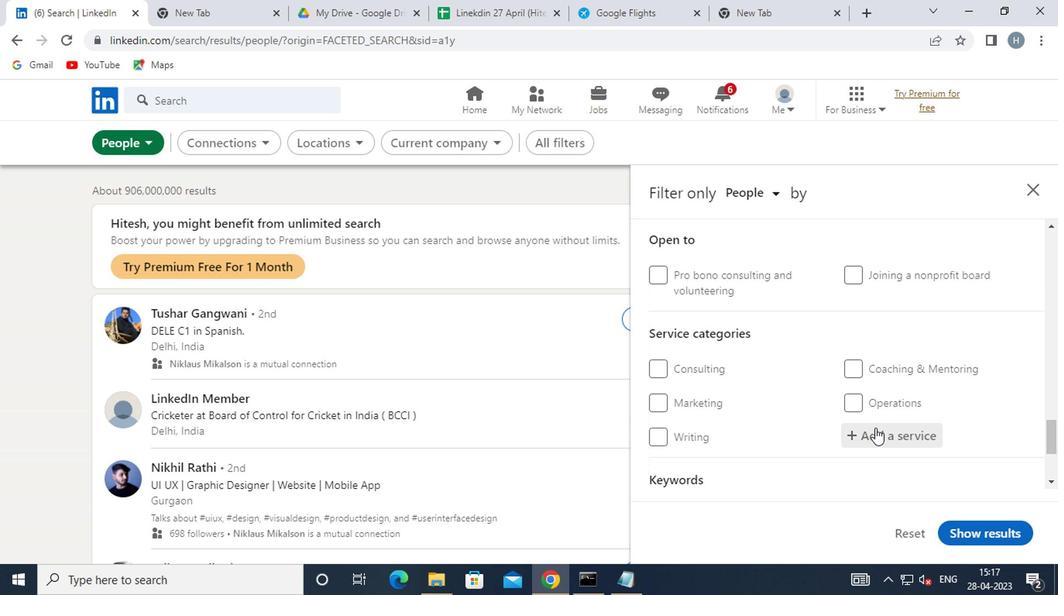 
Action: Mouse moved to (889, 360)
Screenshot: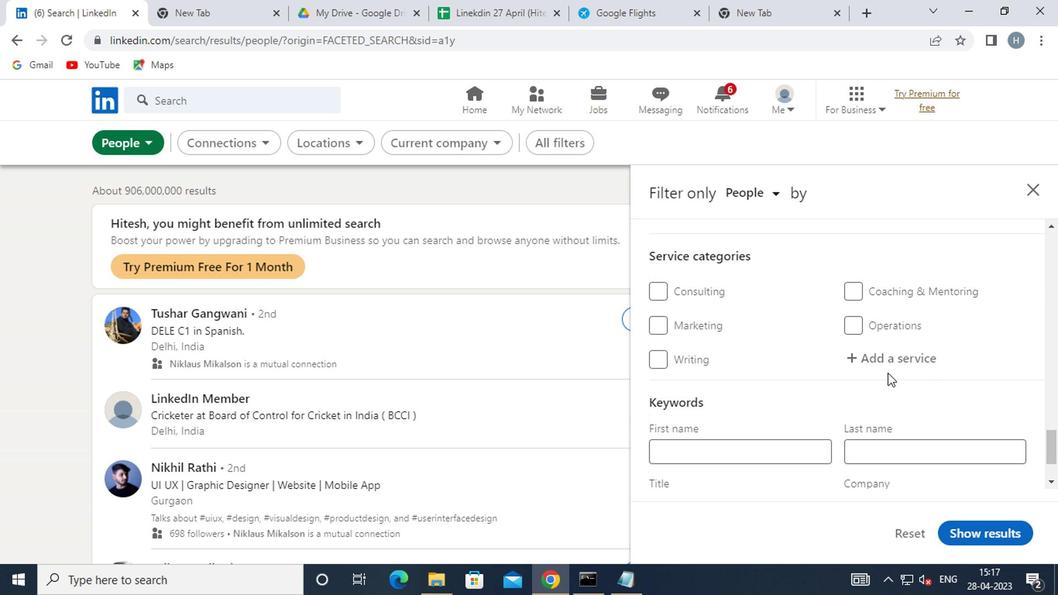 
Action: Mouse pressed left at (889, 360)
Screenshot: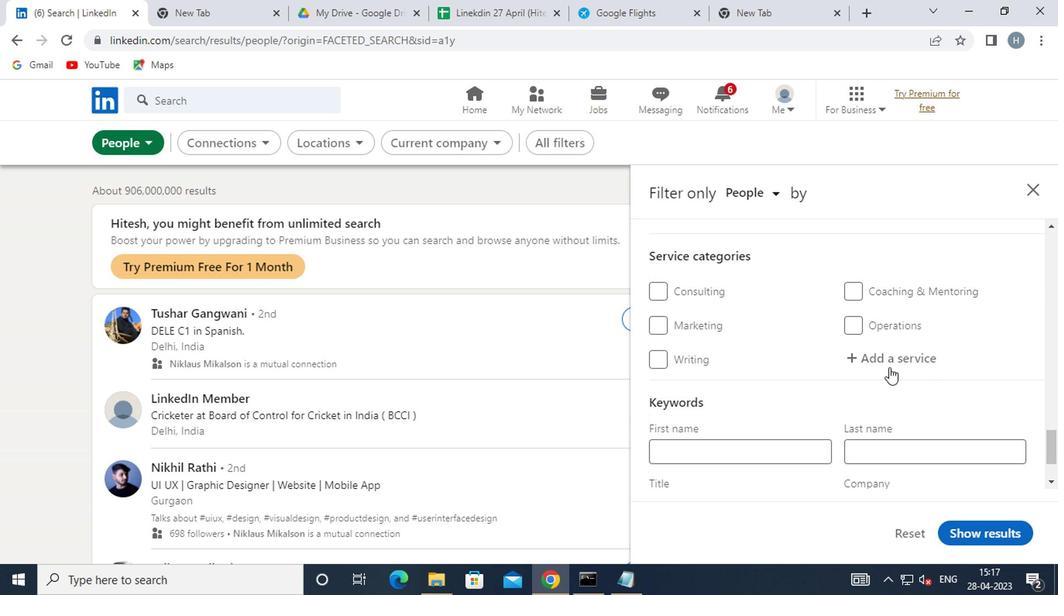 
Action: Mouse moved to (879, 353)
Screenshot: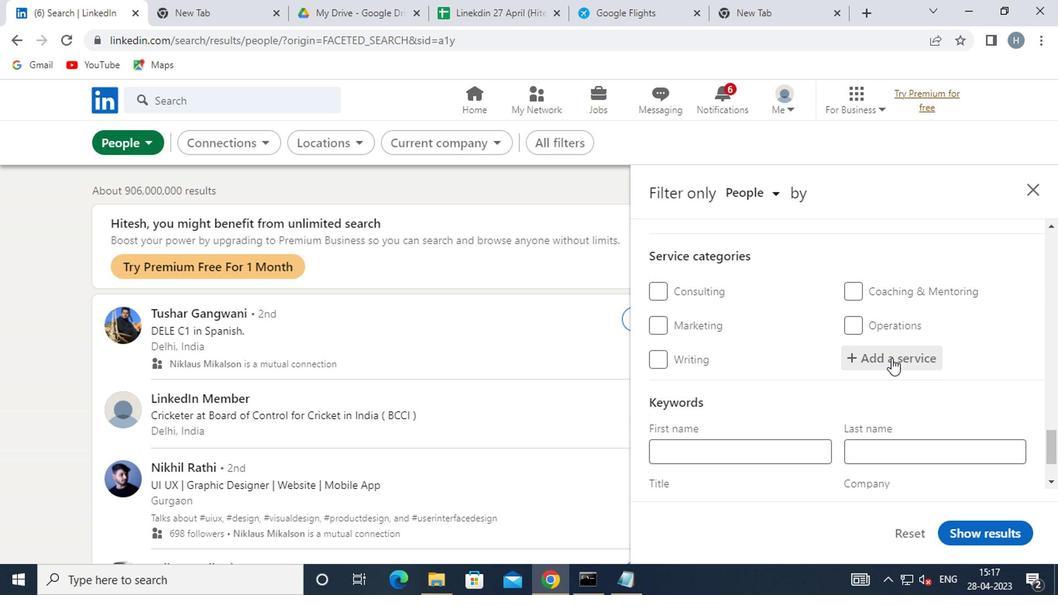 
Action: Key pressed <Key.shift><Key.shift><Key.shift><Key.shift><Key.shift><Key.shift><Key.shift><Key.shift><Key.shift>FINANCIAL<Key.space><Key.shift>RE
Screenshot: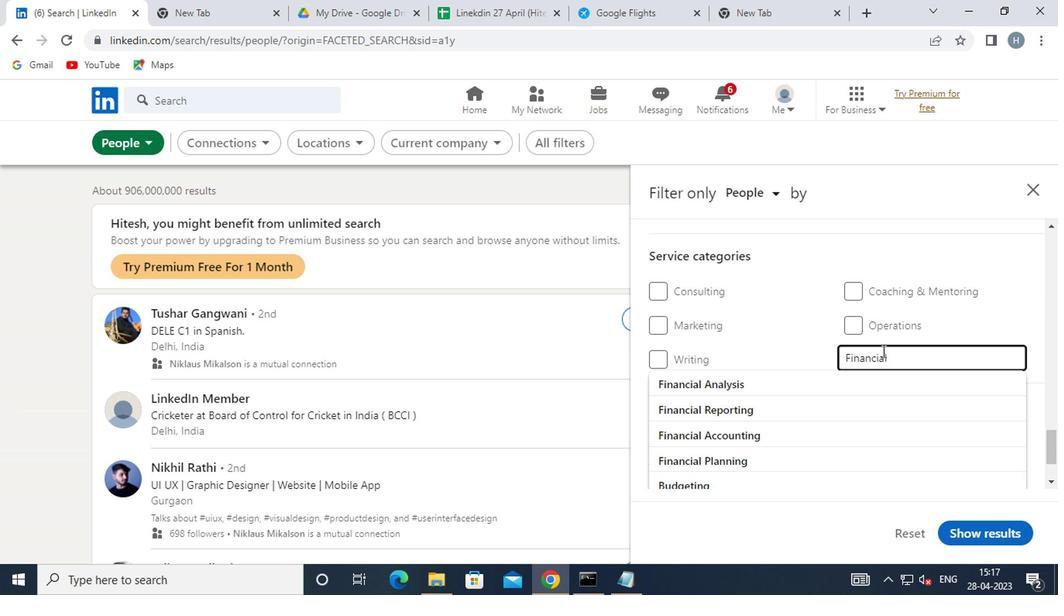 
Action: Mouse moved to (825, 383)
Screenshot: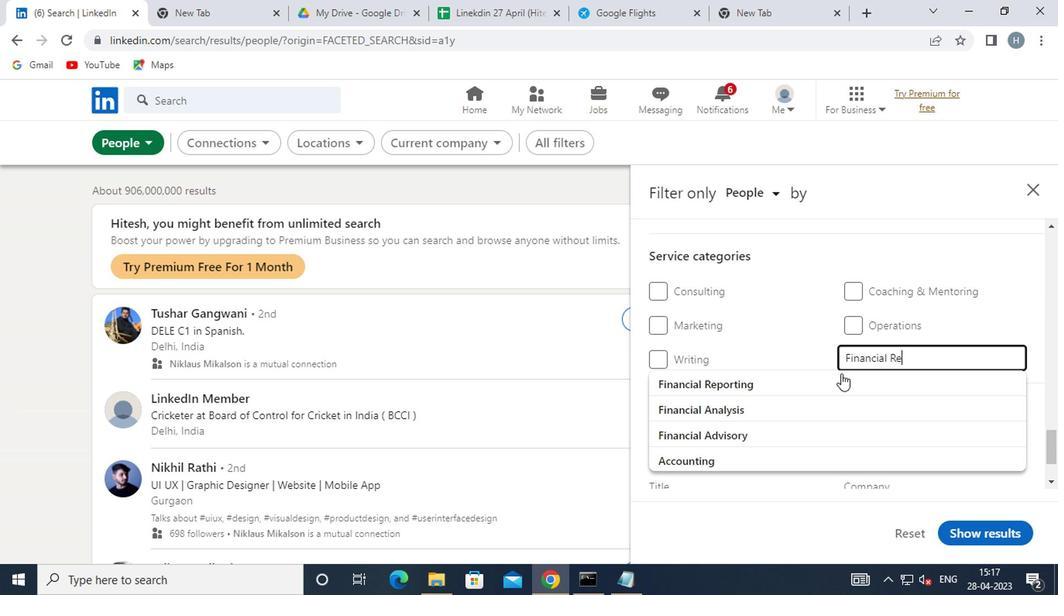 
Action: Mouse pressed left at (825, 383)
Screenshot: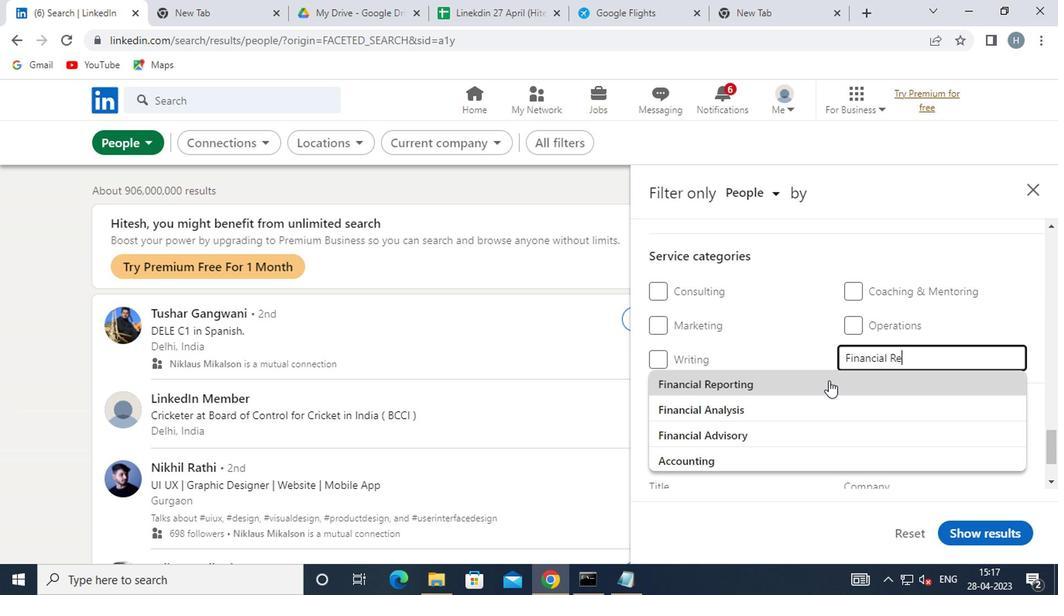 
Action: Mouse moved to (824, 383)
Screenshot: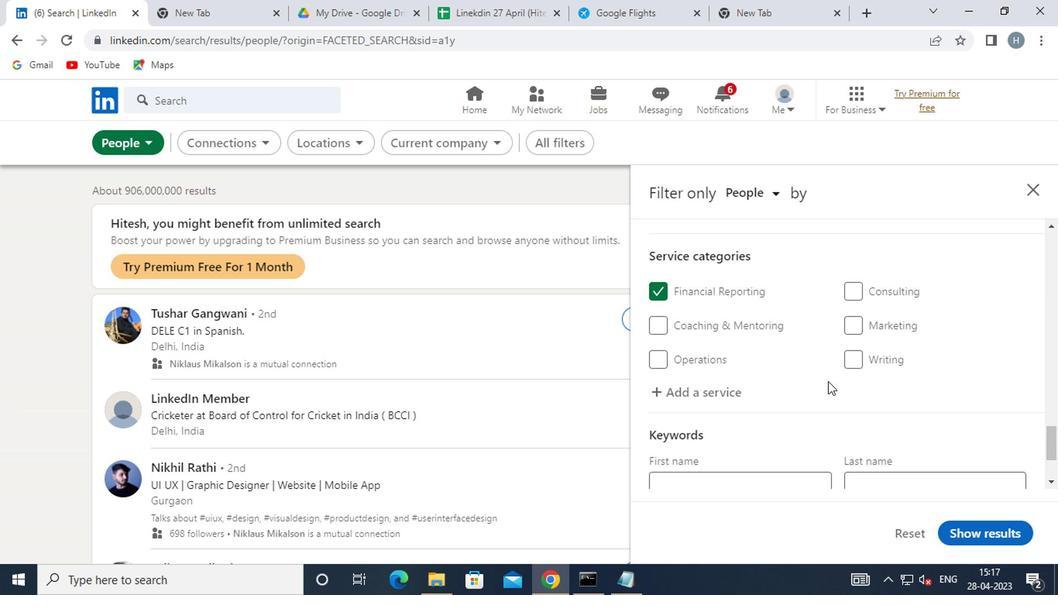 
Action: Mouse scrolled (824, 382) with delta (0, -1)
Screenshot: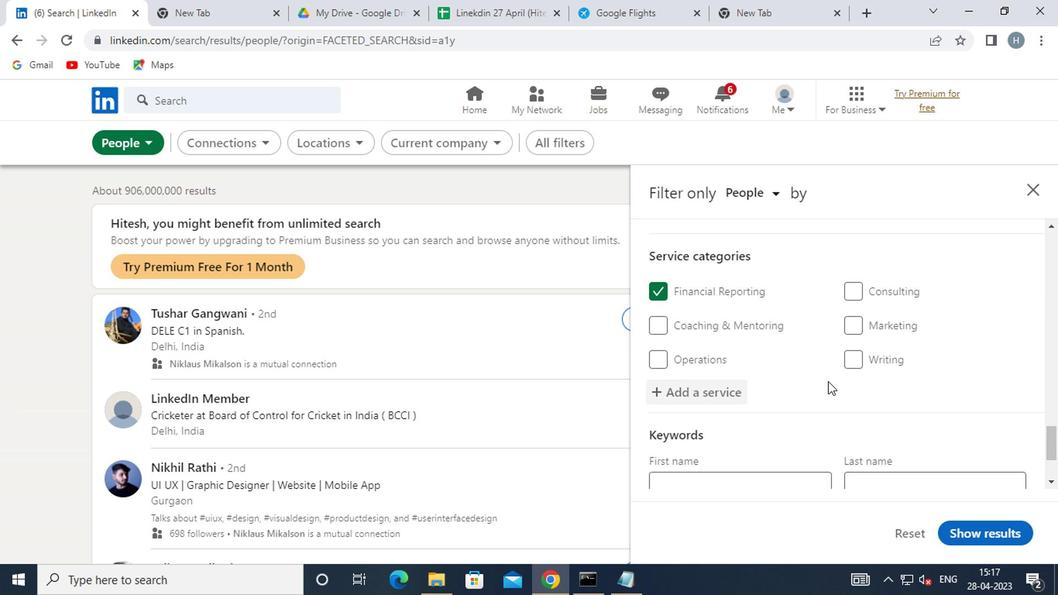 
Action: Mouse scrolled (824, 382) with delta (0, -1)
Screenshot: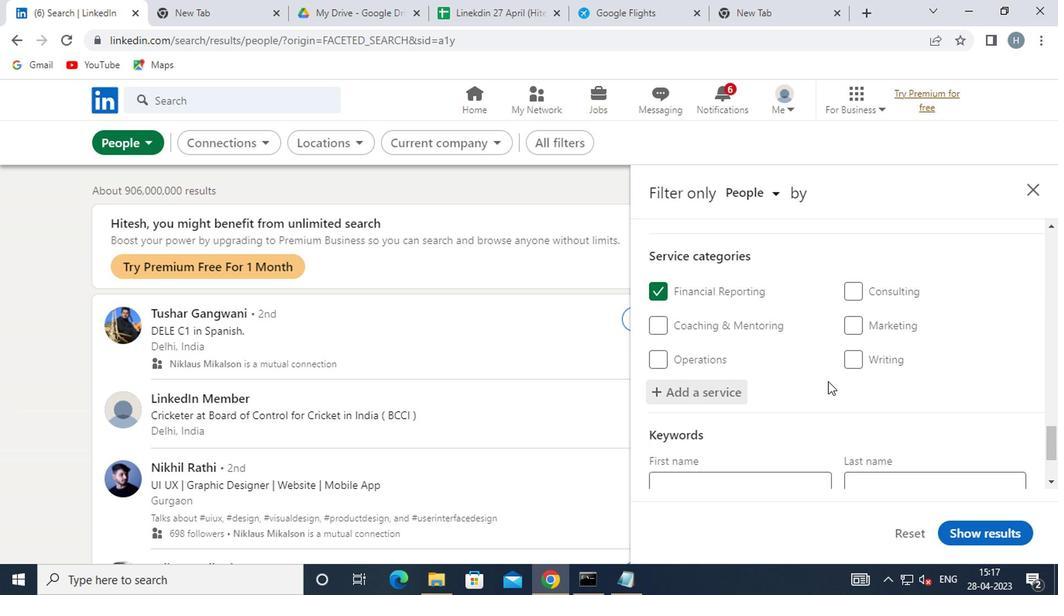 
Action: Mouse moved to (824, 383)
Screenshot: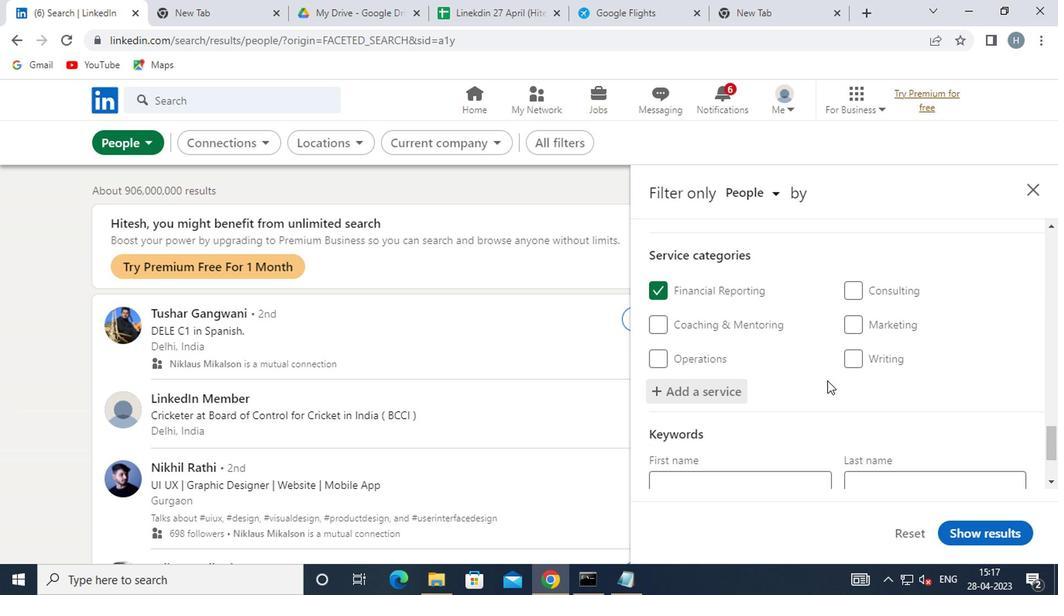 
Action: Mouse scrolled (824, 382) with delta (0, -1)
Screenshot: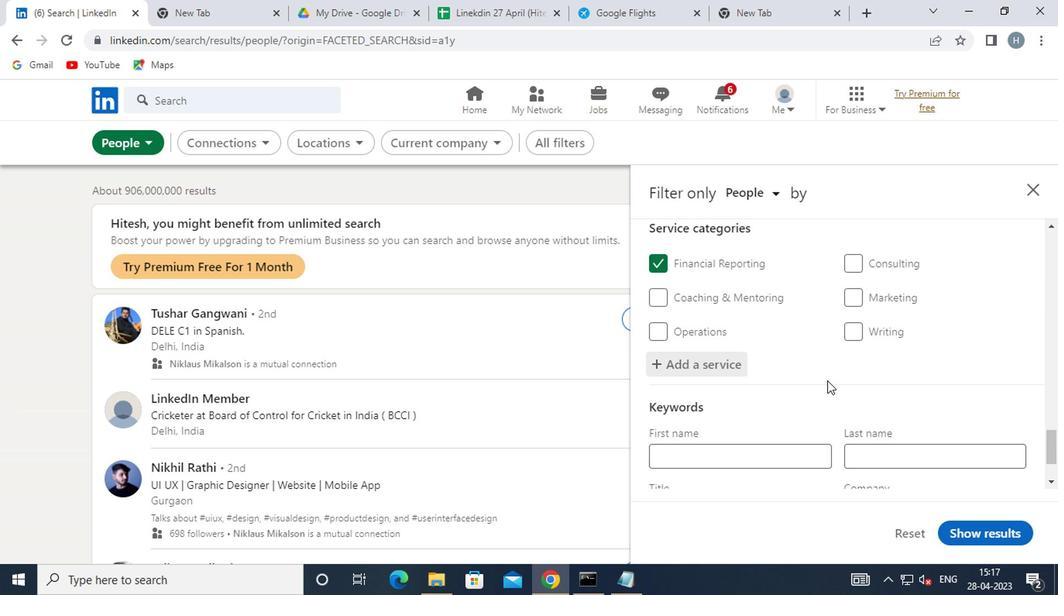 
Action: Mouse scrolled (824, 382) with delta (0, -1)
Screenshot: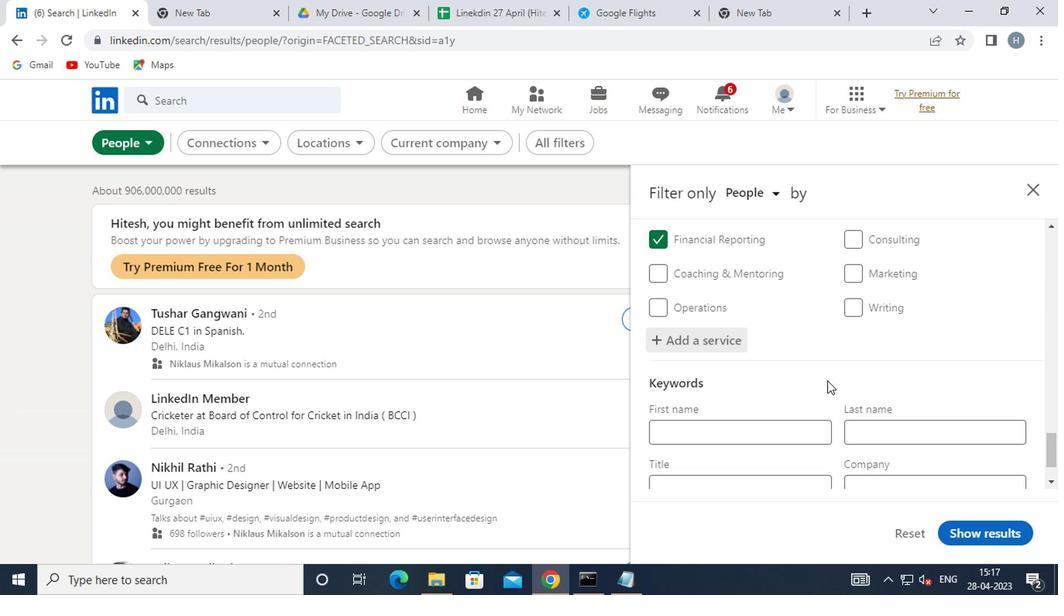 
Action: Mouse moved to (787, 417)
Screenshot: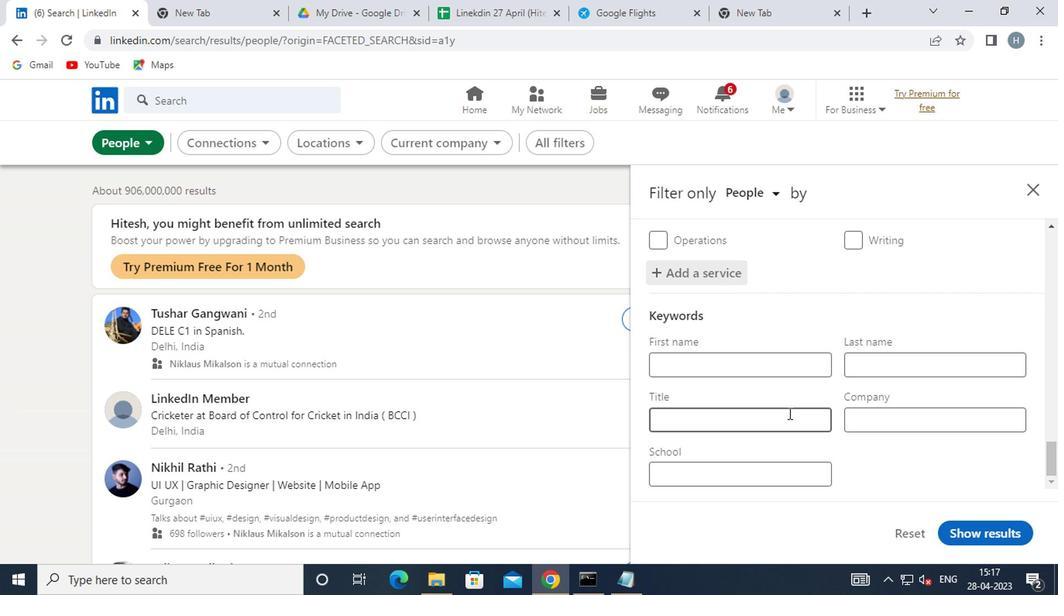 
Action: Mouse pressed left at (787, 417)
Screenshot: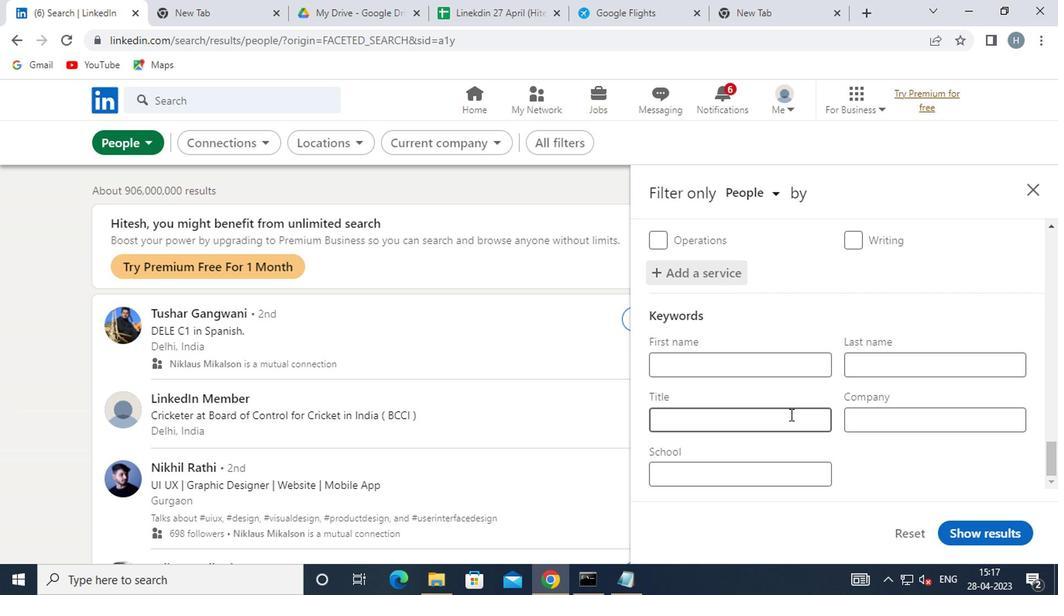 
Action: Mouse moved to (787, 418)
Screenshot: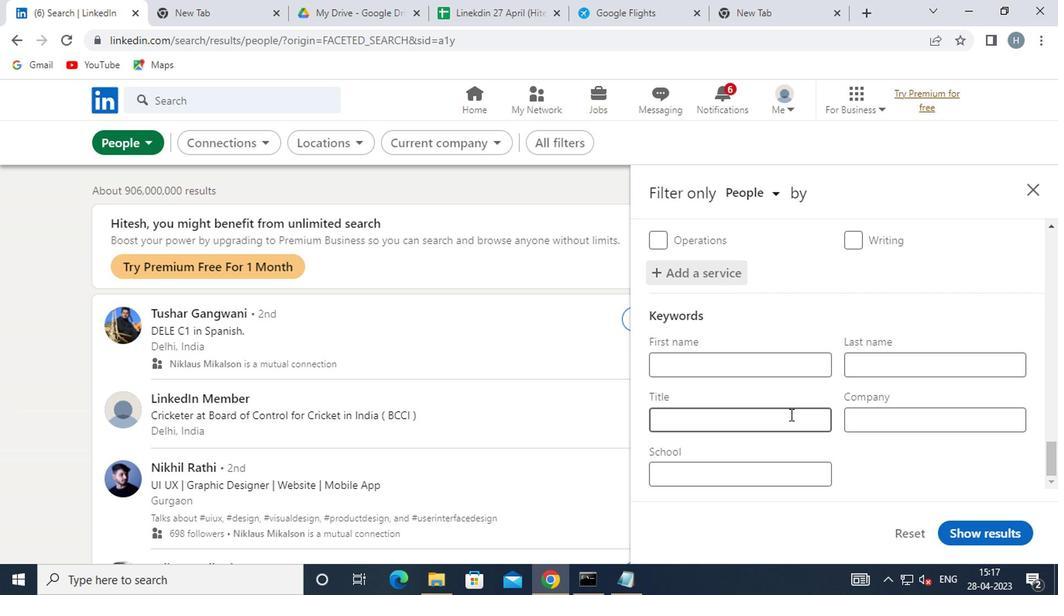 
Action: Key pressed <Key.shift><Key.shift><Key.shift><Key.shift><Key.shift><Key.shift><Key.shift><Key.shift><Key.shift><Key.shift><Key.shift><Key.shift>SOCIOLOGIST
Screenshot: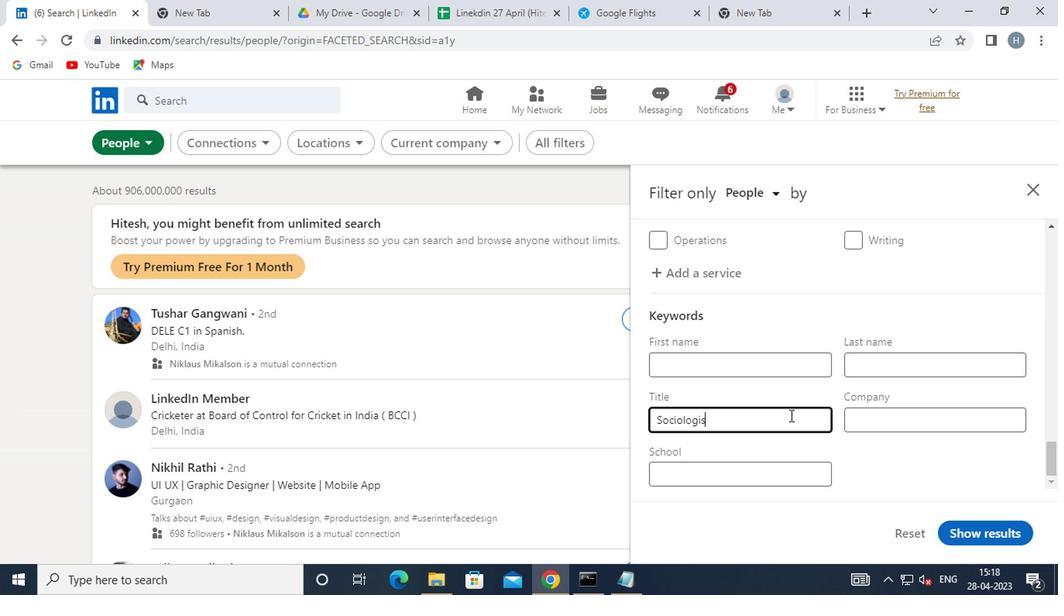 
Action: Mouse moved to (961, 531)
Screenshot: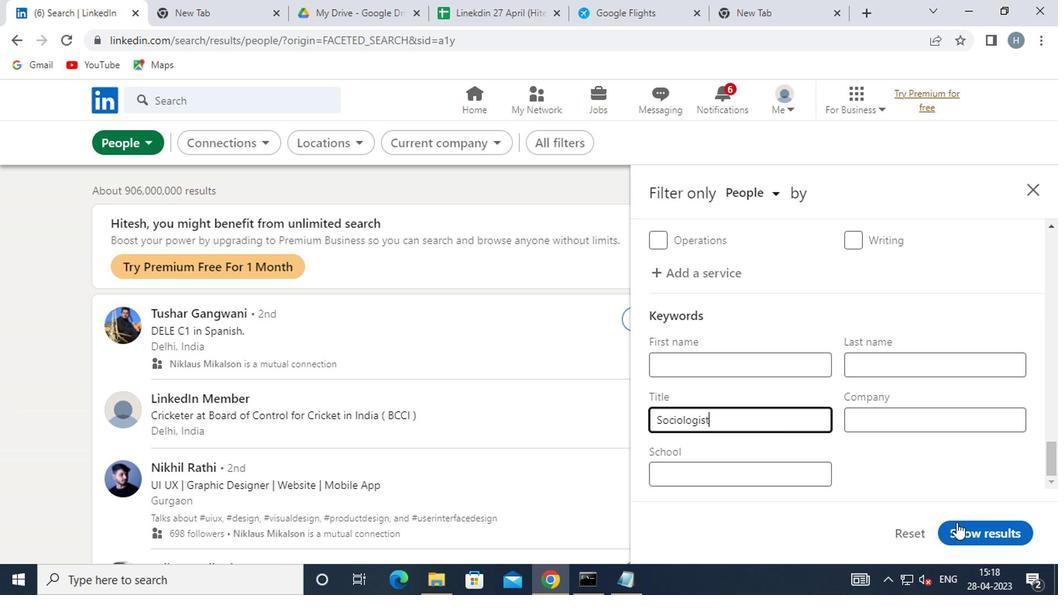 
Action: Mouse pressed left at (961, 531)
Screenshot: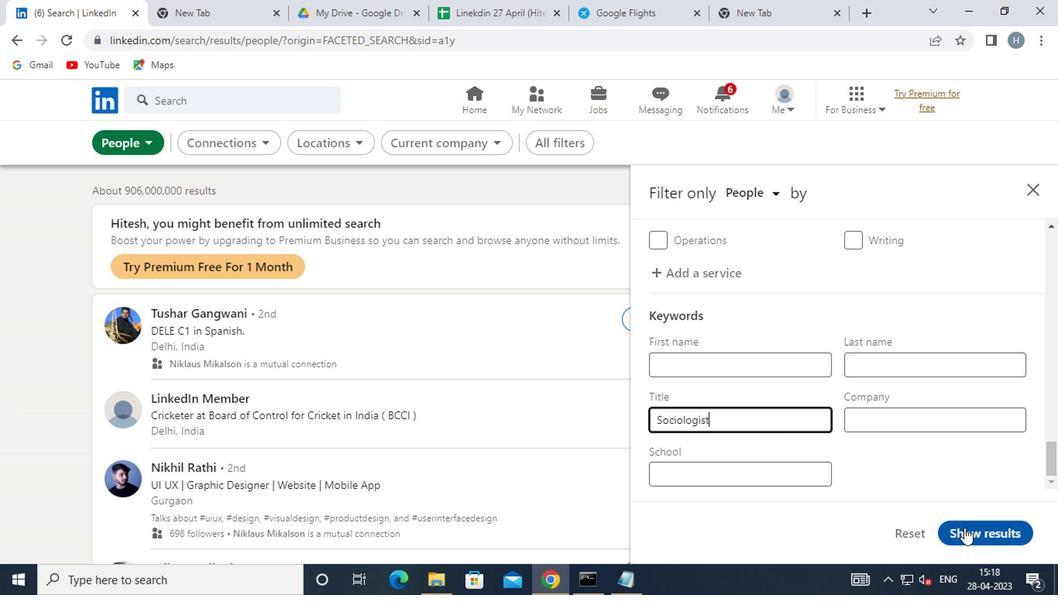 
Action: Mouse moved to (816, 426)
Screenshot: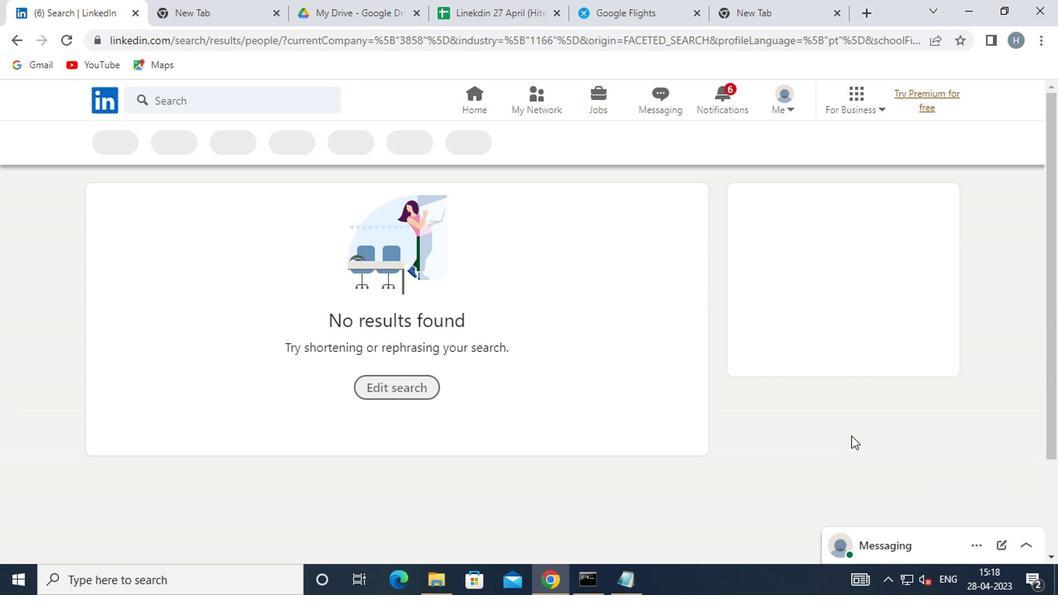 
